 Task: Explore various features of Google Maps, including searching for locations, checking traffic, and finding restaurants with specific filters.
Action: Mouse moved to (509, 100)
Screenshot: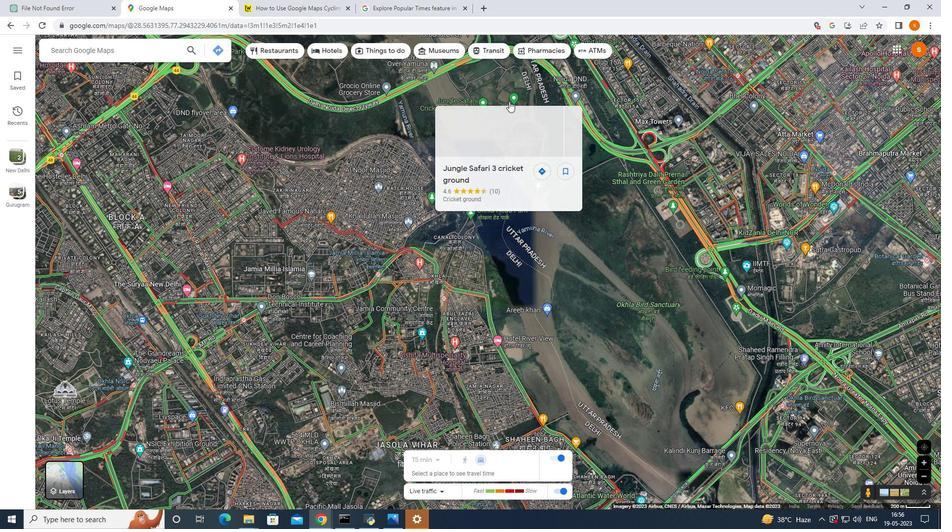 
Action: Mouse scrolled (509, 100) with delta (0, 0)
Screenshot: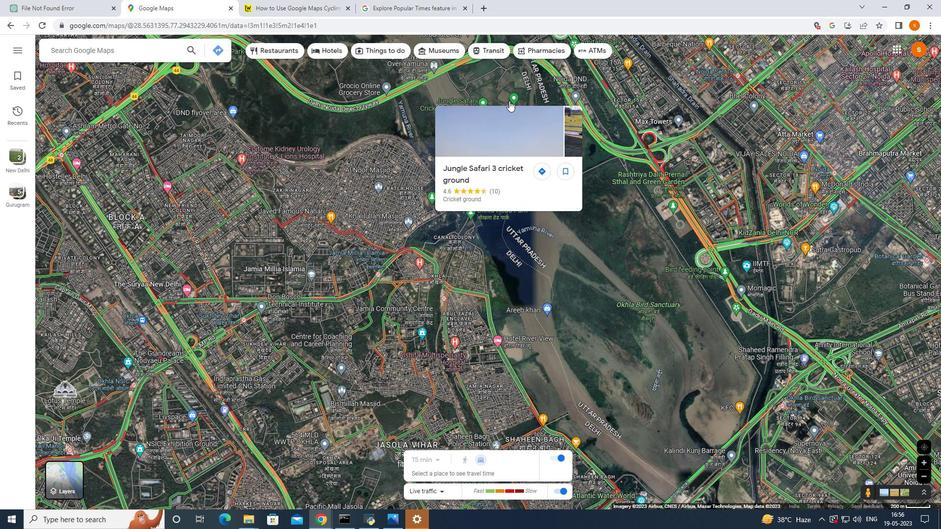 
Action: Mouse moved to (509, 101)
Screenshot: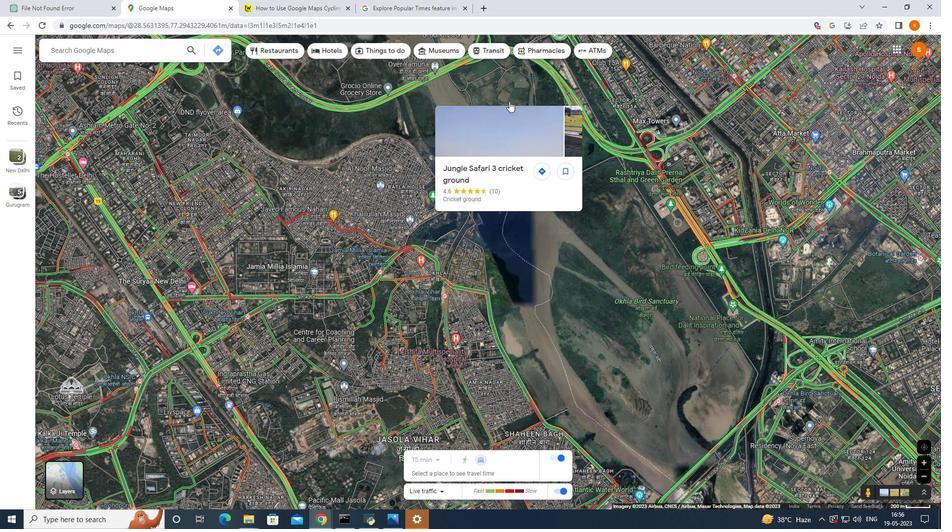 
Action: Mouse scrolled (509, 100) with delta (0, 0)
Screenshot: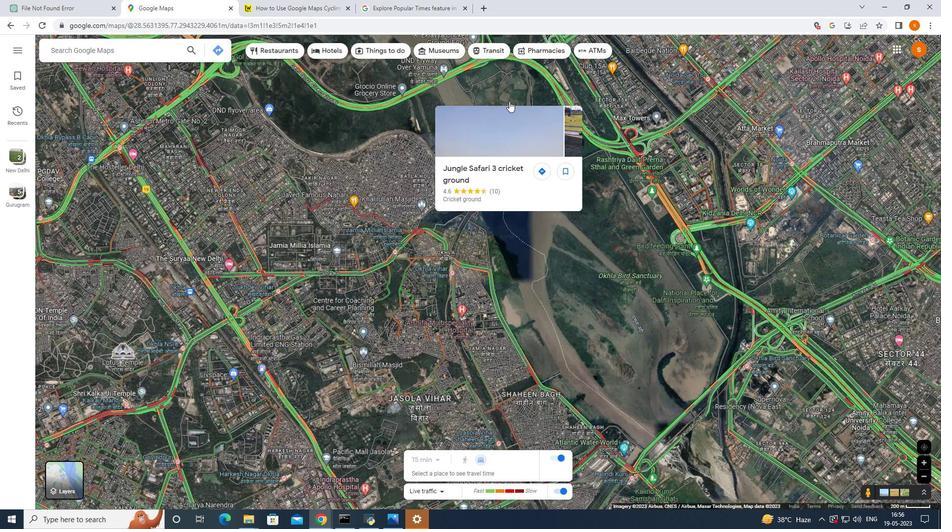 
Action: Mouse moved to (506, 116)
Screenshot: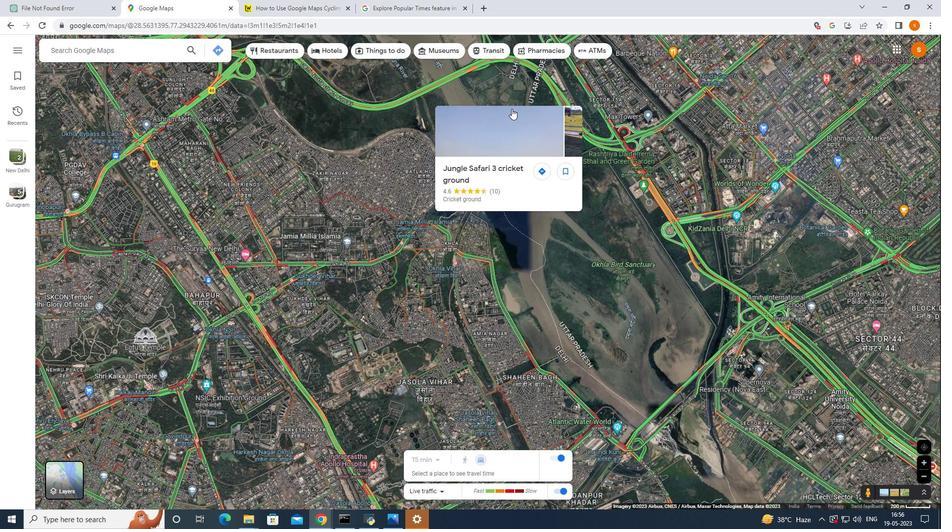
Action: Mouse scrolled (506, 116) with delta (0, 0)
Screenshot: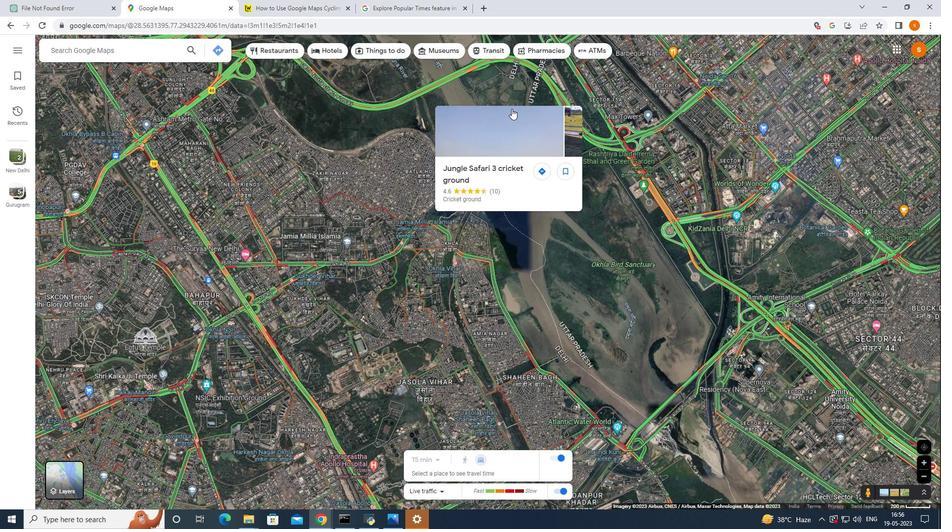 
Action: Mouse moved to (501, 120)
Screenshot: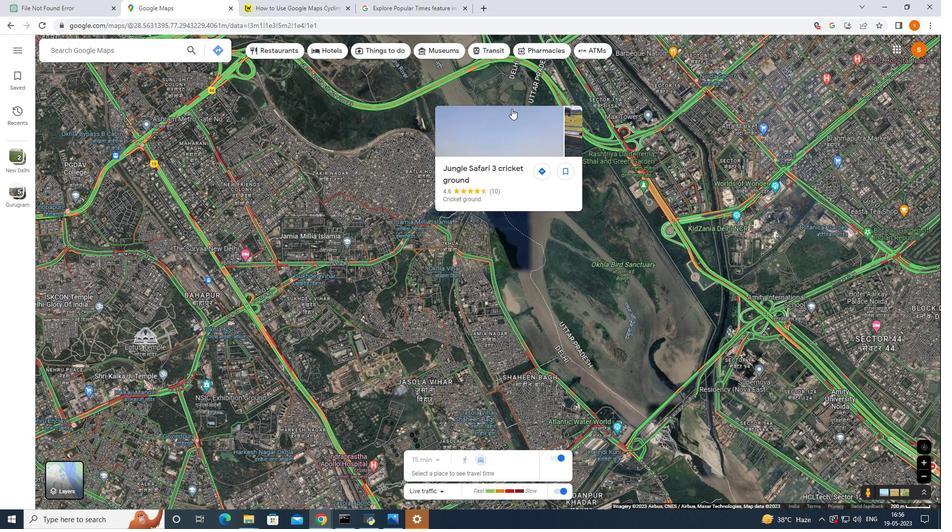 
Action: Mouse scrolled (501, 120) with delta (0, 0)
Screenshot: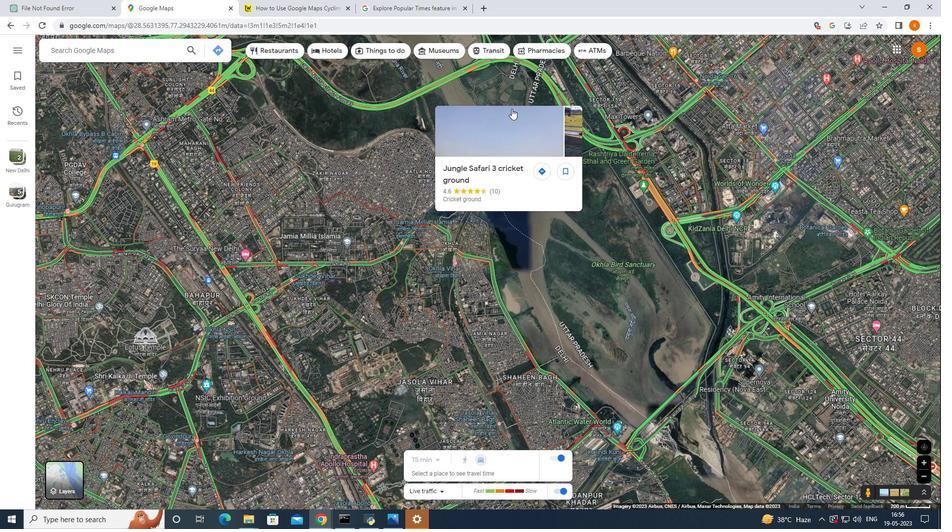 
Action: Mouse moved to (369, 166)
Screenshot: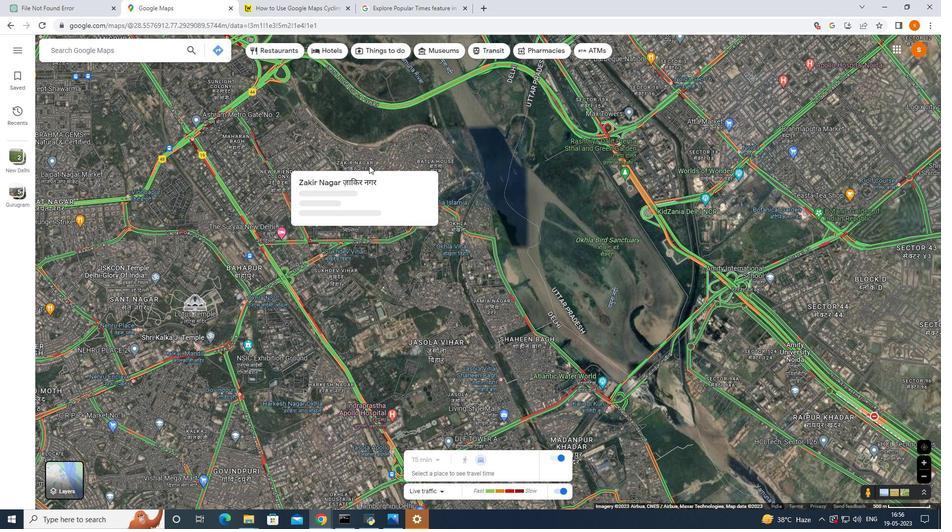 
Action: Mouse scrolled (369, 165) with delta (0, 0)
Screenshot: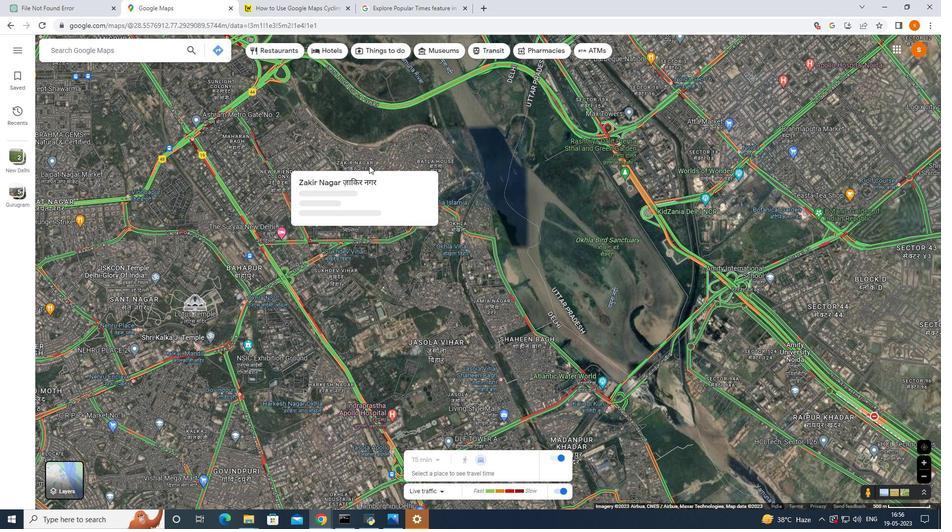
Action: Mouse moved to (370, 167)
Screenshot: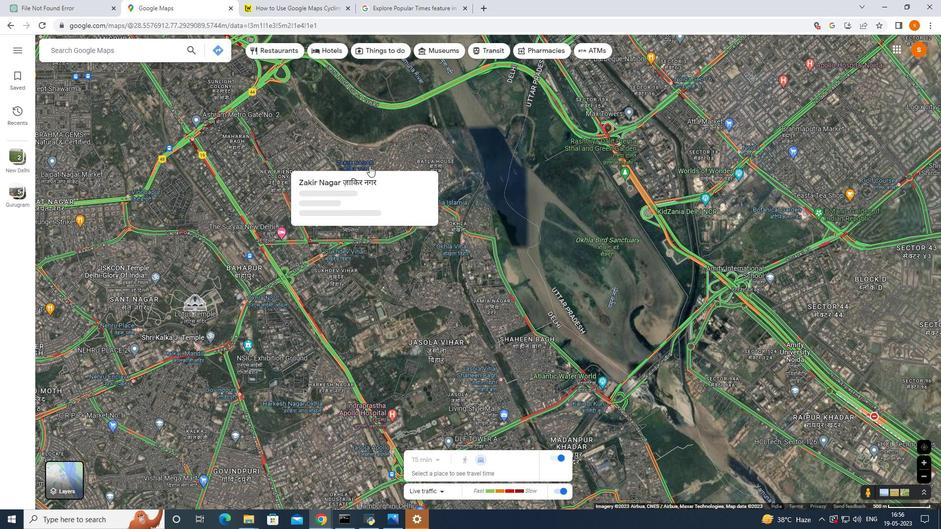 
Action: Mouse scrolled (370, 166) with delta (0, 0)
Screenshot: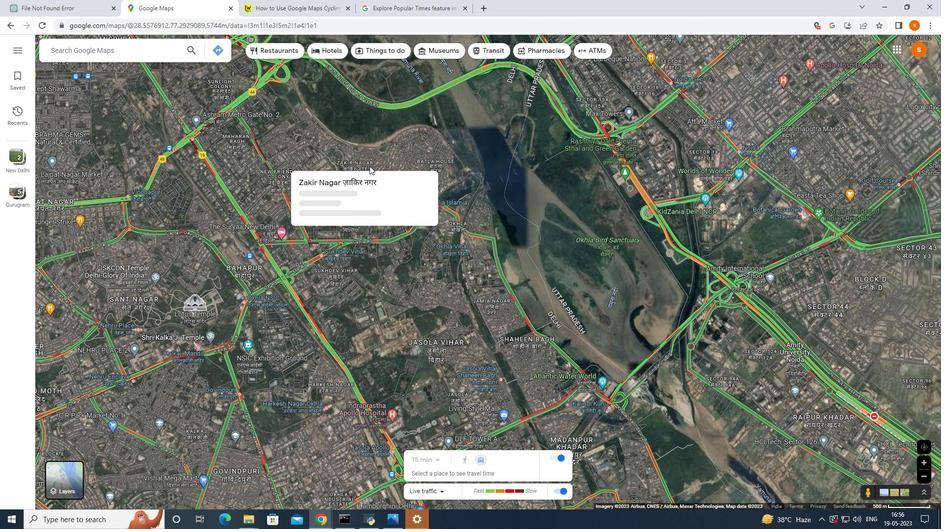 
Action: Mouse moved to (372, 170)
Screenshot: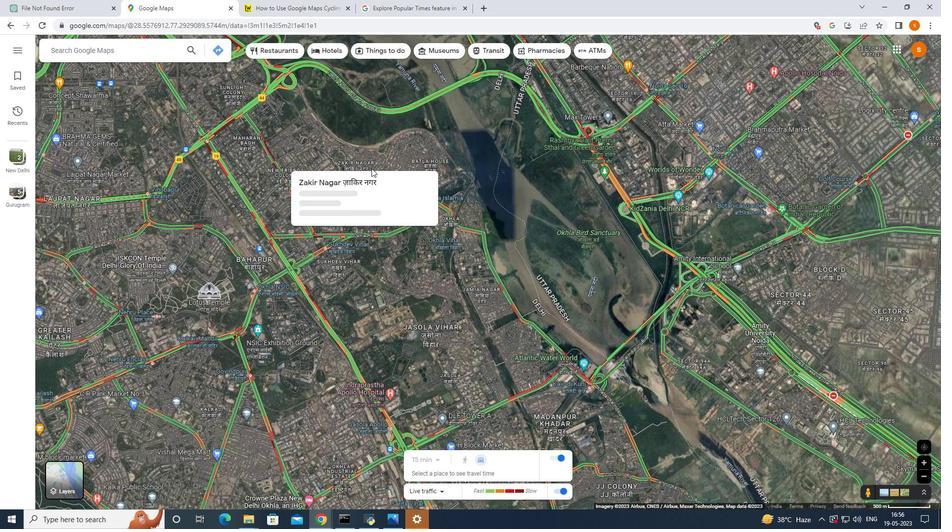 
Action: Mouse scrolled (372, 169) with delta (0, 0)
Screenshot: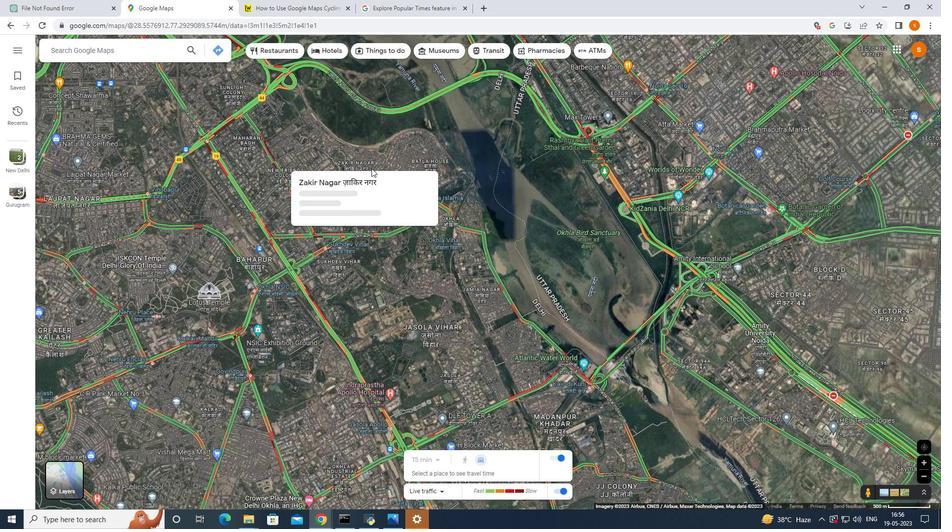 
Action: Mouse moved to (232, 155)
Screenshot: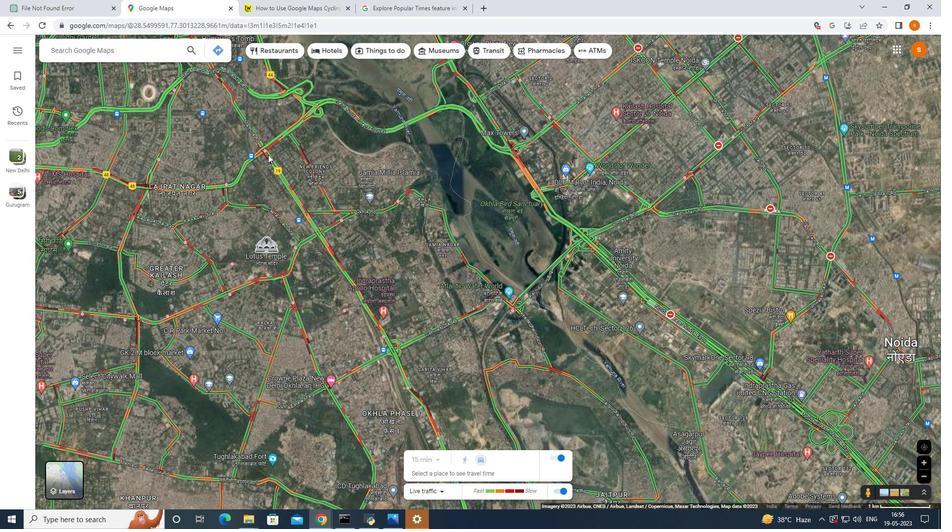 
Action: Mouse scrolled (232, 155) with delta (0, 0)
Screenshot: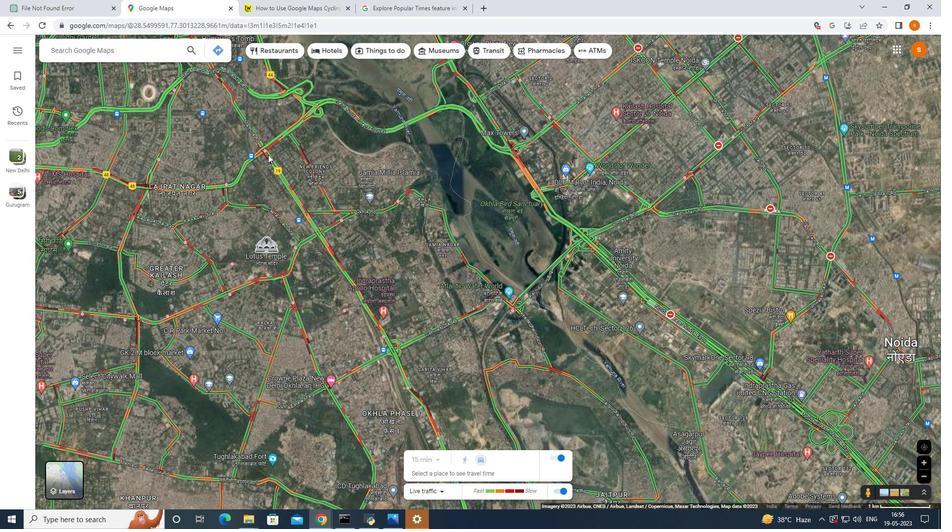 
Action: Mouse moved to (240, 199)
Screenshot: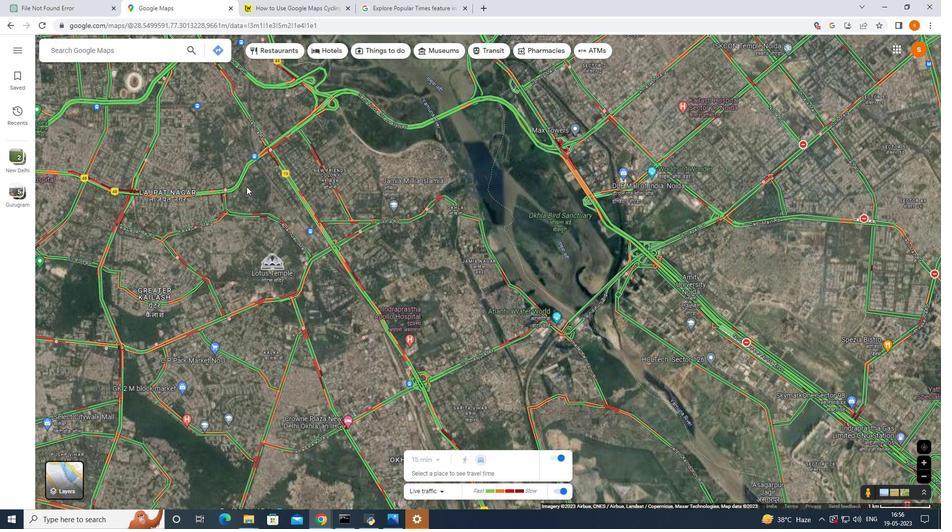 
Action: Mouse pressed left at (240, 199)
Screenshot: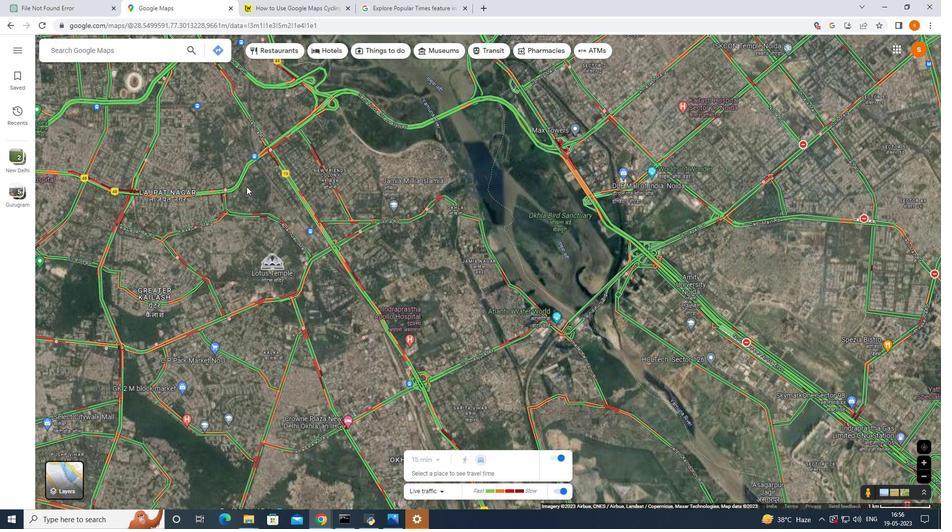 
Action: Mouse moved to (307, 211)
Screenshot: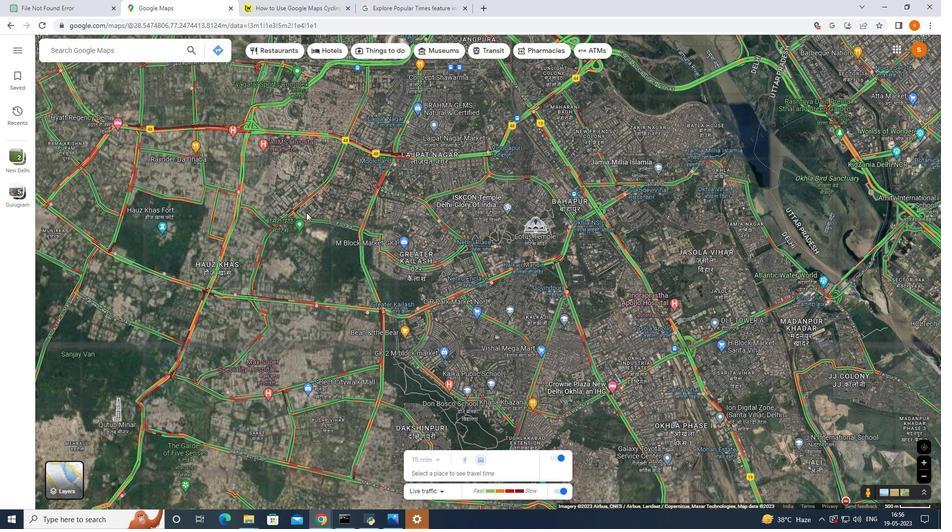 
Action: Mouse scrolled (307, 211) with delta (0, 0)
Screenshot: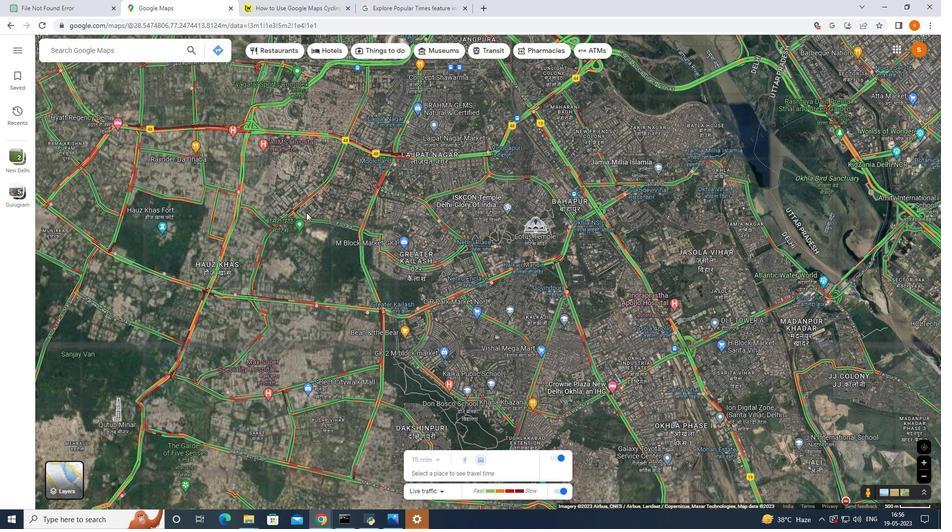 
Action: Mouse moved to (308, 212)
Screenshot: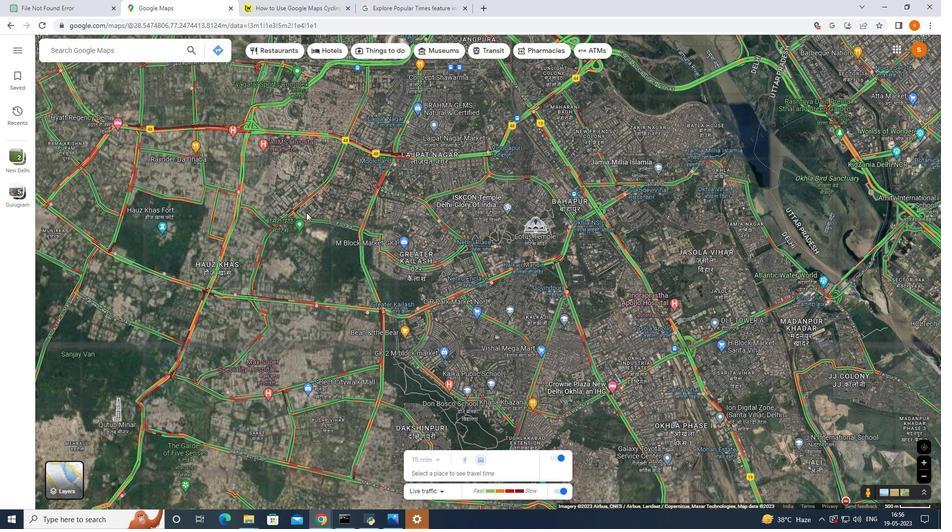 
Action: Mouse scrolled (308, 211) with delta (0, 0)
Screenshot: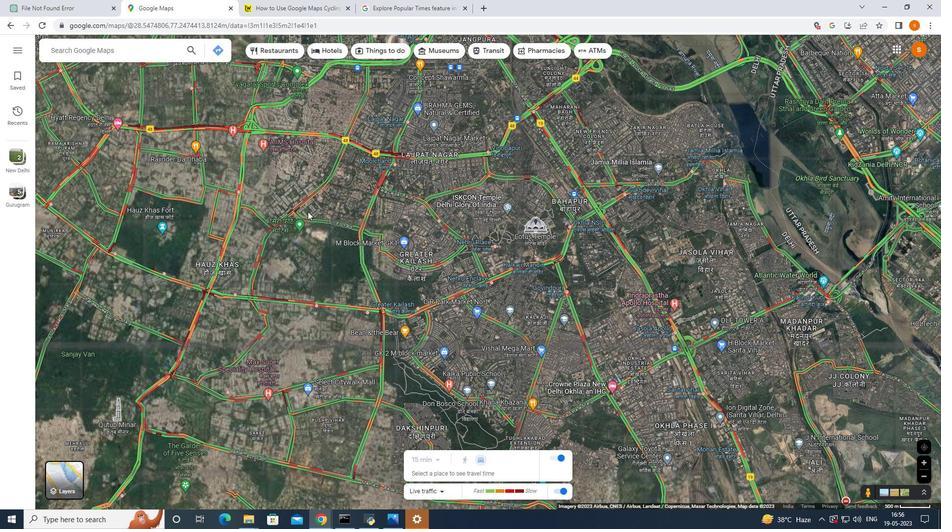 
Action: Mouse moved to (310, 215)
Screenshot: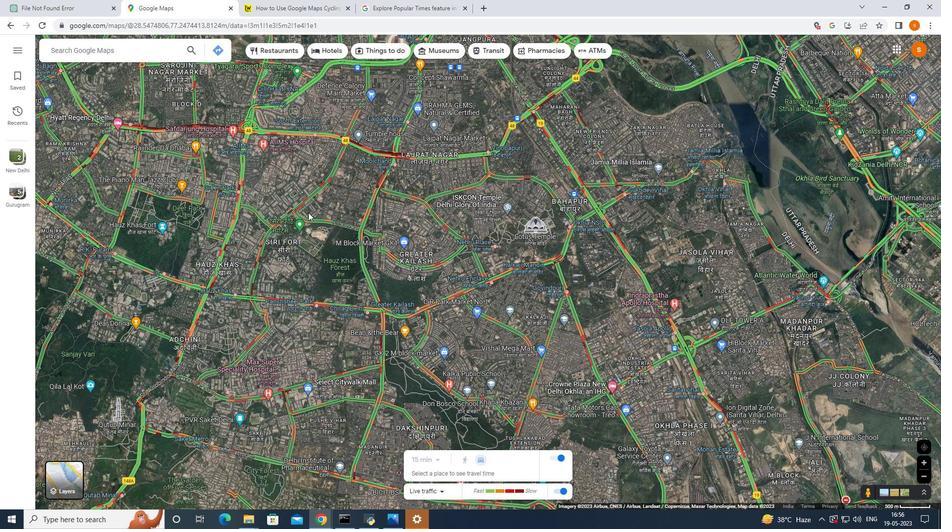 
Action: Mouse scrolled (310, 214) with delta (0, 0)
Screenshot: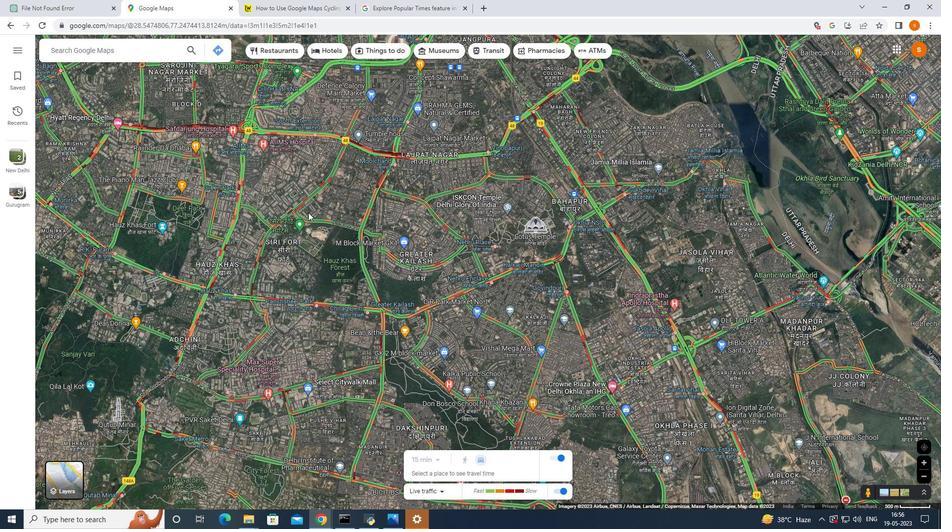 
Action: Mouse moved to (312, 218)
Screenshot: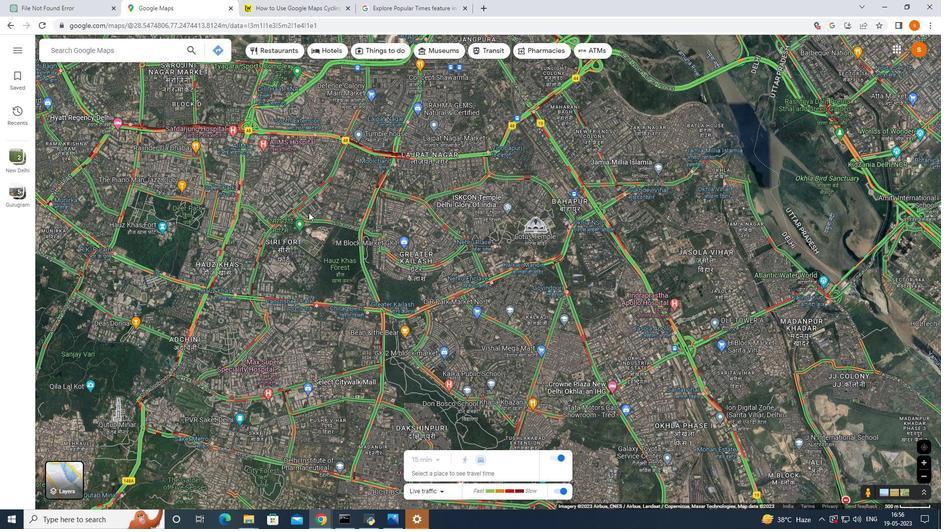 
Action: Mouse scrolled (312, 218) with delta (0, 0)
Screenshot: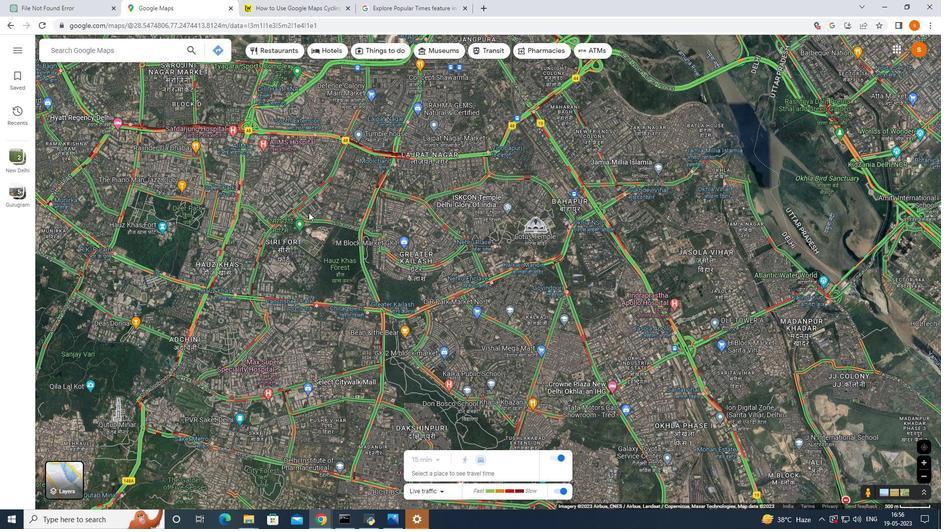 
Action: Mouse moved to (312, 219)
Screenshot: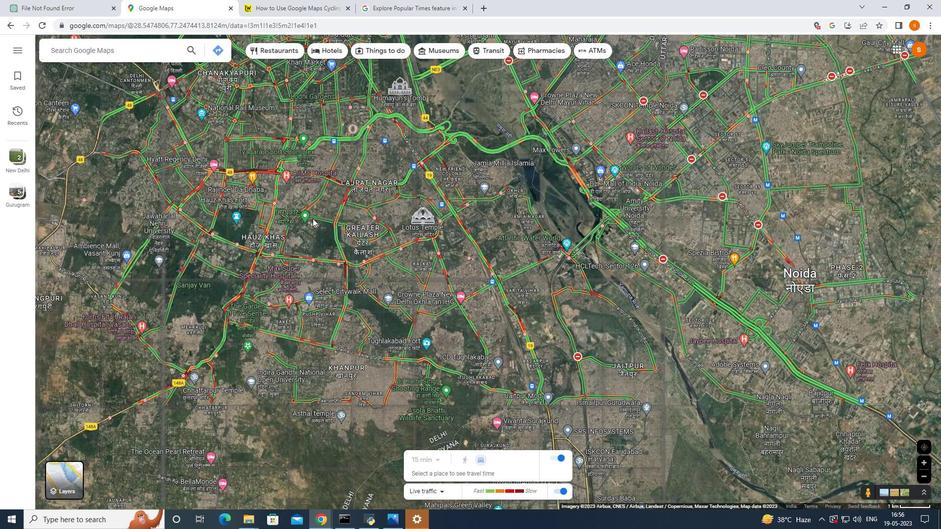 
Action: Mouse scrolled (312, 219) with delta (0, 0)
Screenshot: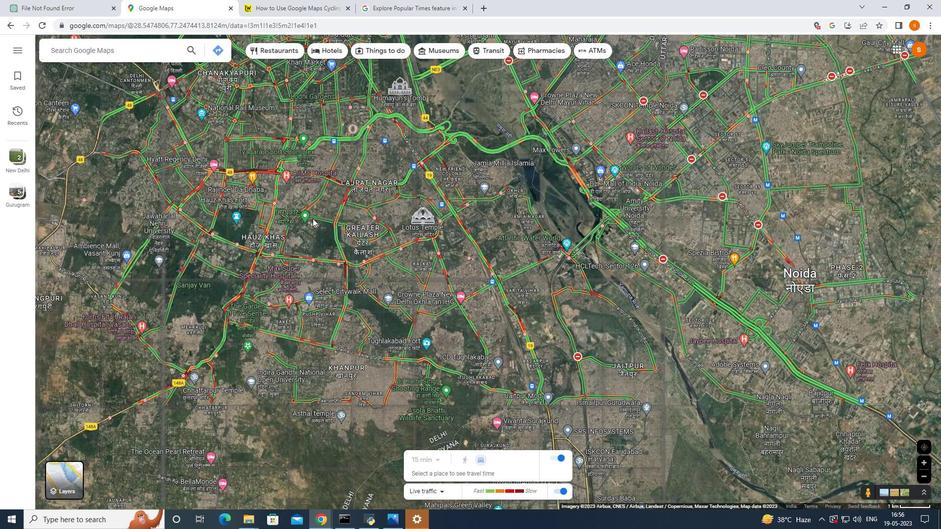 
Action: Mouse scrolled (312, 219) with delta (0, 0)
Screenshot: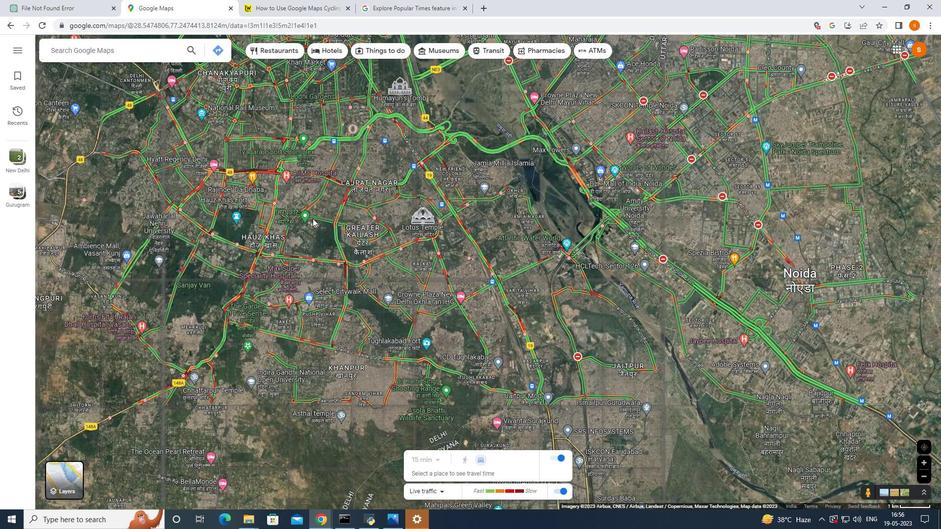 
Action: Mouse moved to (437, 488)
Screenshot: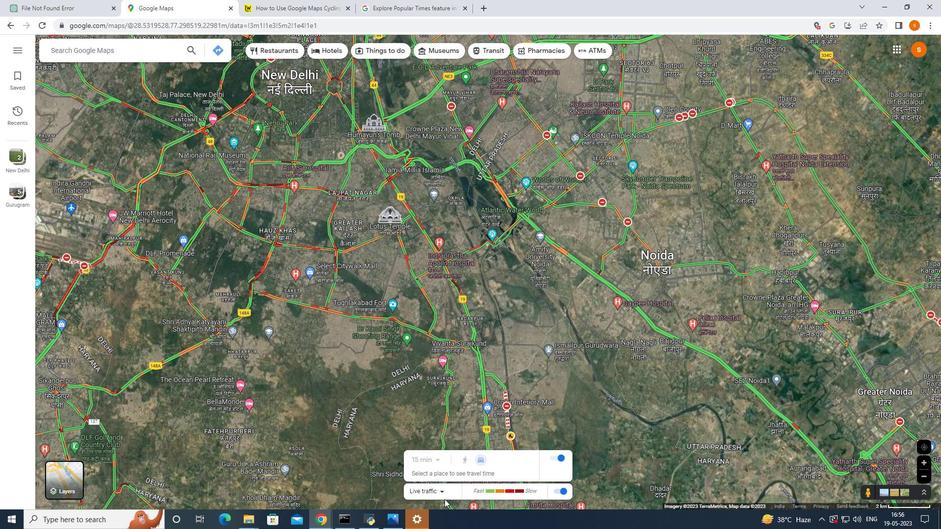 
Action: Mouse pressed left at (437, 488)
Screenshot: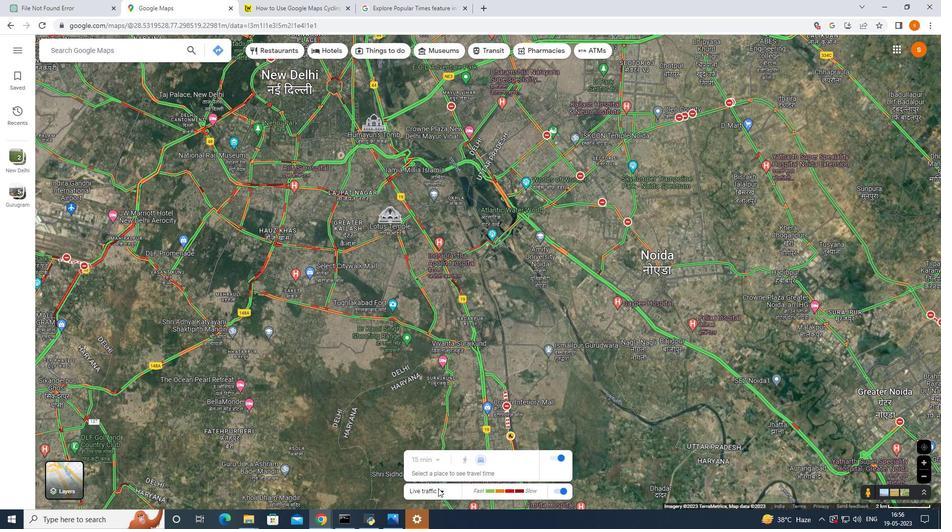 
Action: Mouse moved to (439, 486)
Screenshot: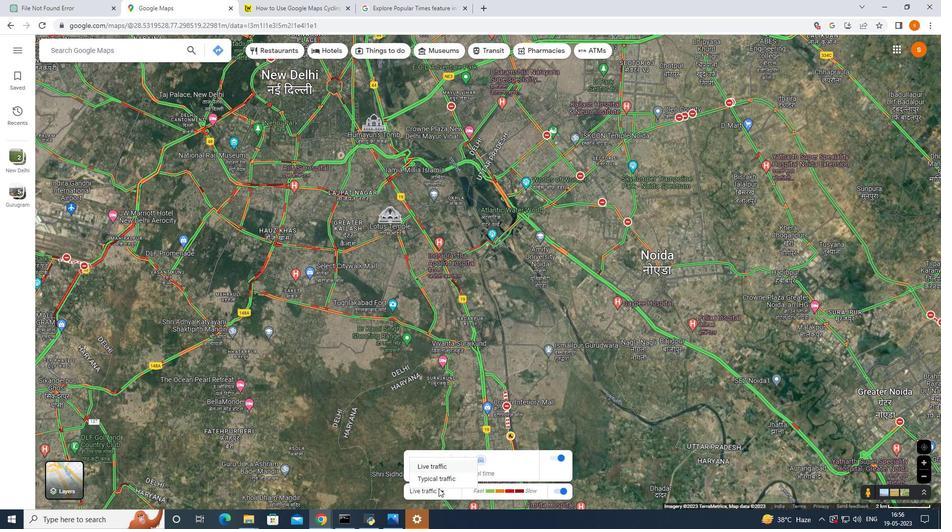 
Action: Mouse pressed left at (439, 486)
Screenshot: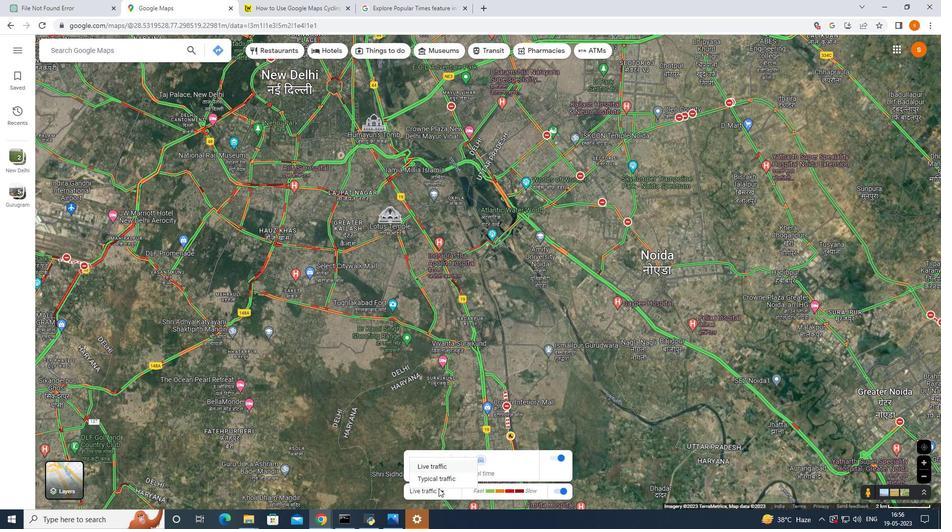 
Action: Mouse moved to (436, 465)
Screenshot: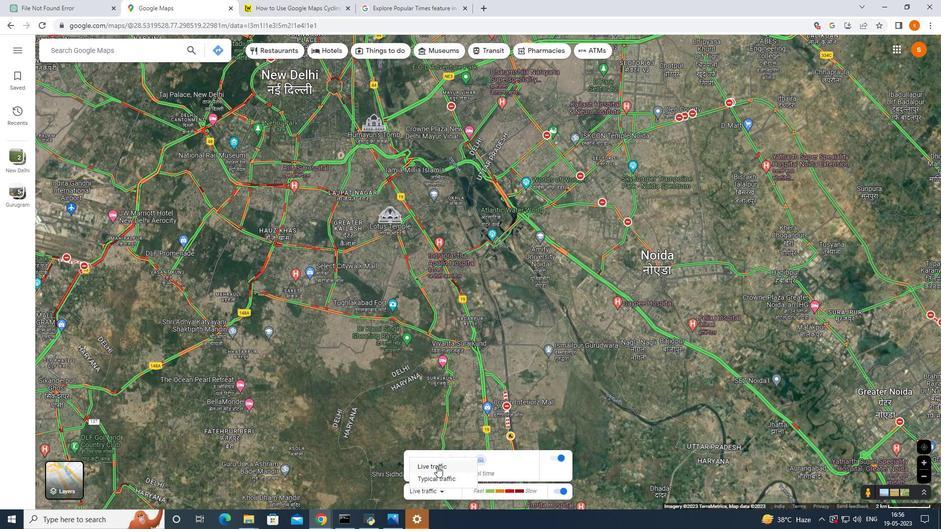 
Action: Mouse pressed left at (436, 465)
Screenshot: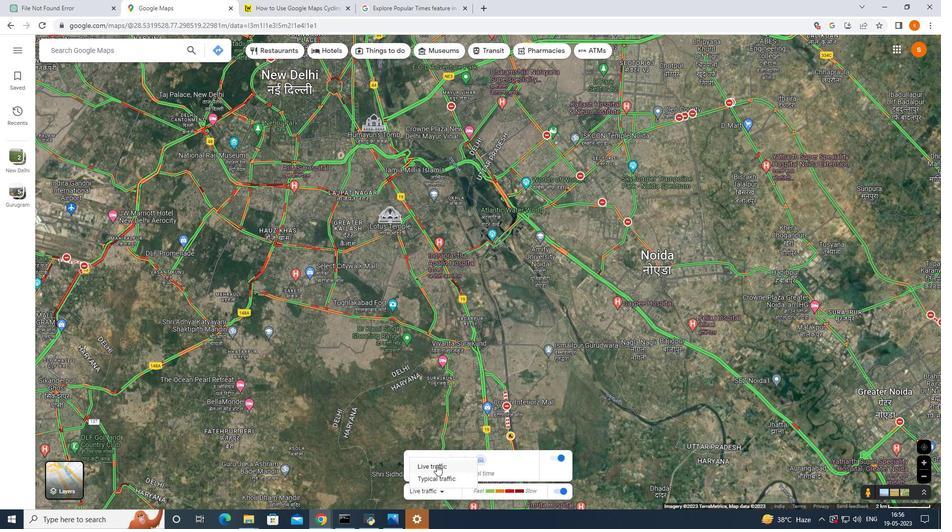 
Action: Mouse moved to (388, 339)
Screenshot: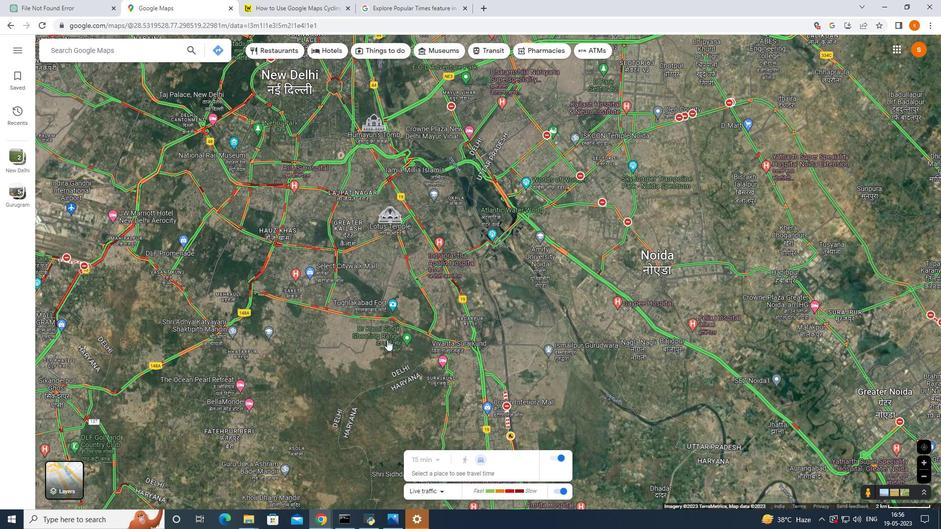 
Action: Mouse scrolled (388, 340) with delta (0, 0)
Screenshot: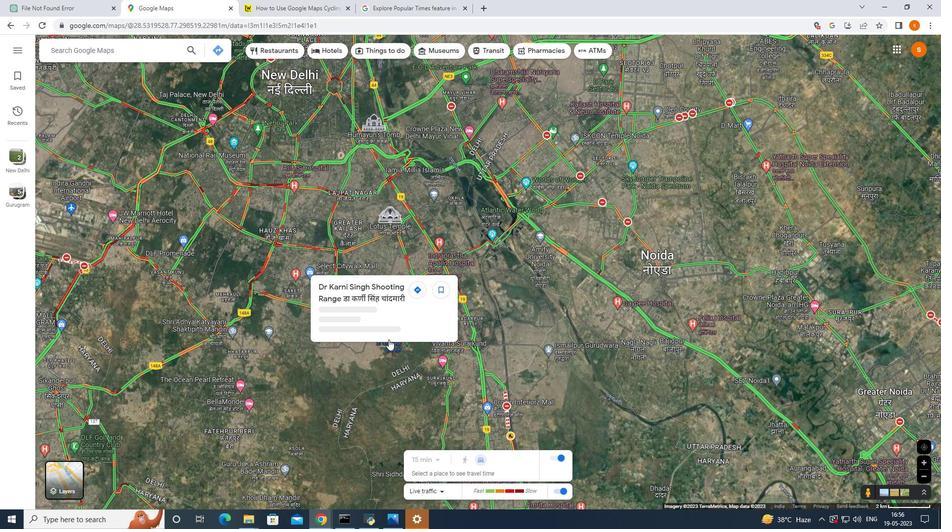 
Action: Mouse moved to (289, 286)
Screenshot: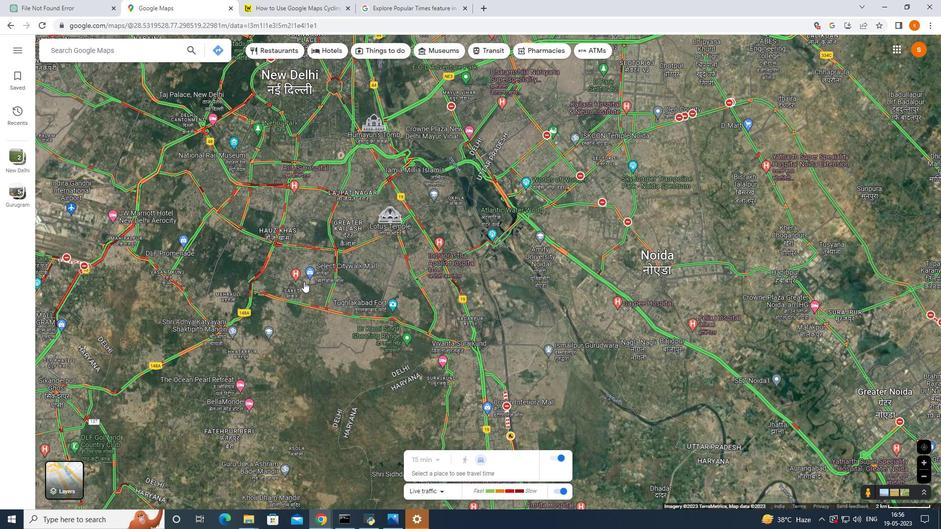 
Action: Mouse scrolled (289, 287) with delta (0, 0)
Screenshot: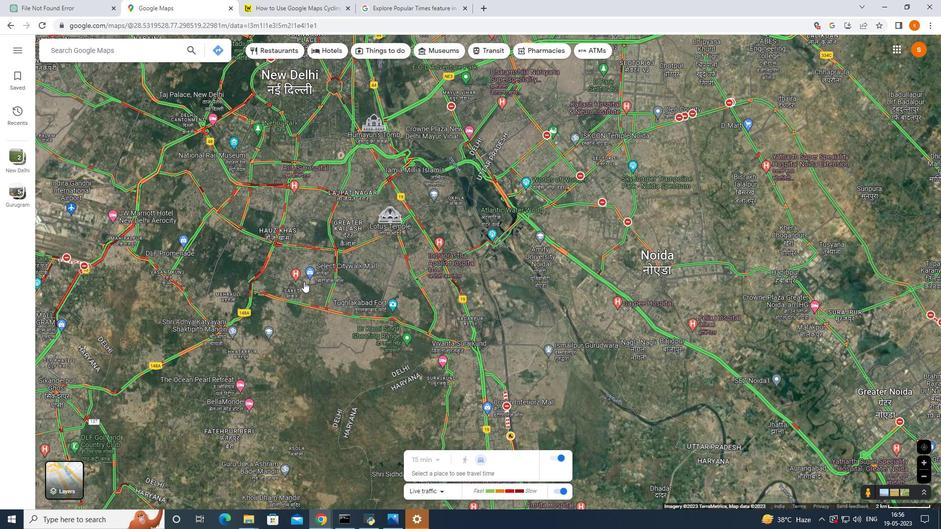 
Action: Mouse moved to (278, 283)
Screenshot: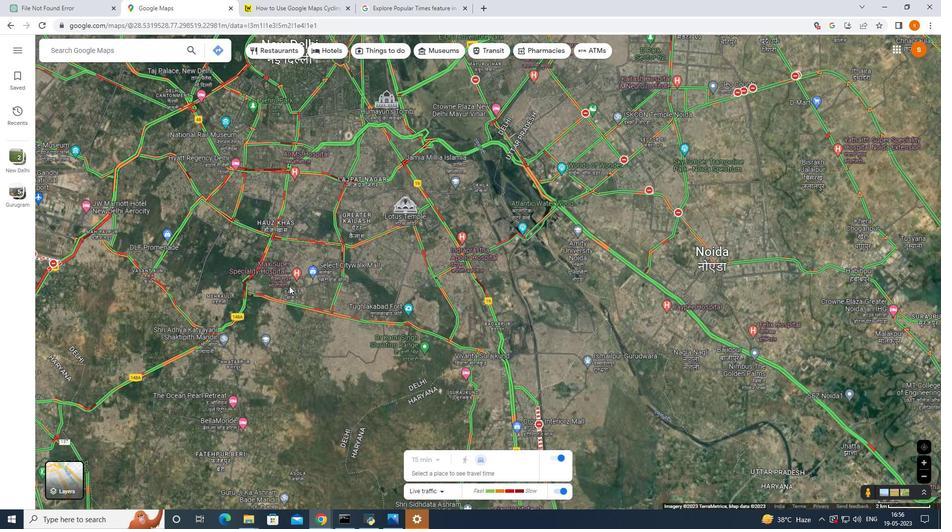 
Action: Mouse scrolled (282, 285) with delta (0, 0)
Screenshot: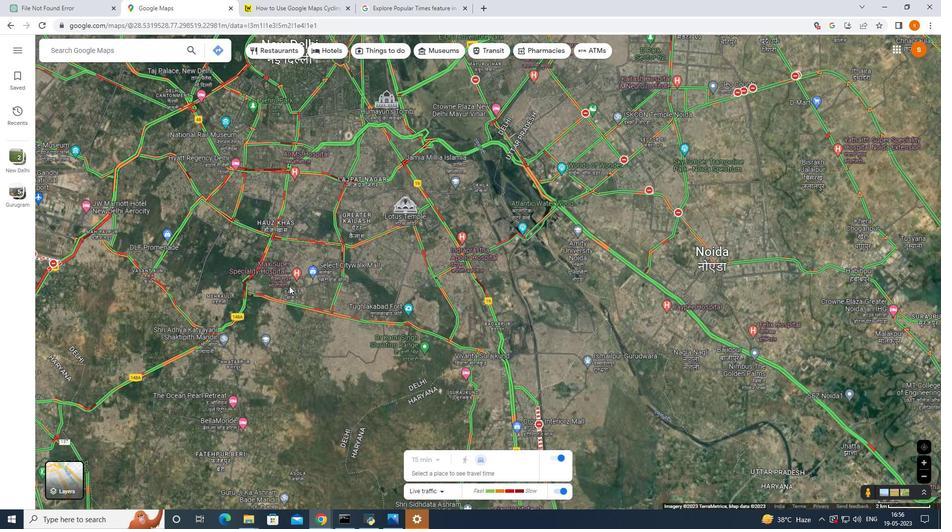 
Action: Mouse moved to (244, 270)
Screenshot: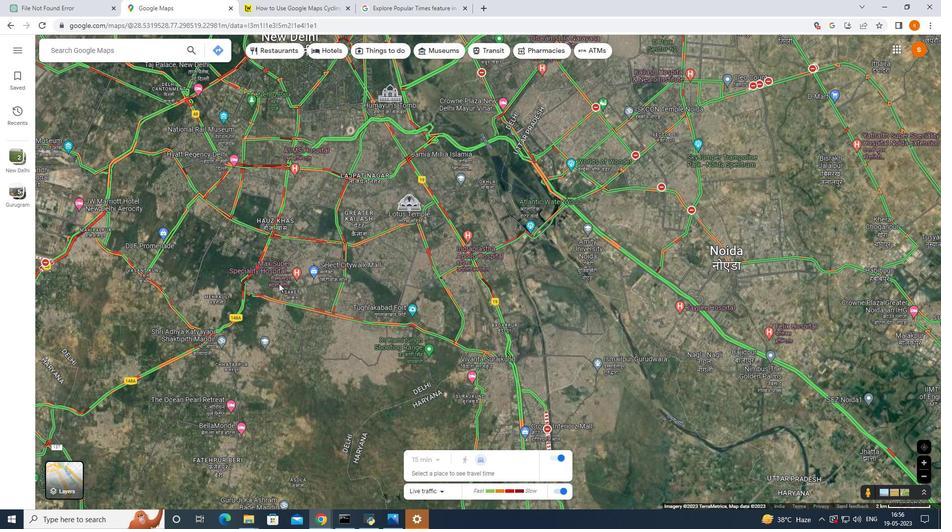 
Action: Mouse scrolled (244, 269) with delta (0, 0)
Screenshot: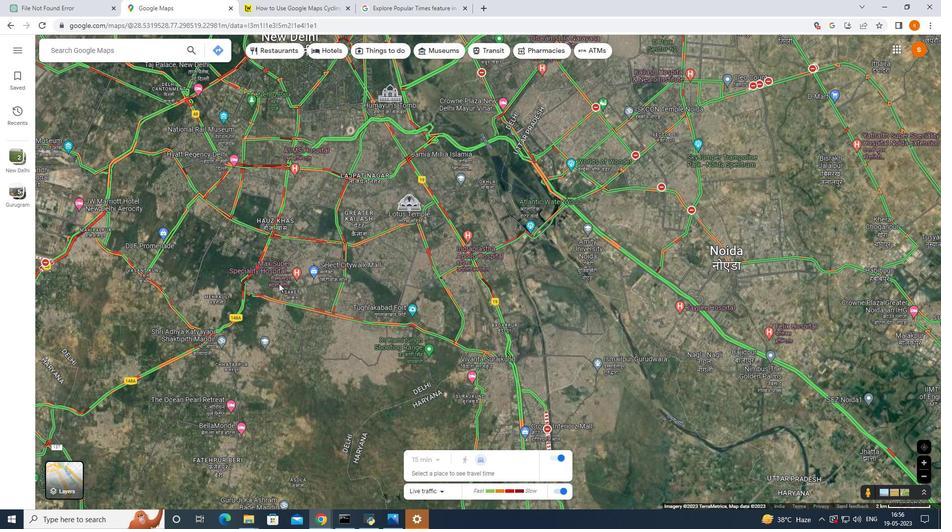 
Action: Mouse scrolled (244, 269) with delta (0, 0)
Screenshot: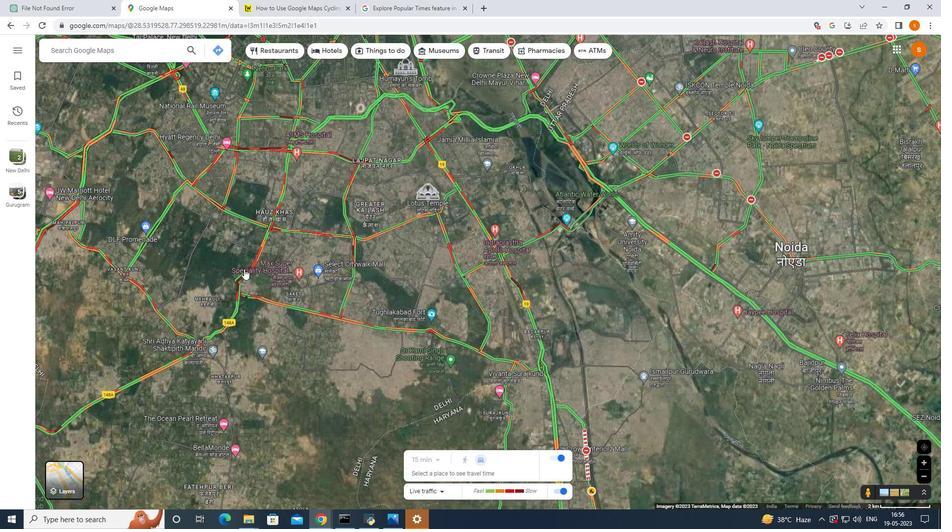 
Action: Mouse scrolled (244, 269) with delta (0, 0)
Screenshot: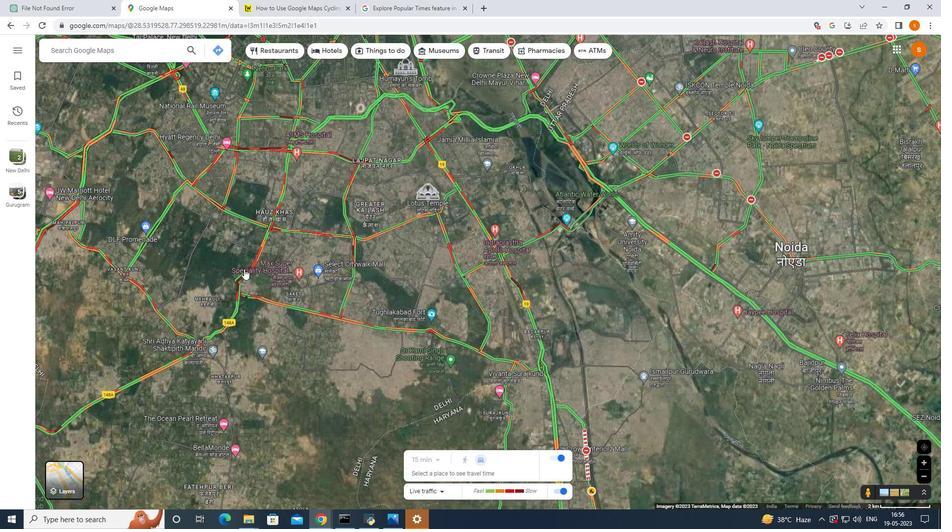 
Action: Mouse moved to (244, 270)
Screenshot: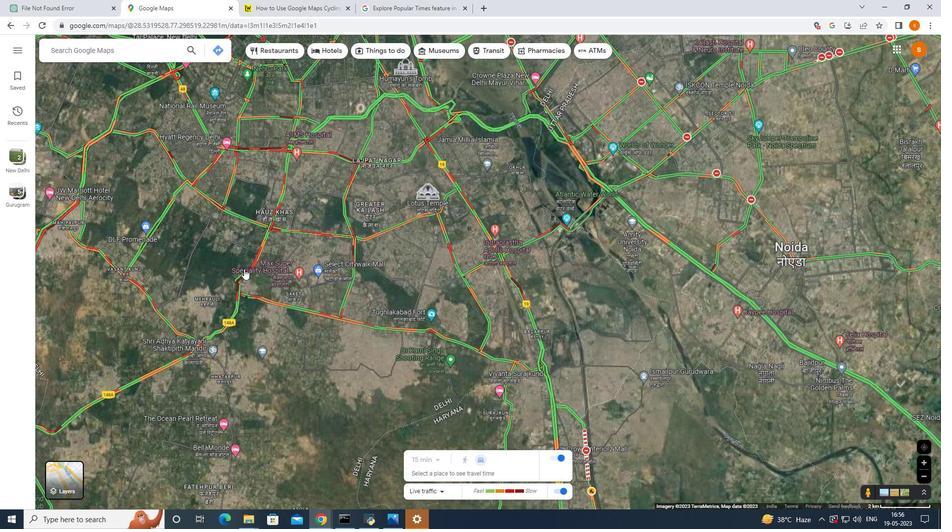 
Action: Mouse scrolled (244, 269) with delta (0, 0)
Screenshot: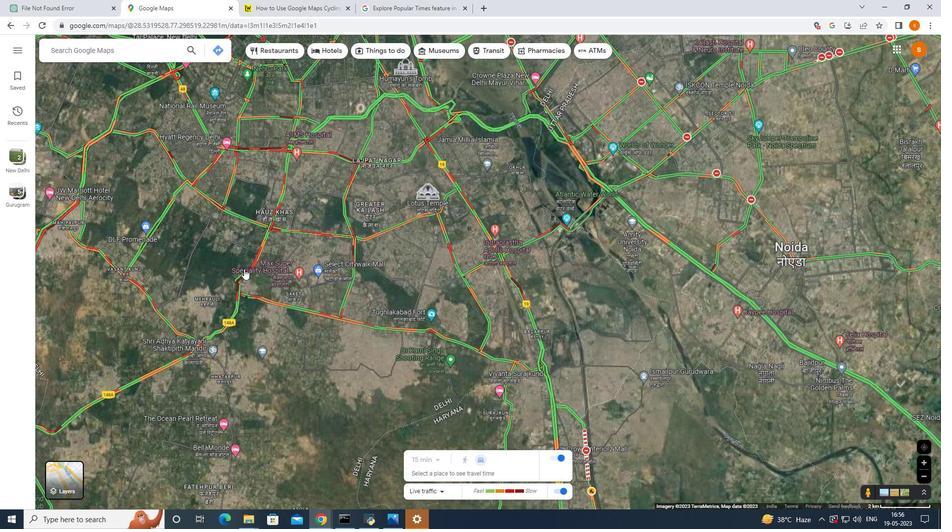 
Action: Mouse moved to (111, 55)
Screenshot: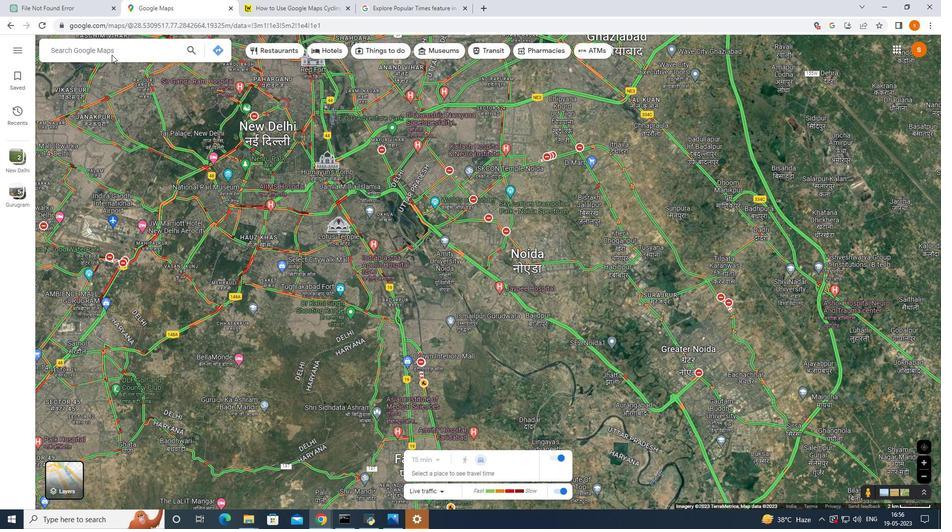 
Action: Mouse pressed left at (111, 55)
Screenshot: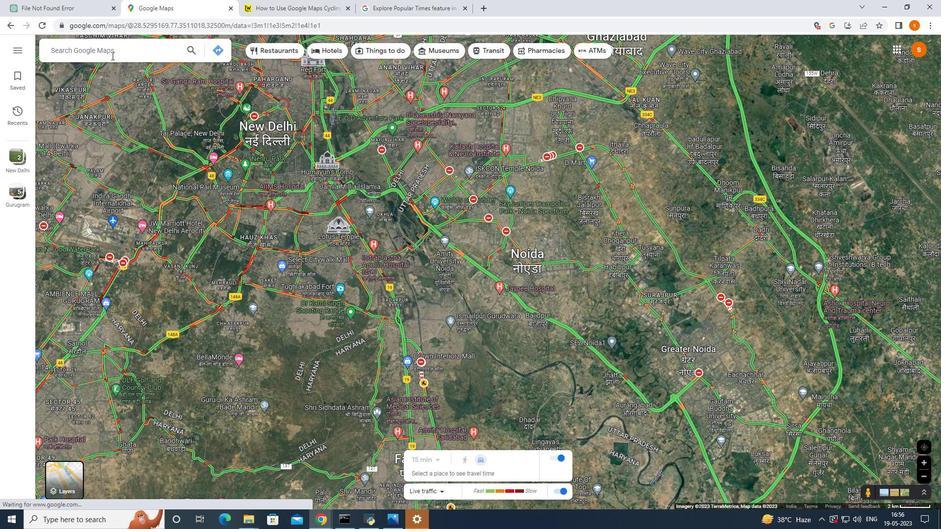 
Action: Mouse moved to (157, 206)
Screenshot: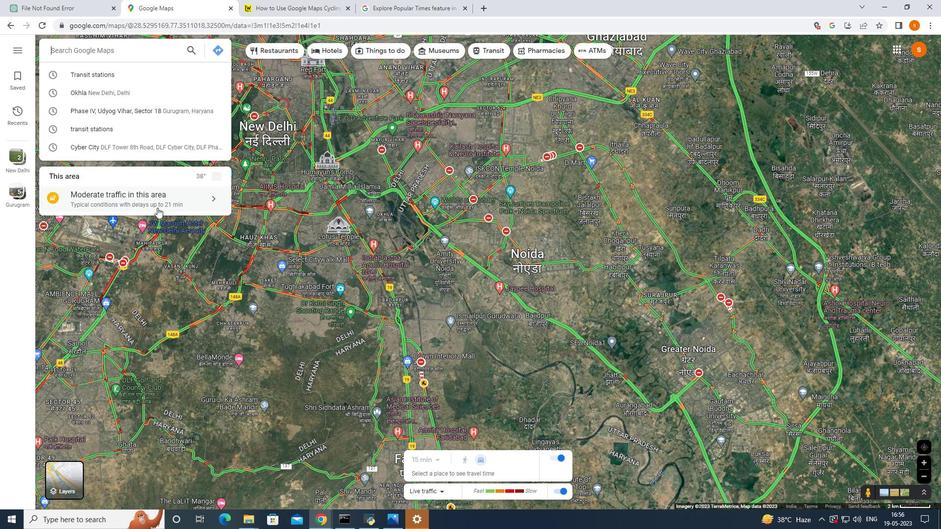 
Action: Mouse pressed left at (157, 206)
Screenshot: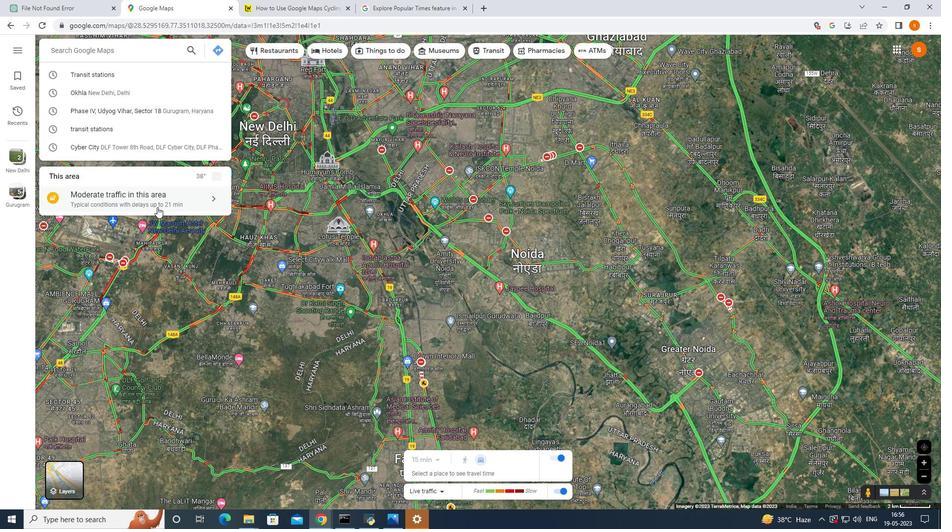 
Action: Mouse moved to (133, 350)
Screenshot: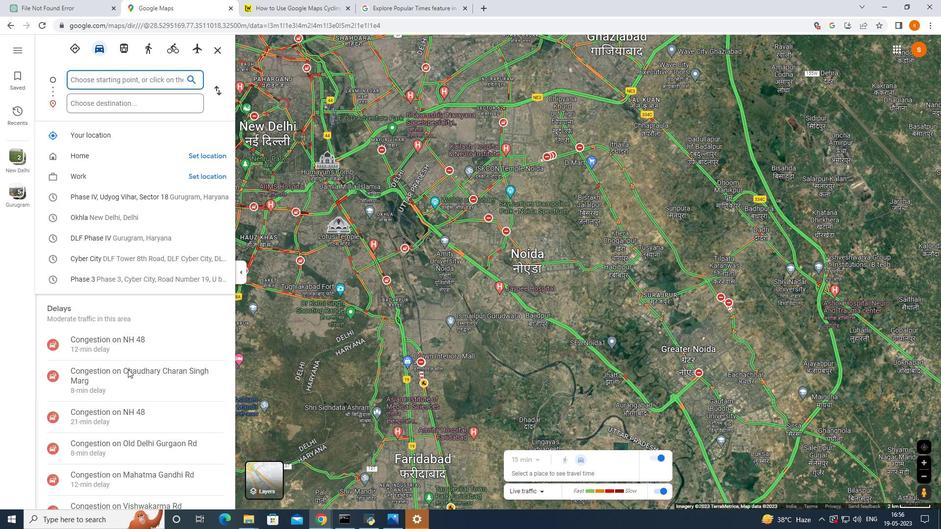 
Action: Mouse scrolled (133, 350) with delta (0, 0)
Screenshot: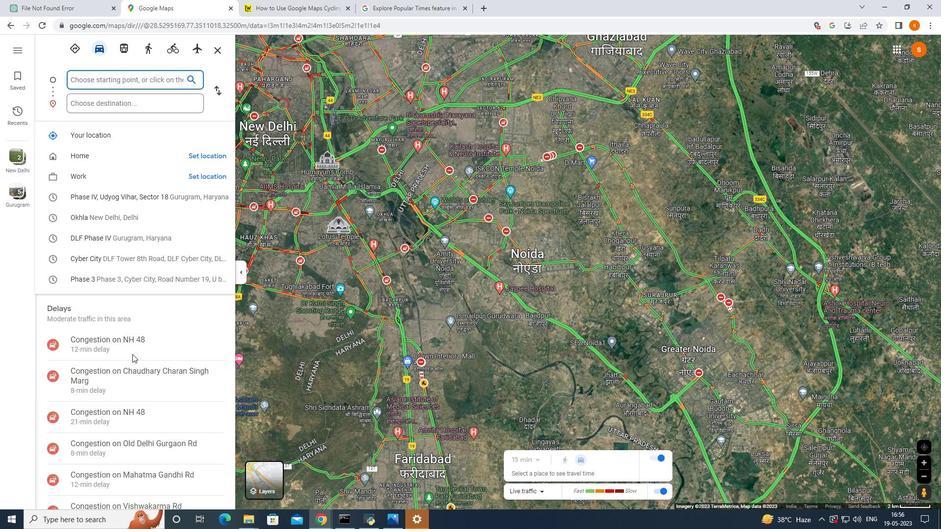 
Action: Mouse scrolled (133, 350) with delta (0, 0)
Screenshot: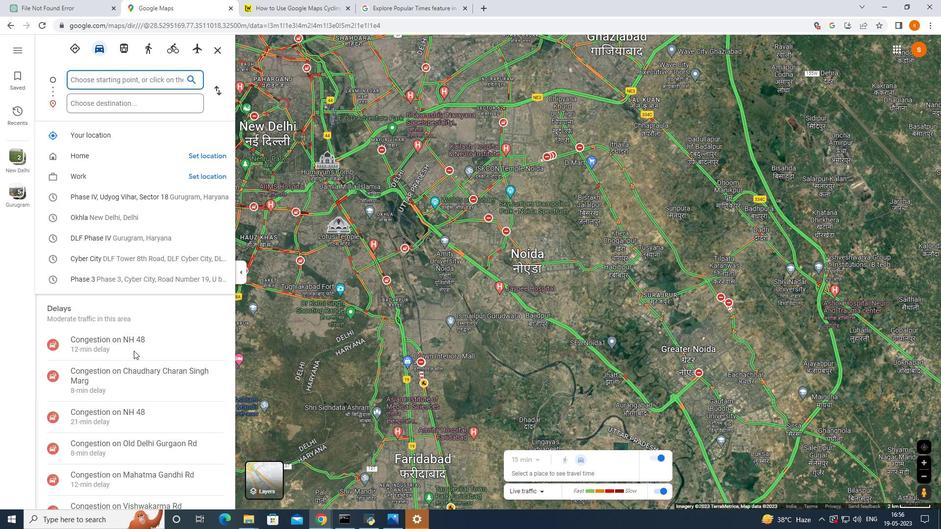 
Action: Mouse moved to (133, 350)
Screenshot: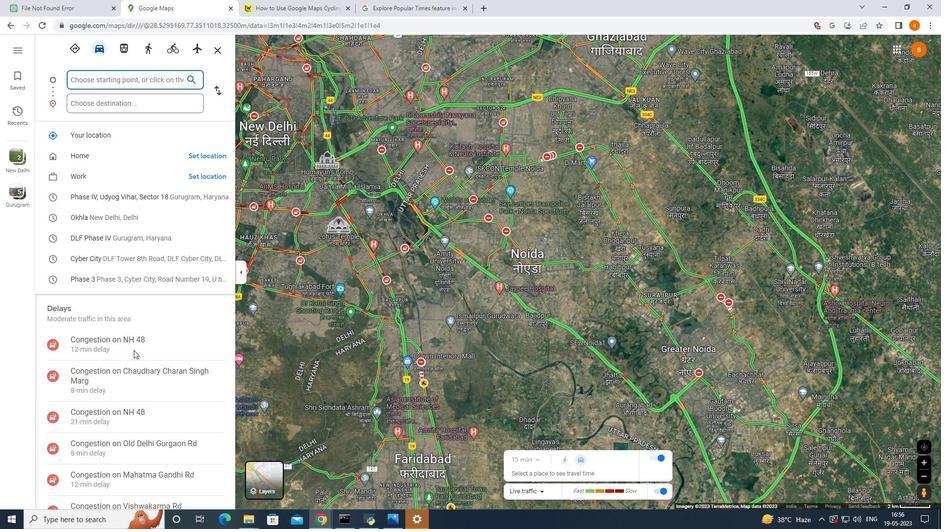 
Action: Mouse scrolled (133, 350) with delta (0, 0)
Screenshot: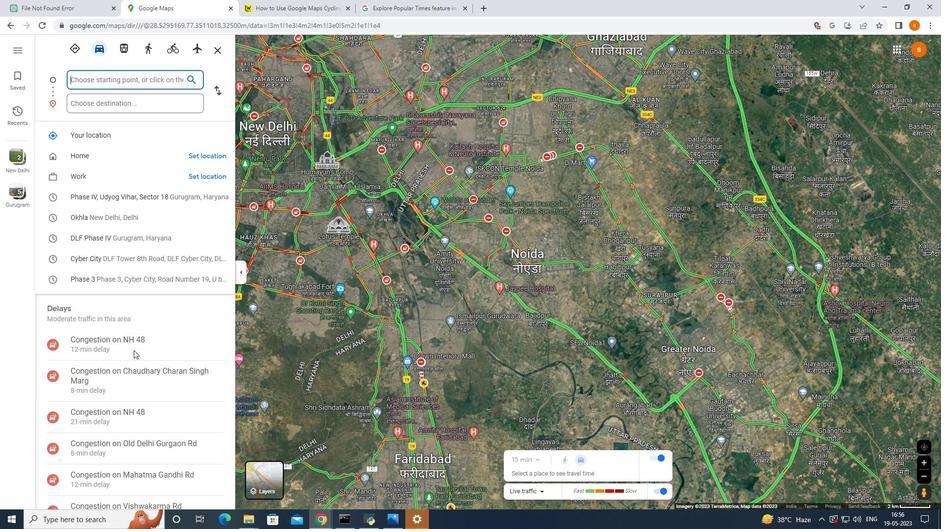 
Action: Mouse moved to (133, 351)
Screenshot: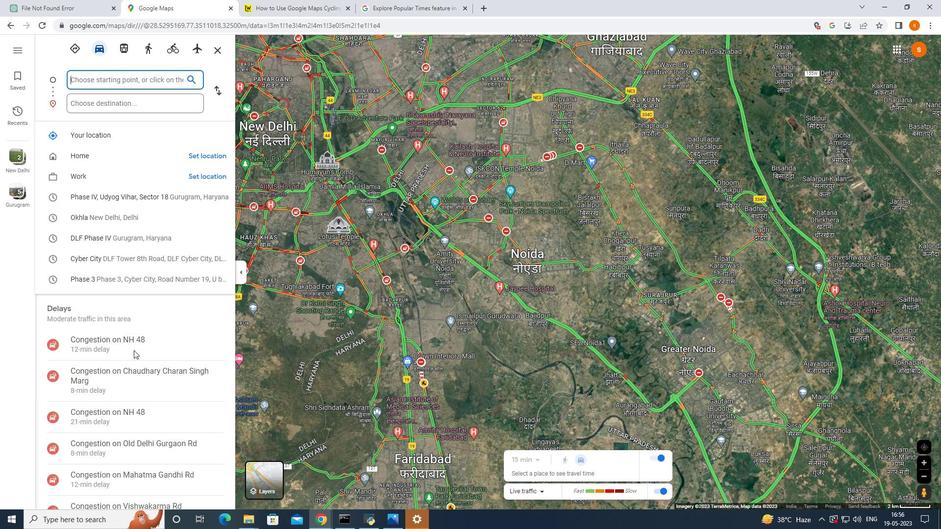 
Action: Mouse scrolled (133, 350) with delta (0, 0)
Screenshot: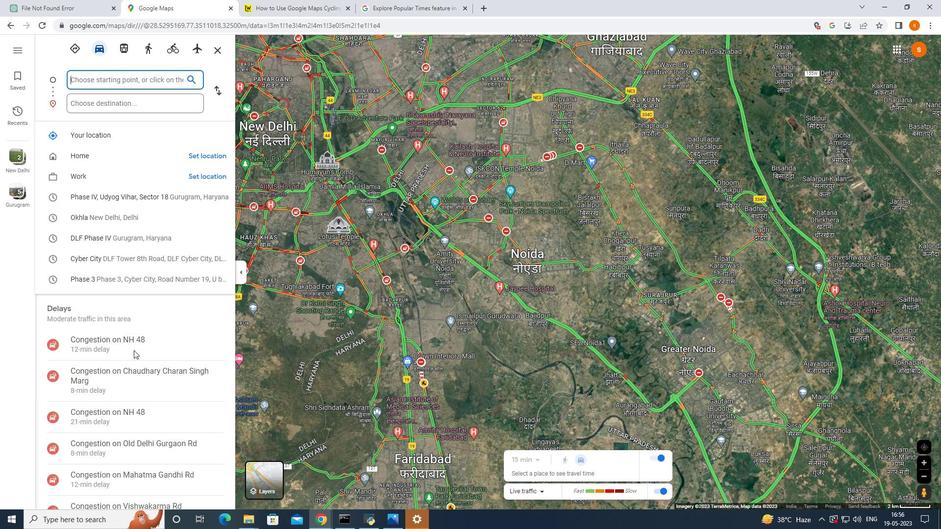 
Action: Mouse moved to (133, 351)
Screenshot: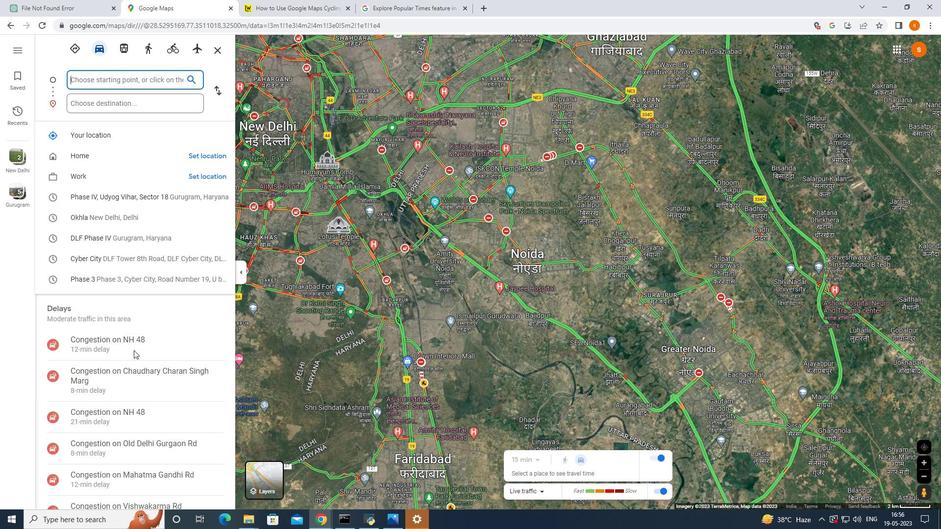 
Action: Mouse scrolled (133, 350) with delta (0, 0)
Screenshot: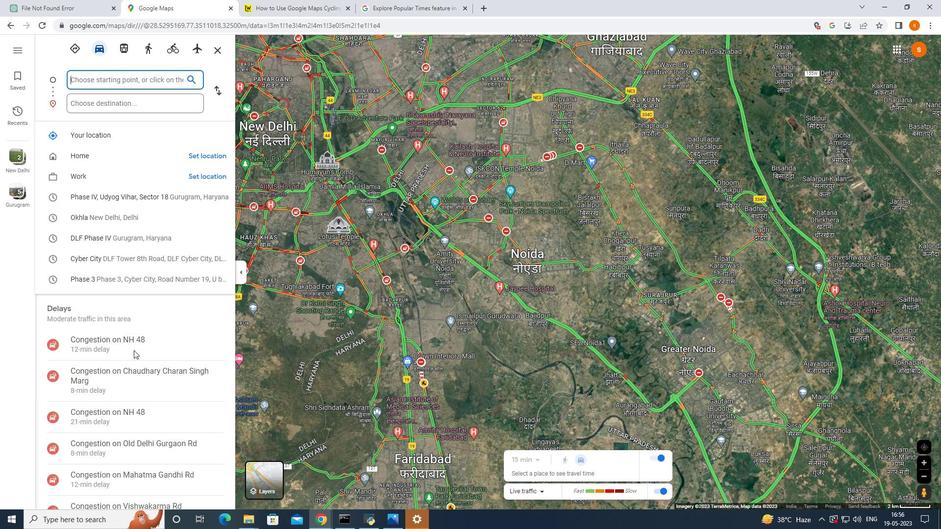 
Action: Mouse moved to (530, 336)
Screenshot: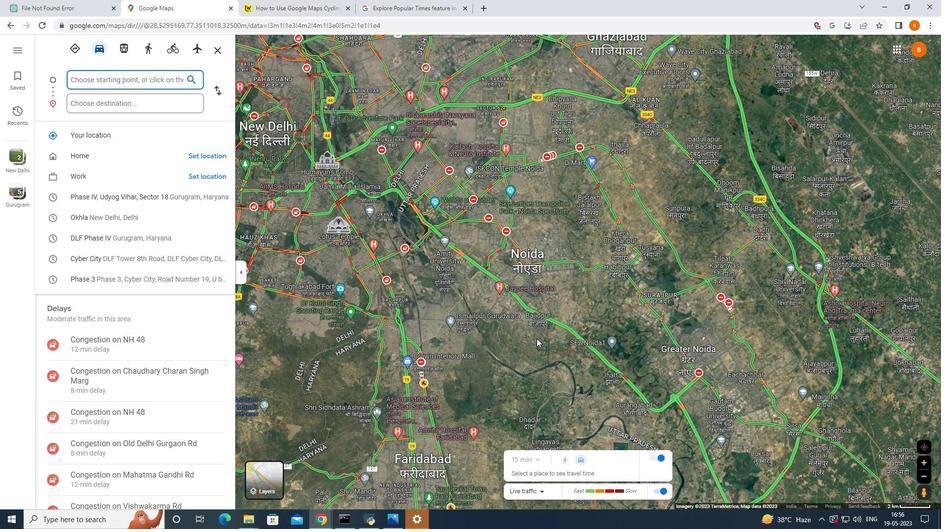 
Action: Mouse scrolled (530, 336) with delta (0, 0)
Screenshot: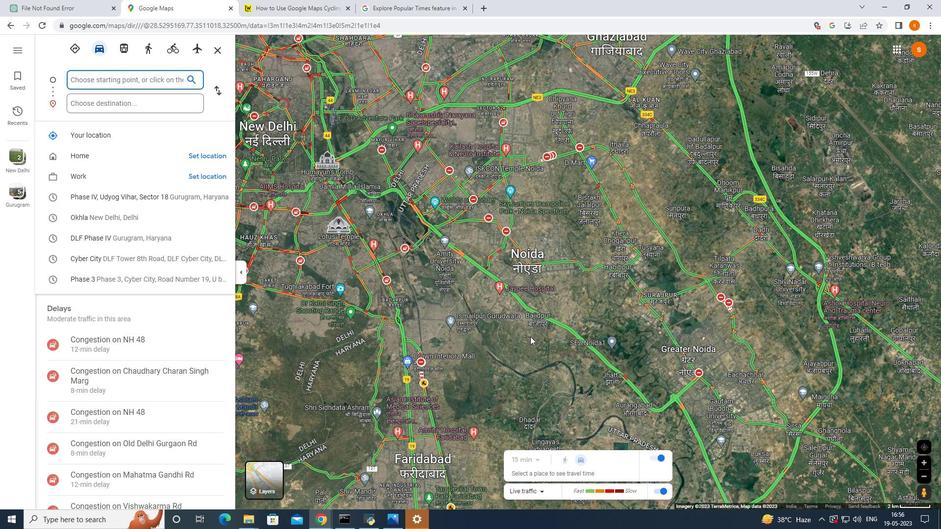 
Action: Mouse scrolled (530, 336) with delta (0, 0)
Screenshot: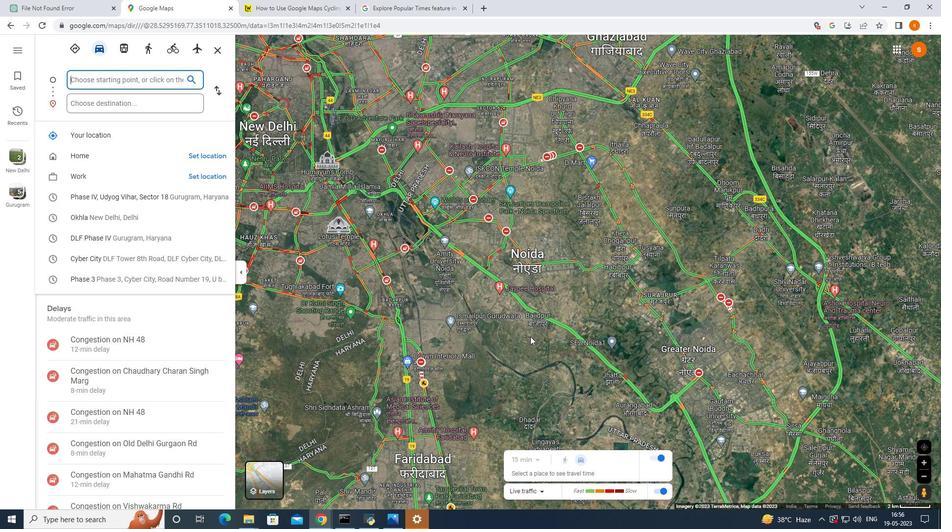 
Action: Mouse moved to (423, 268)
Screenshot: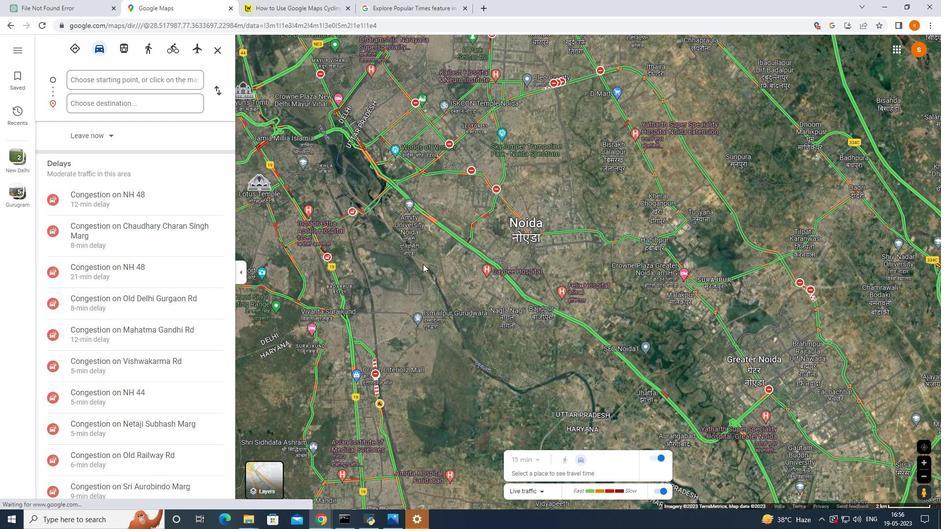 
Action: Mouse scrolled (423, 267) with delta (0, 0)
Screenshot: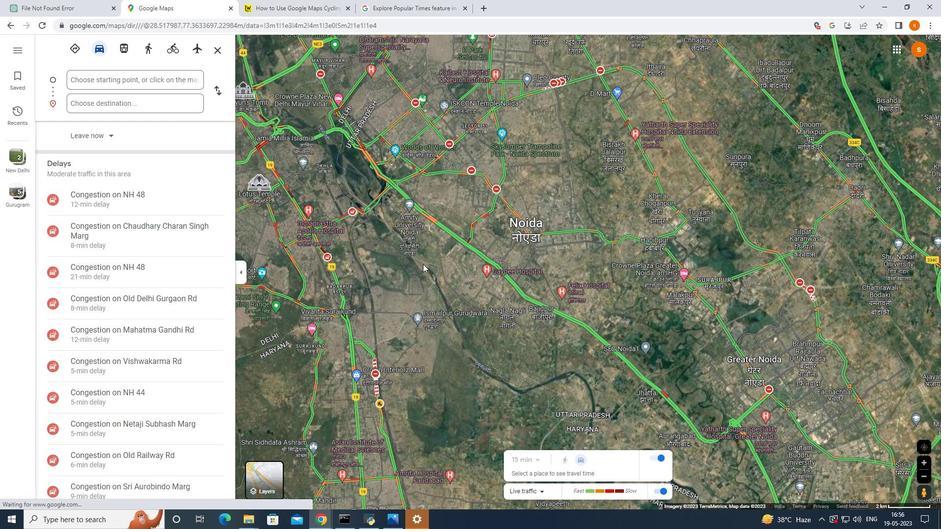 
Action: Mouse moved to (423, 268)
Screenshot: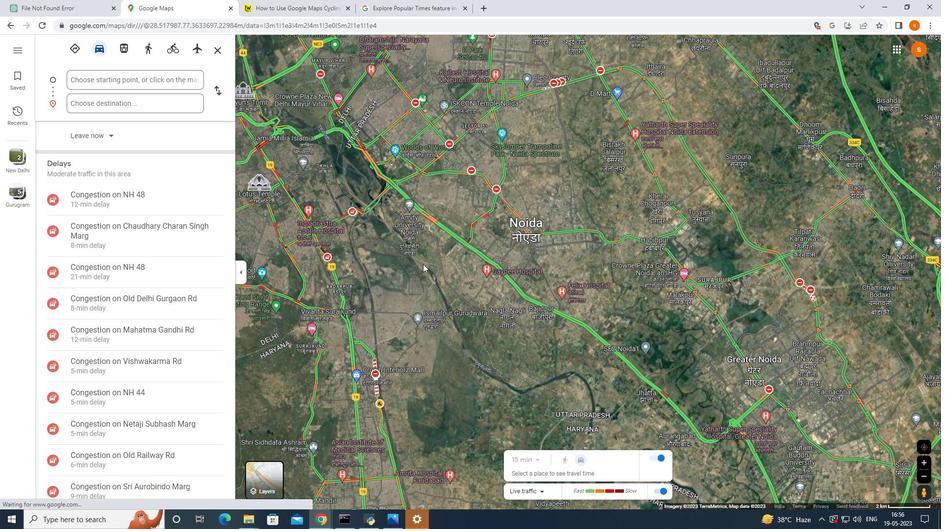 
Action: Mouse scrolled (423, 267) with delta (0, 0)
Screenshot: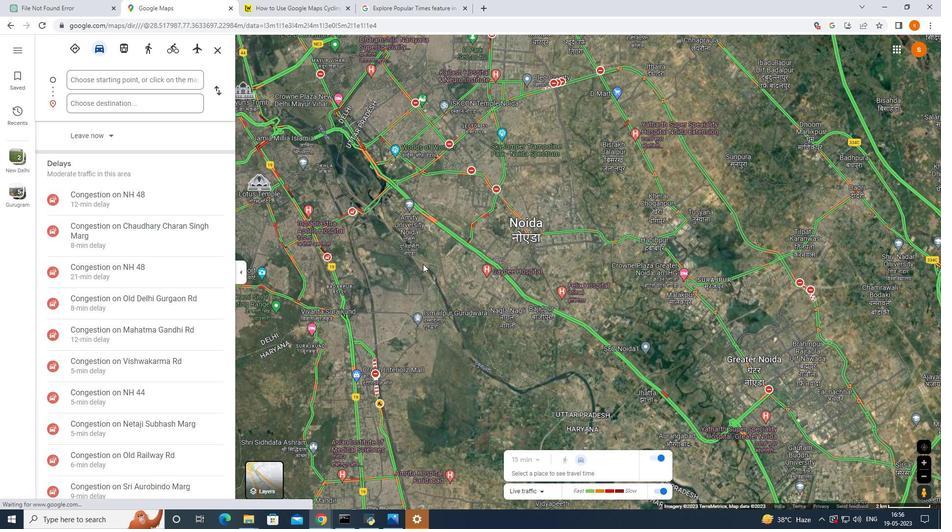 
Action: Mouse moved to (423, 268)
Screenshot: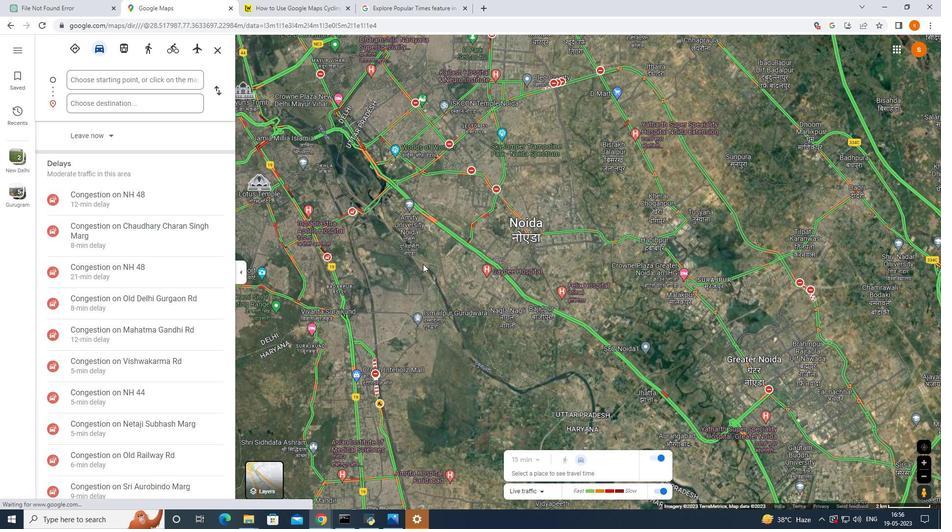 
Action: Mouse scrolled (423, 267) with delta (0, 0)
Screenshot: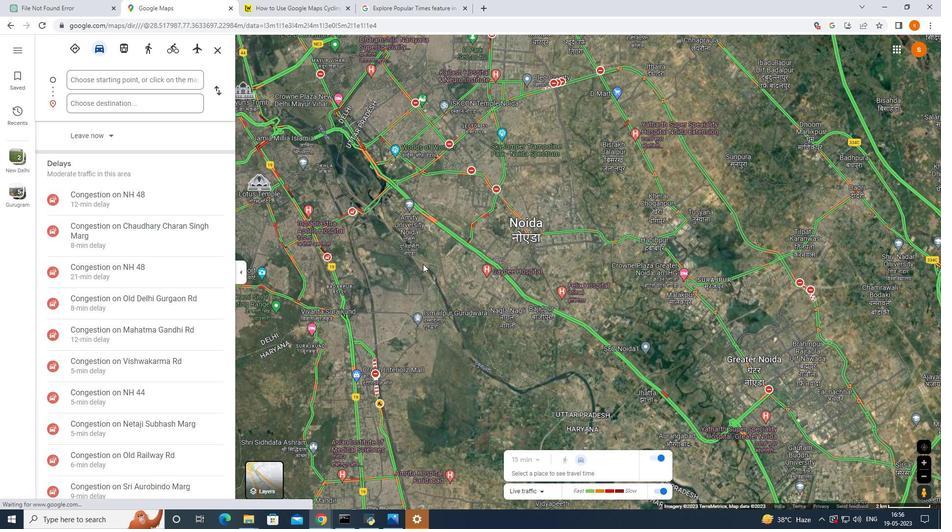 
Action: Mouse moved to (423, 270)
Screenshot: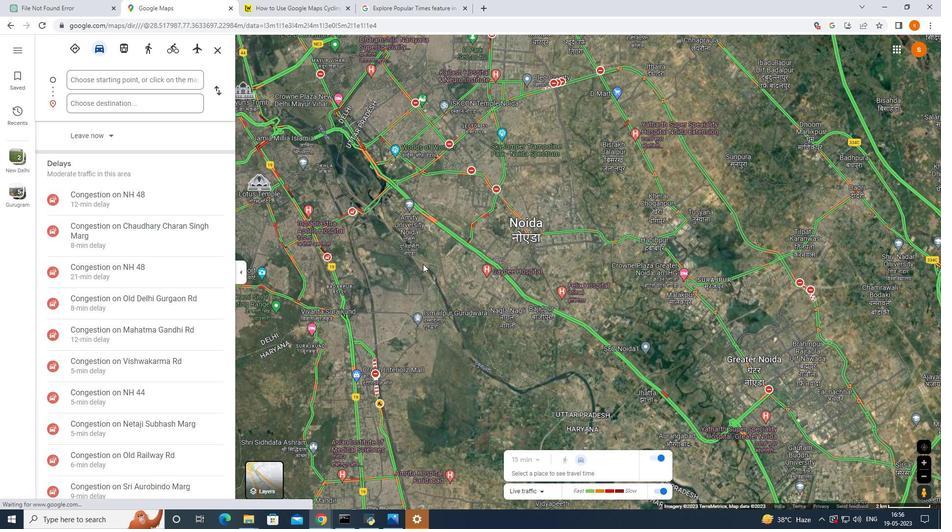 
Action: Mouse scrolled (423, 268) with delta (0, 0)
Screenshot: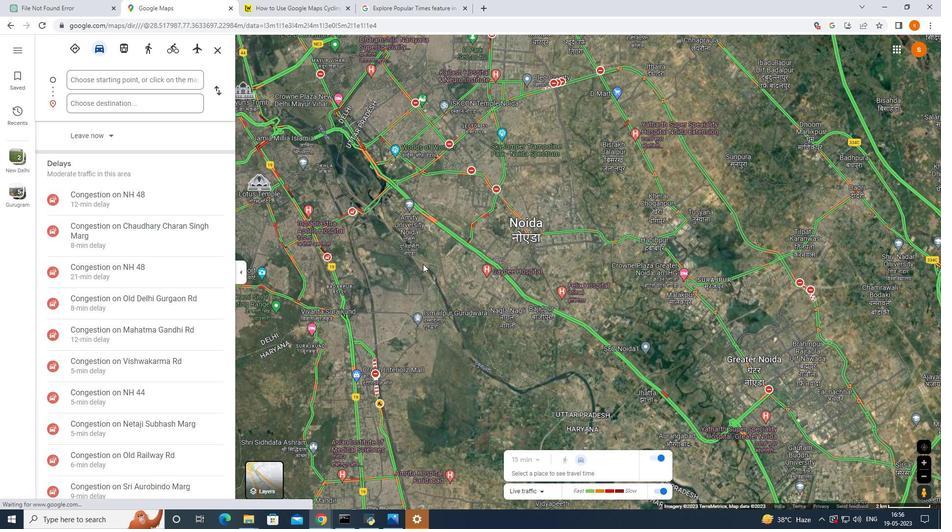
Action: Mouse moved to (418, 271)
Screenshot: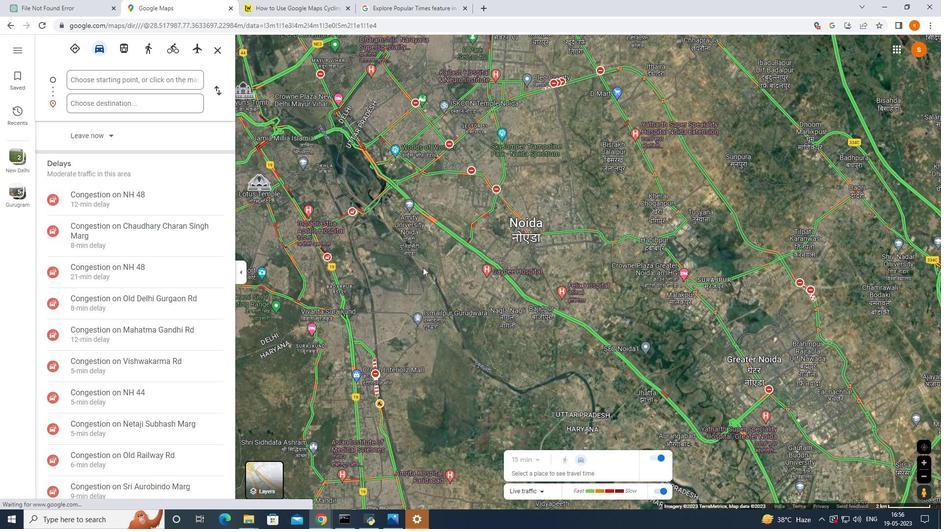 
Action: Mouse scrolled (423, 269) with delta (0, 0)
Screenshot: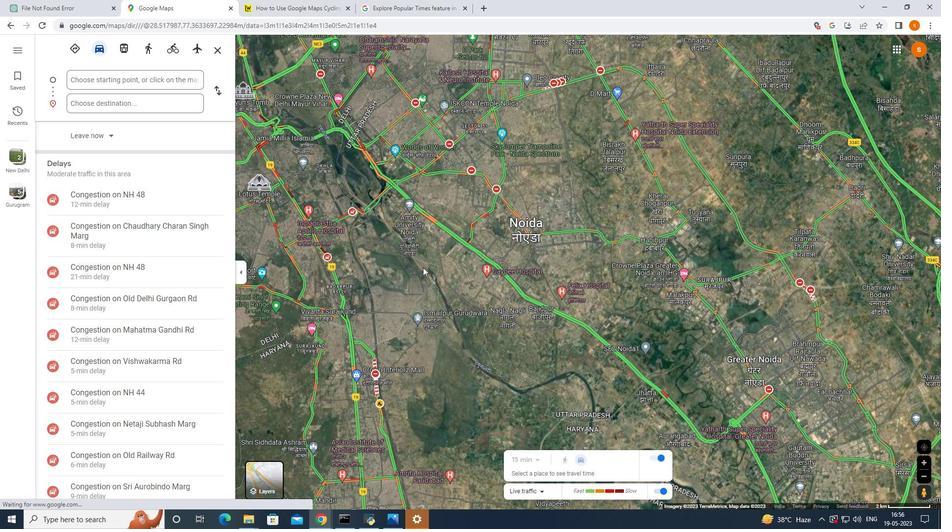 
Action: Mouse moved to (217, 46)
Screenshot: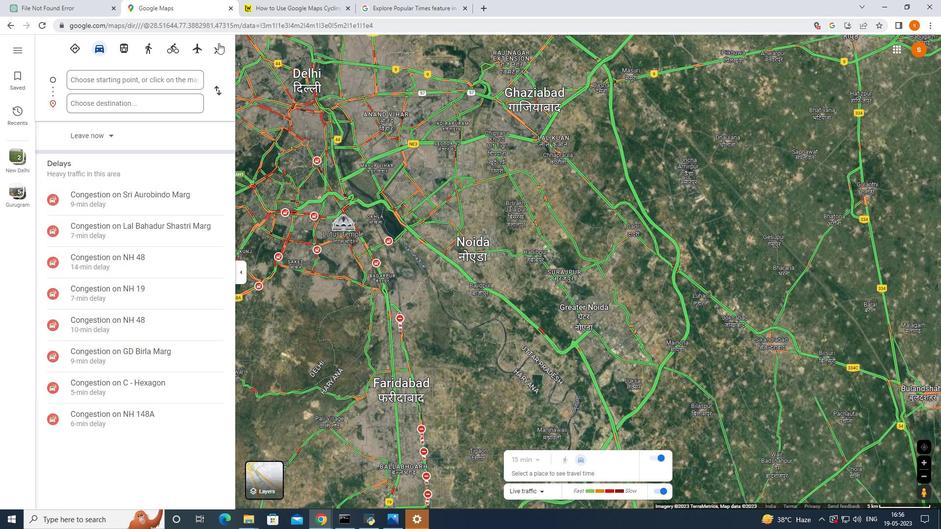 
Action: Mouse pressed left at (217, 46)
Screenshot: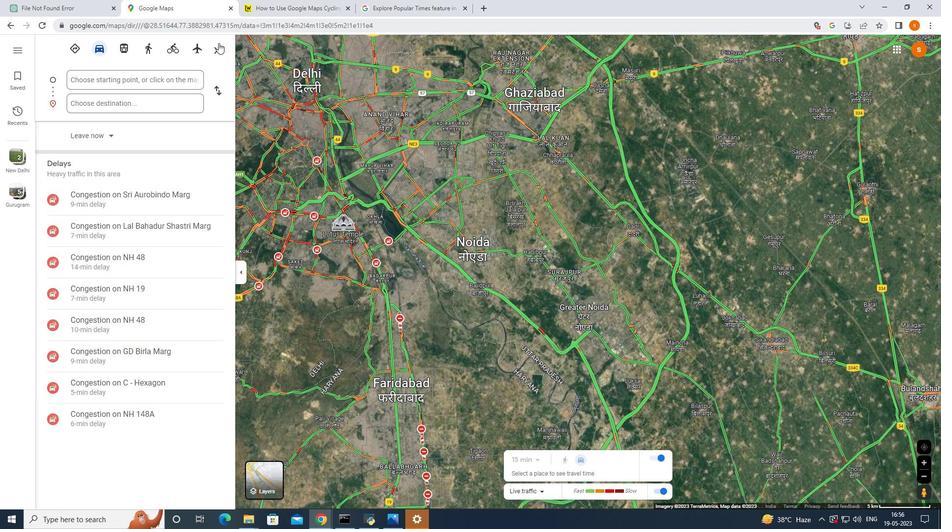 
Action: Mouse moved to (18, 46)
Screenshot: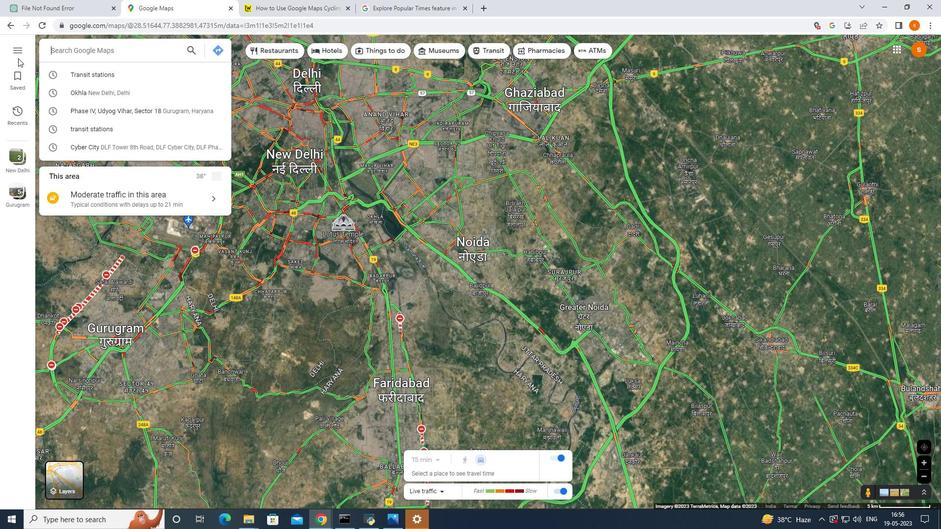 
Action: Mouse pressed left at (18, 46)
Screenshot: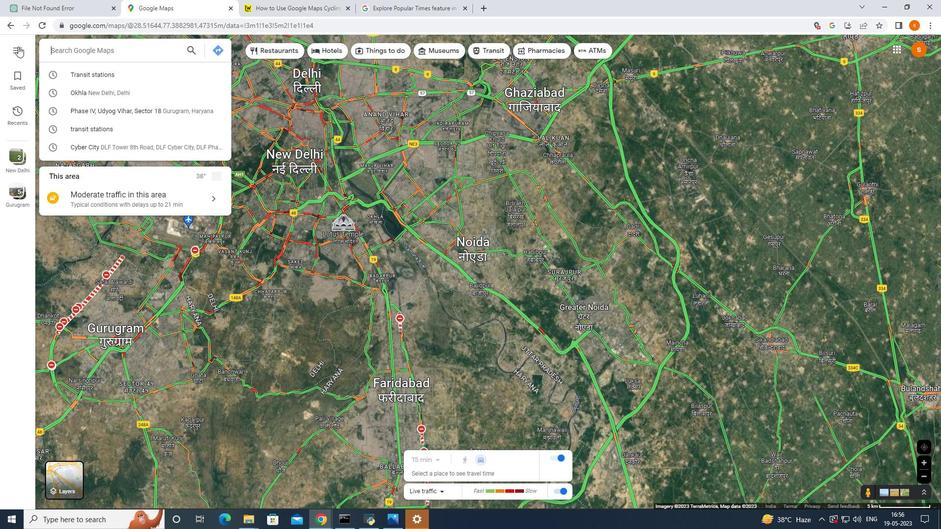 
Action: Mouse moved to (243, 305)
Screenshot: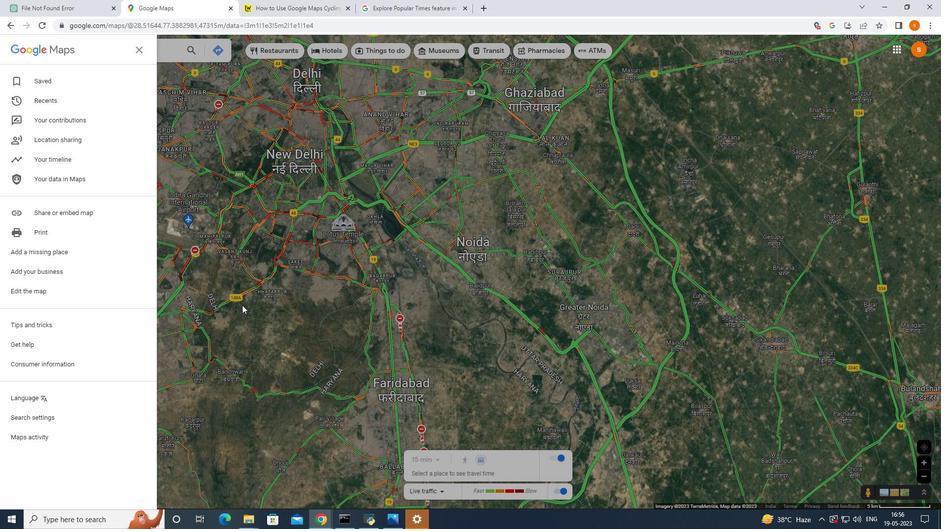 
Action: Mouse pressed left at (243, 305)
Screenshot: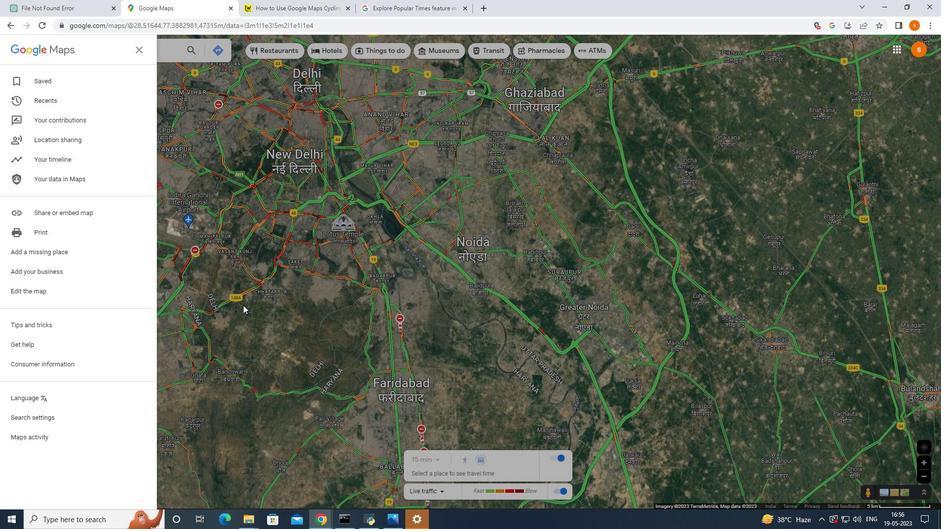 
Action: Mouse moved to (86, 51)
Screenshot: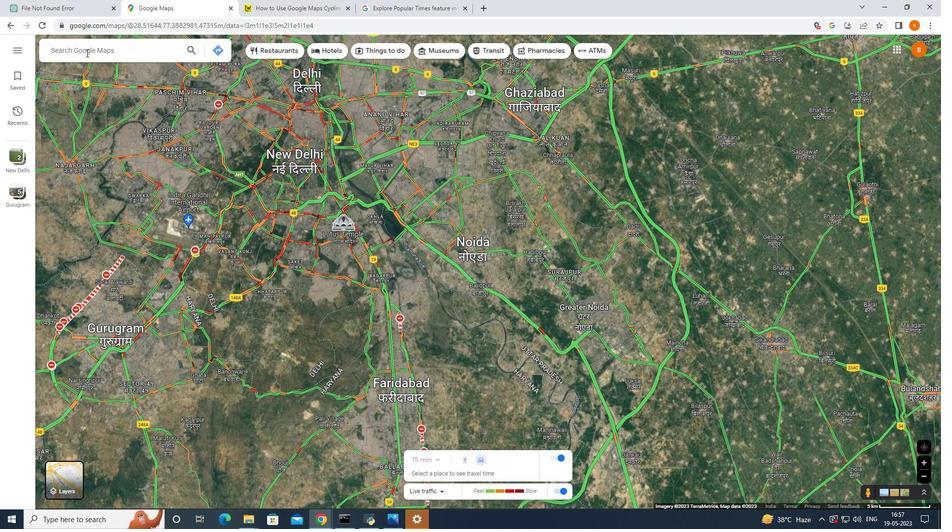 
Action: Mouse pressed left at (86, 51)
Screenshot: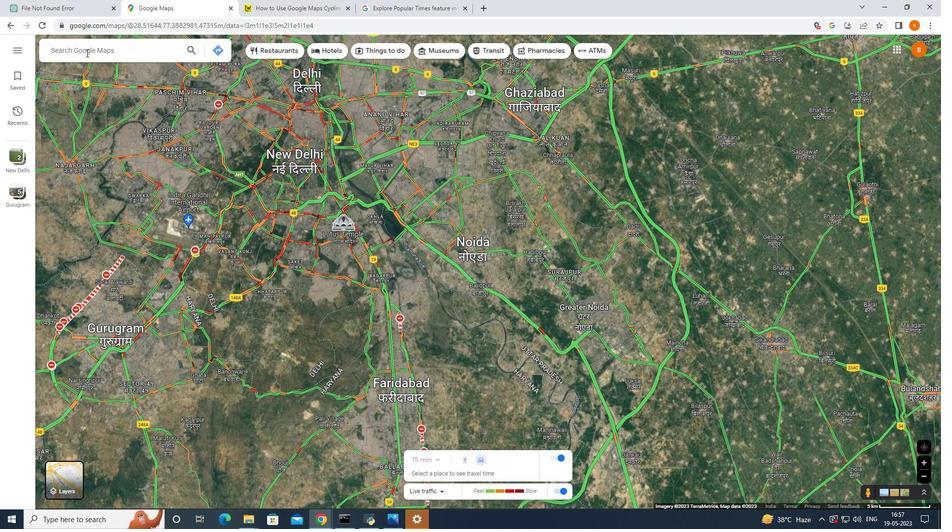 
Action: Mouse moved to (20, 48)
Screenshot: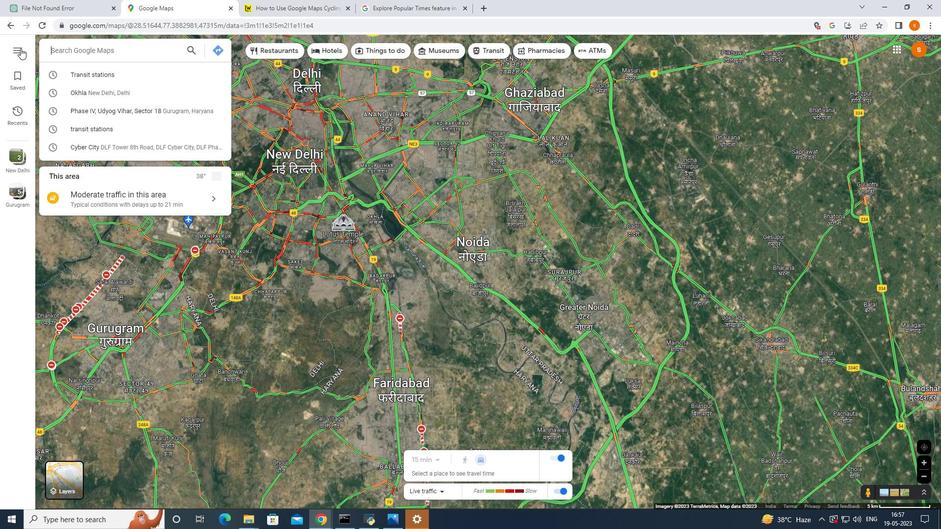 
Action: Mouse pressed left at (20, 48)
Screenshot: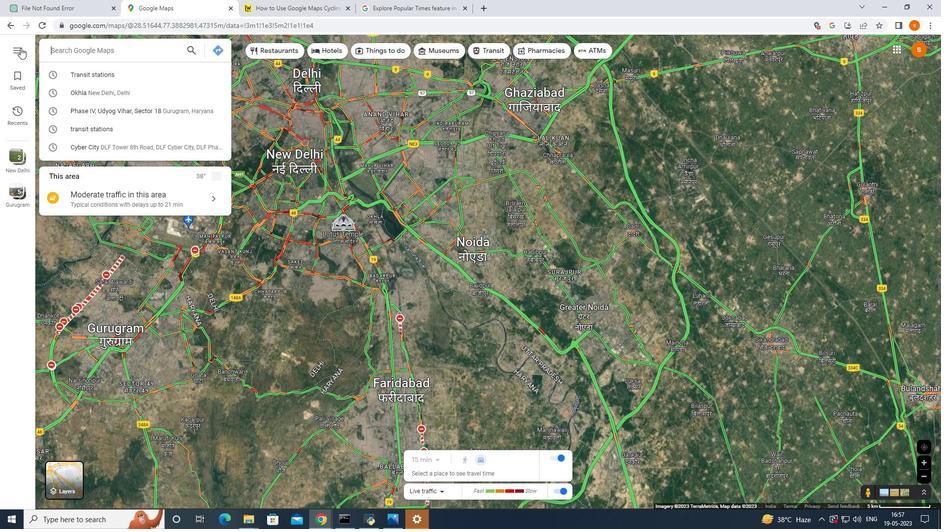 
Action: Mouse moved to (67, 231)
Screenshot: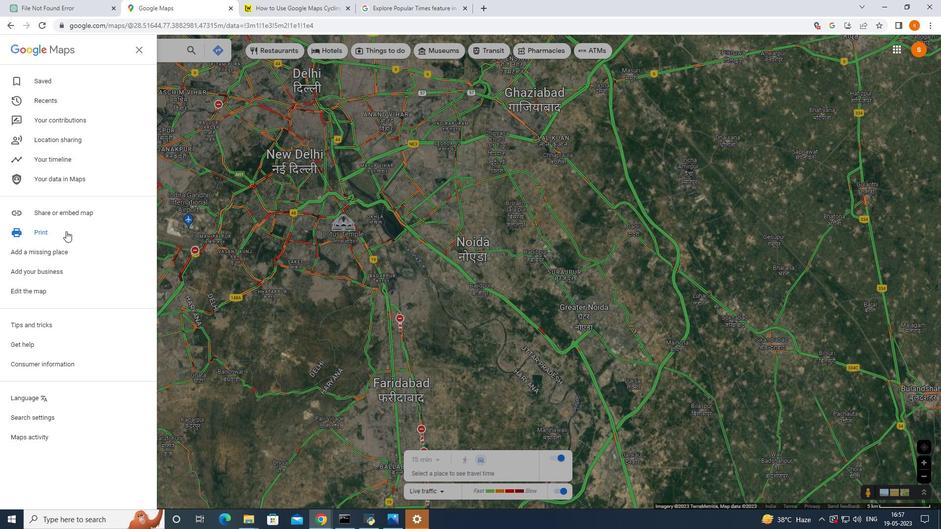 
Action: Mouse scrolled (67, 232) with delta (0, 0)
Screenshot: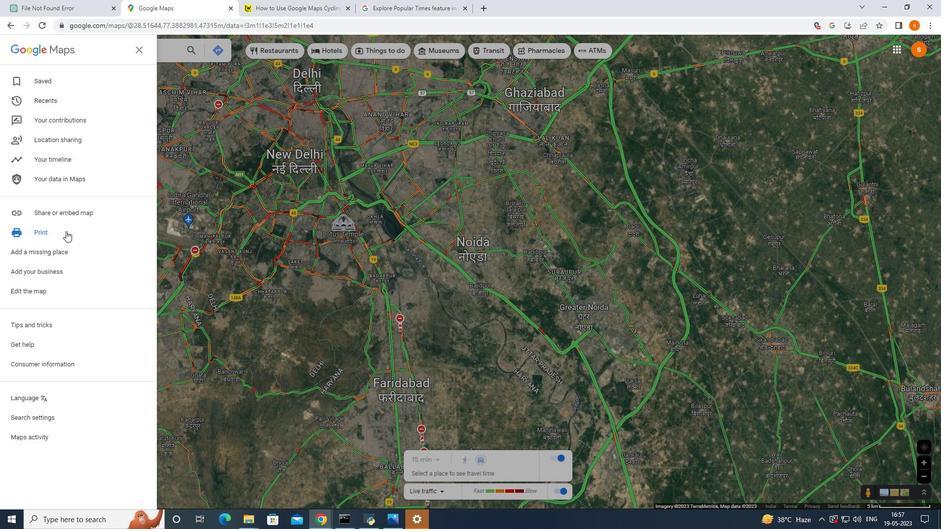 
Action: Mouse moved to (69, 183)
Screenshot: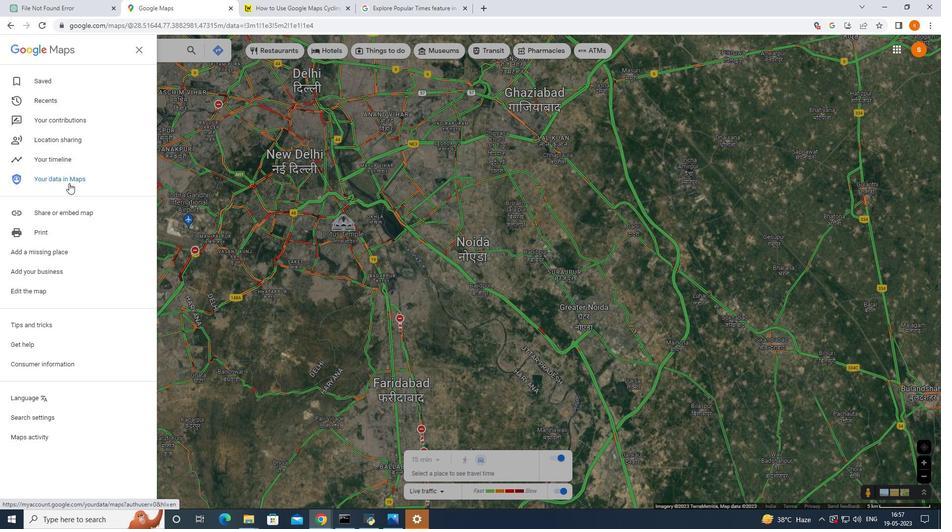 
Action: Mouse pressed left at (69, 183)
Screenshot: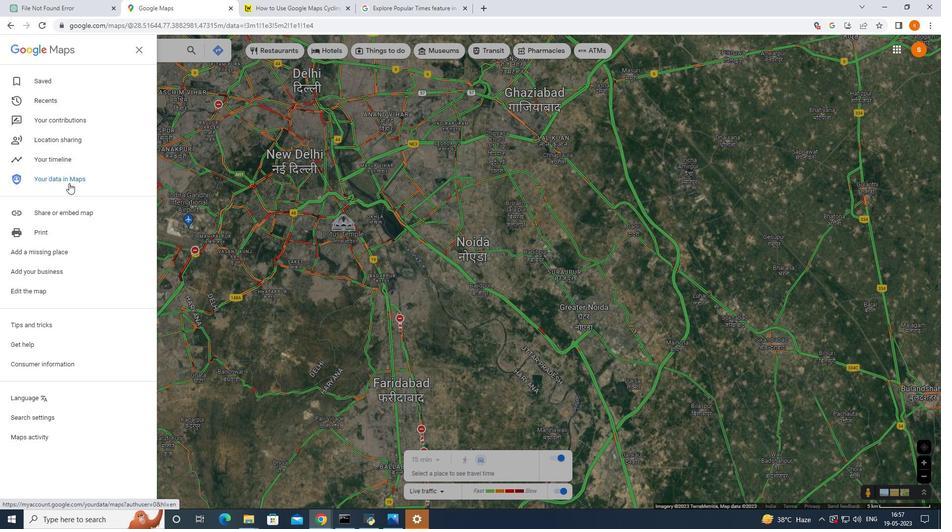 
Action: Mouse moved to (344, 6)
Screenshot: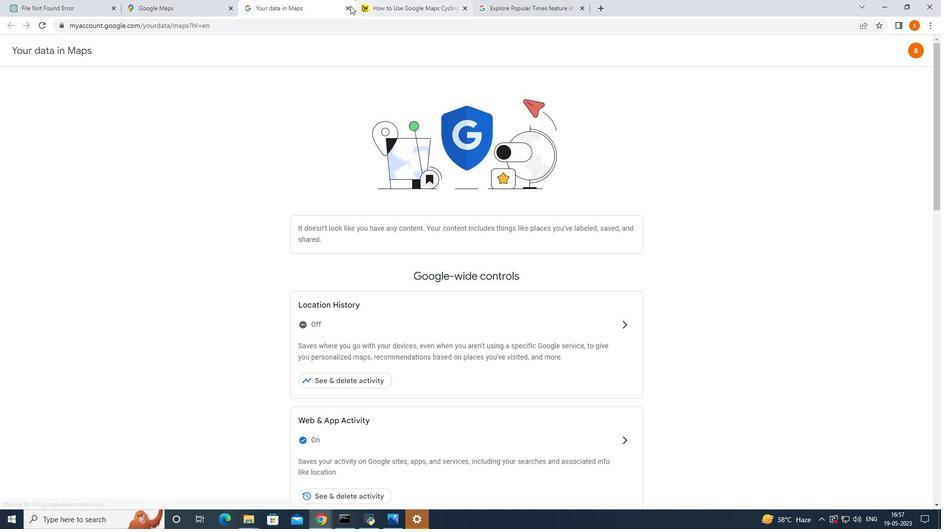 
Action: Mouse pressed left at (344, 6)
Screenshot: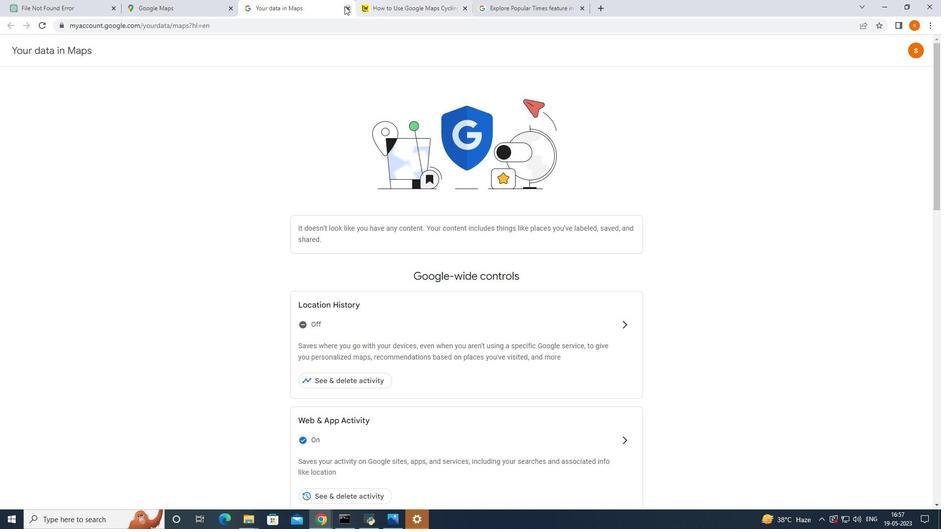 
Action: Mouse moved to (72, 125)
Screenshot: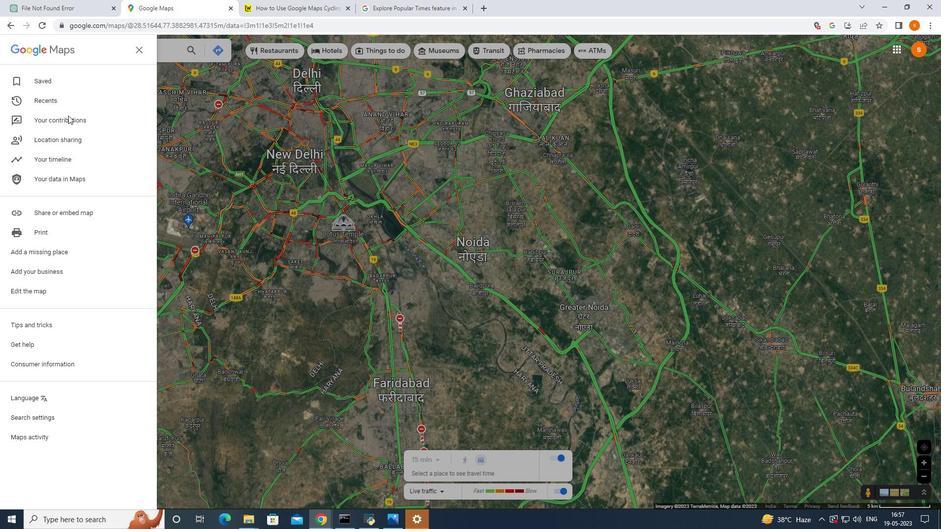 
Action: Mouse pressed left at (72, 125)
Screenshot: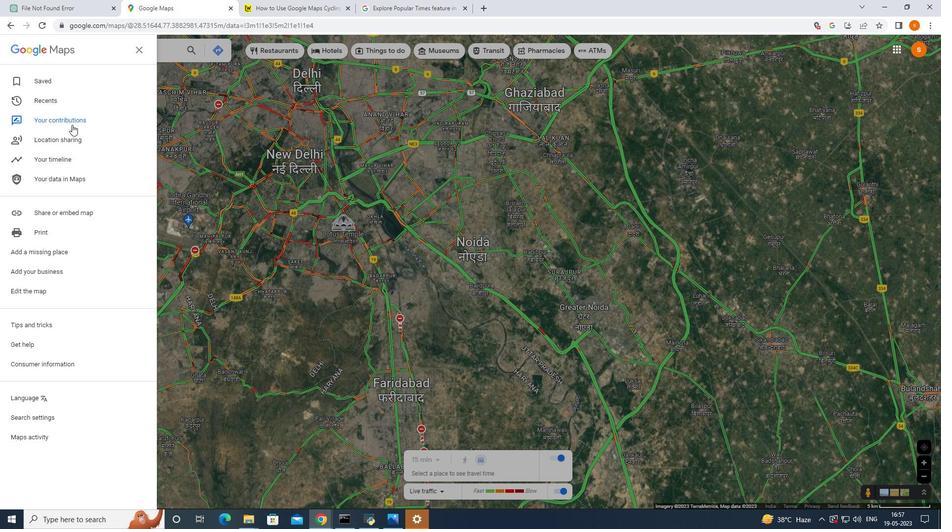 
Action: Mouse moved to (215, 46)
Screenshot: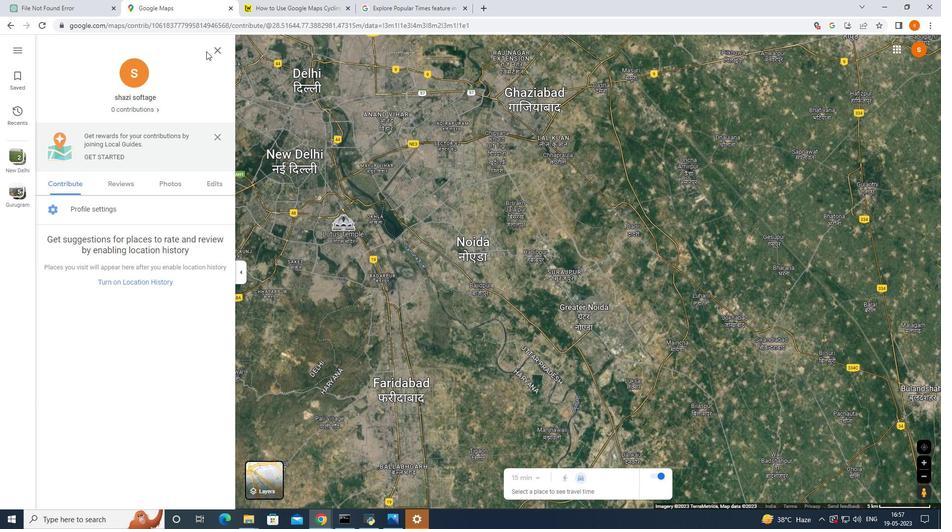 
Action: Mouse pressed left at (215, 46)
Screenshot: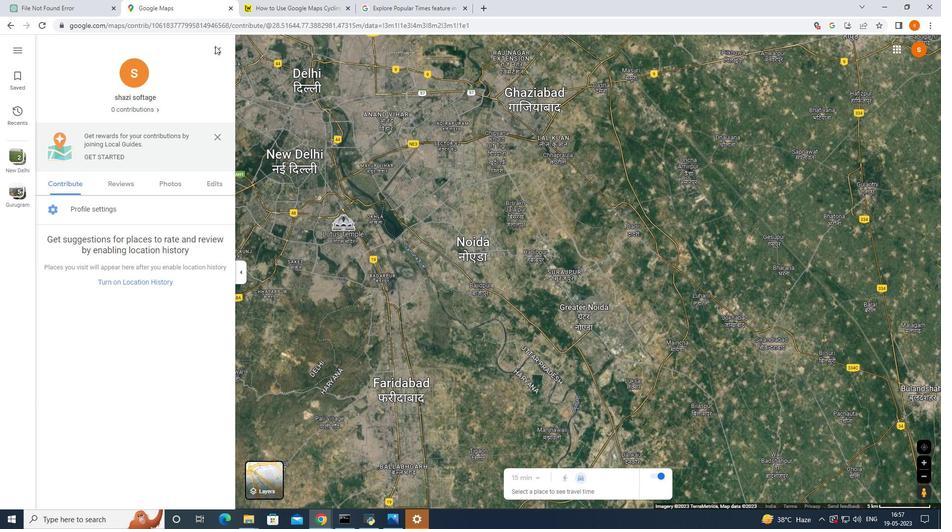 
Action: Mouse moved to (217, 51)
Screenshot: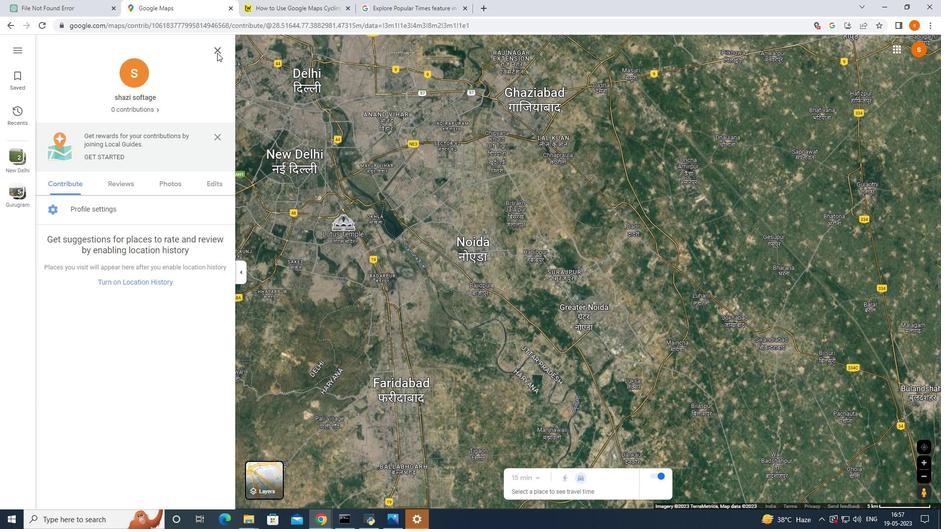 
Action: Mouse pressed left at (217, 51)
Screenshot: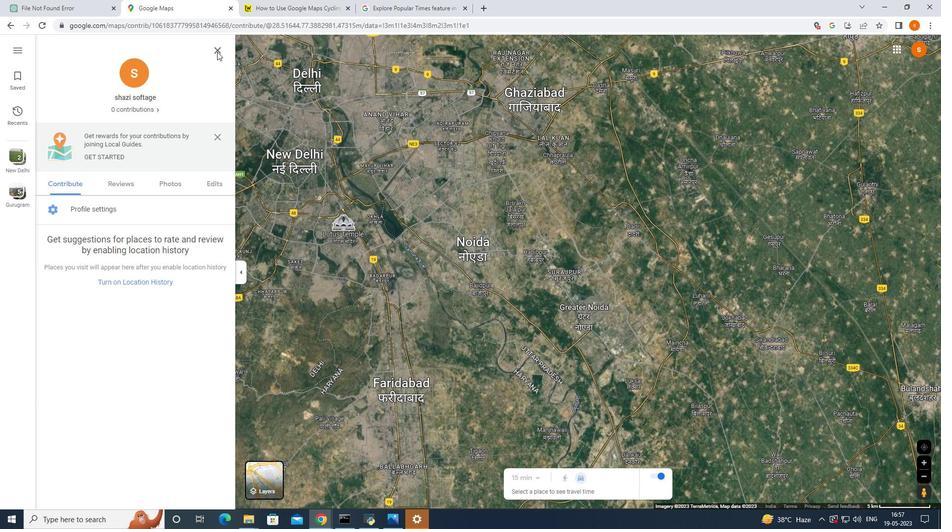 
Action: Mouse moved to (307, 167)
Screenshot: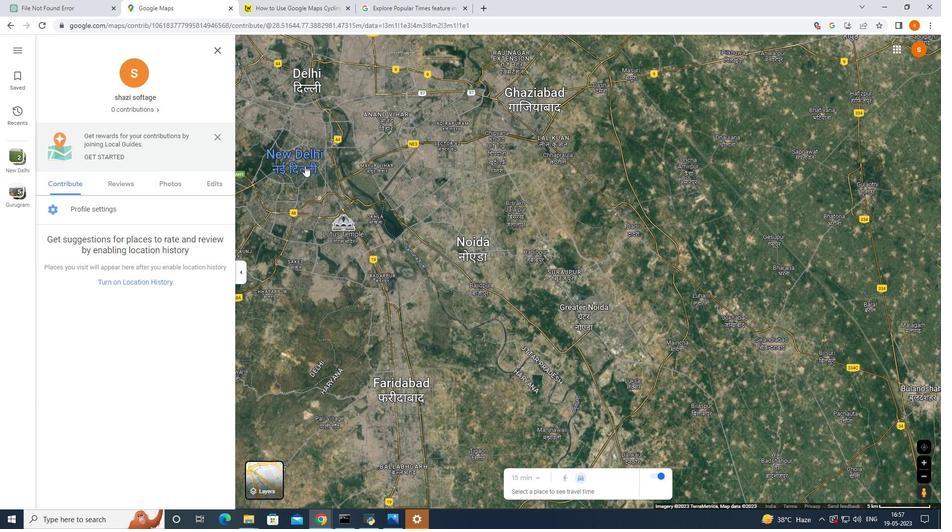 
Action: Mouse pressed left at (307, 167)
Screenshot: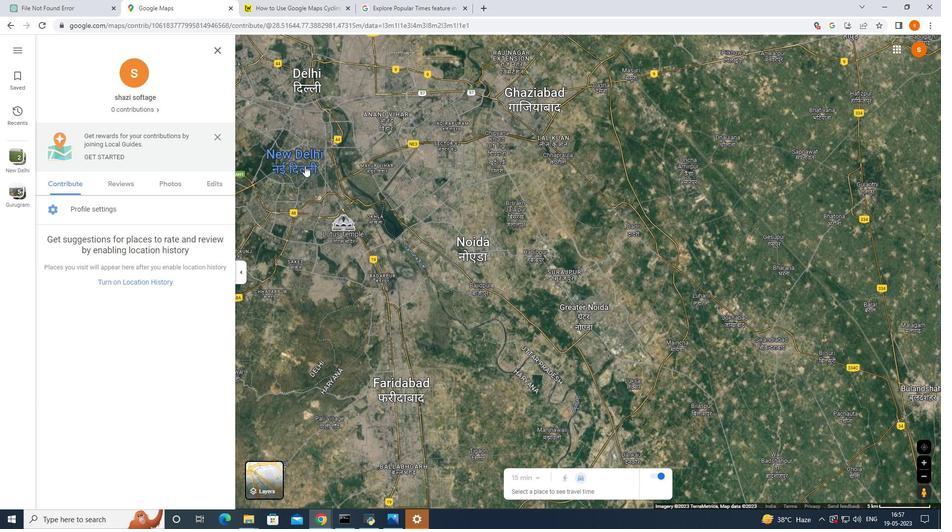 
Action: Mouse moved to (216, 51)
Screenshot: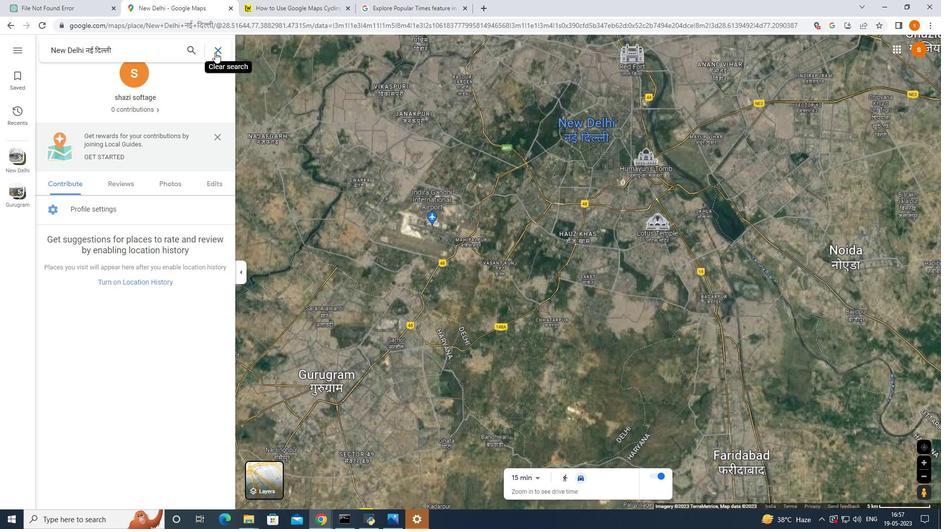 
Action: Mouse pressed left at (216, 51)
Screenshot: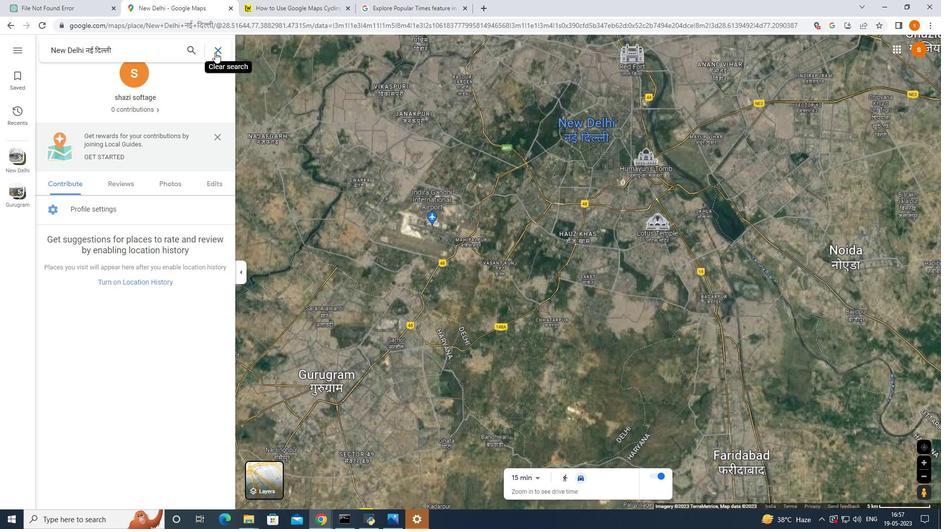 
Action: Mouse moved to (12, 50)
Screenshot: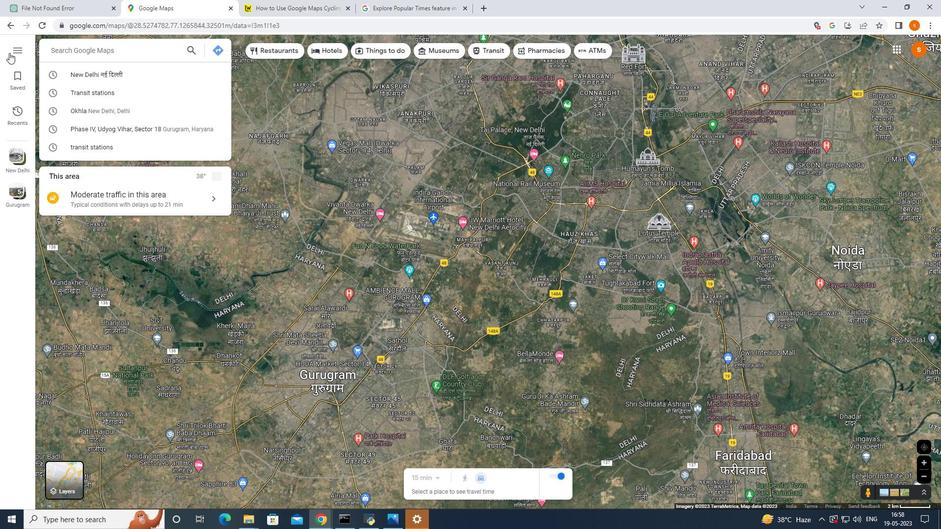 
Action: Mouse pressed left at (12, 50)
Screenshot: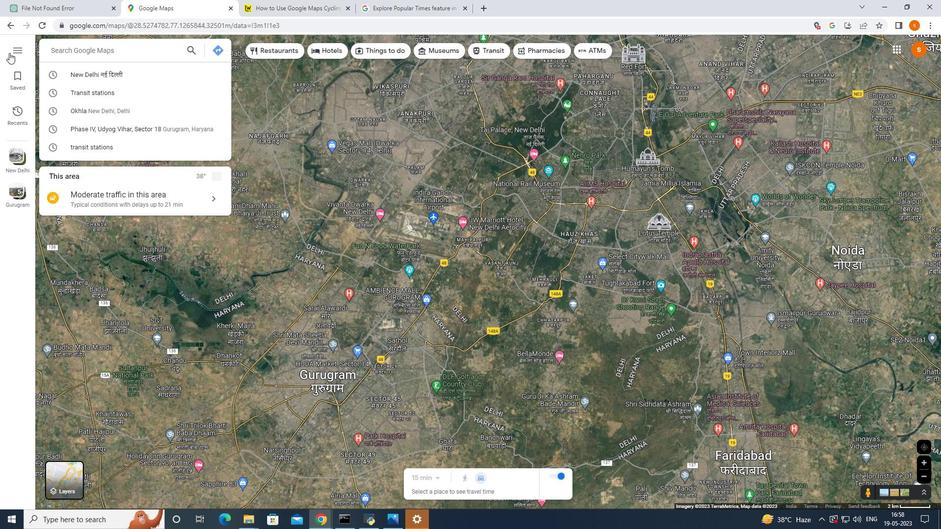 
Action: Mouse moved to (258, 259)
Screenshot: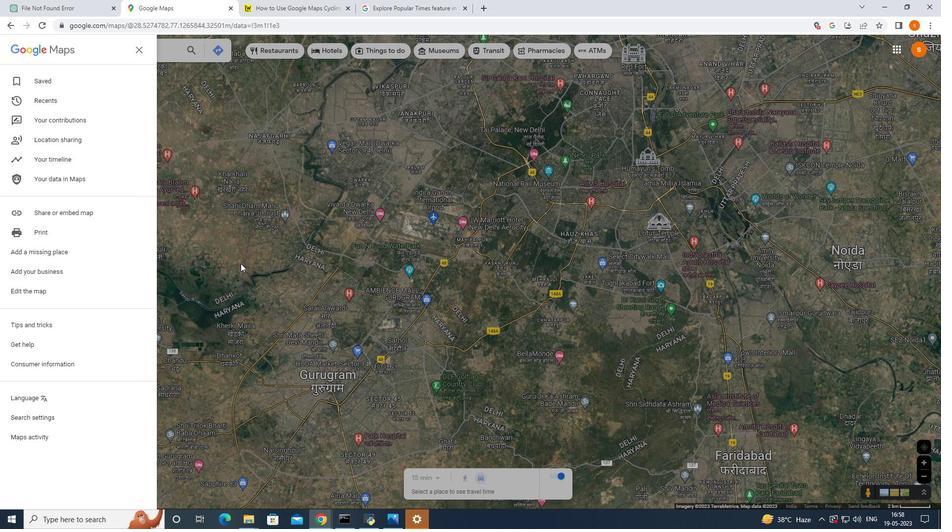 
Action: Mouse pressed left at (258, 259)
Screenshot: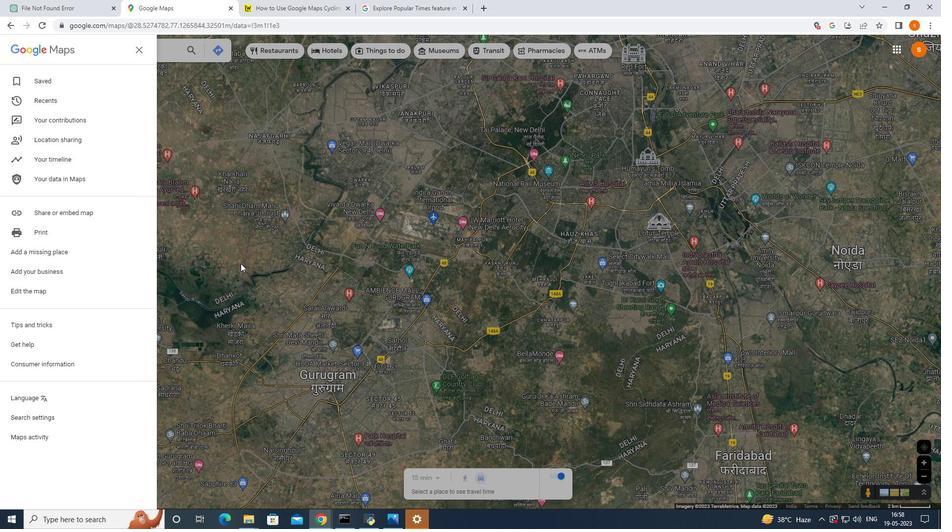 
Action: Mouse moved to (457, 351)
Screenshot: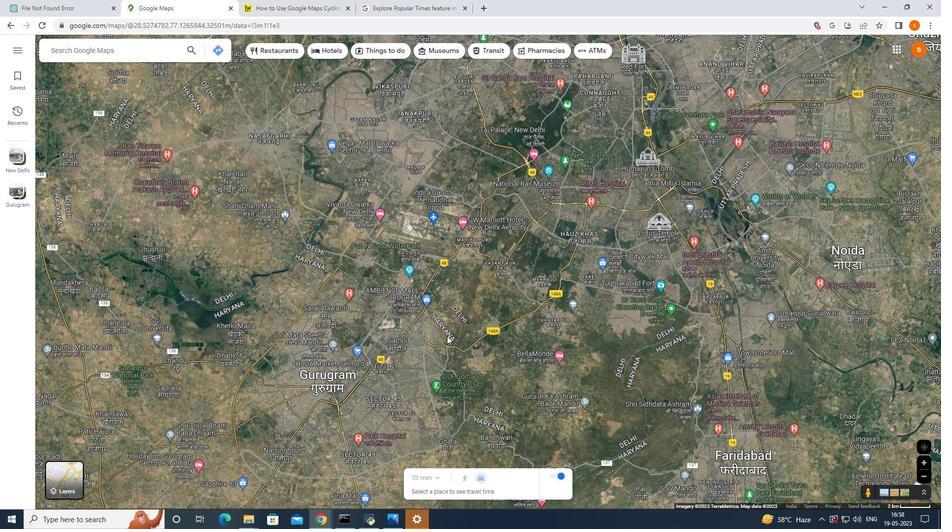 
Action: Mouse scrolled (457, 352) with delta (0, 0)
Screenshot: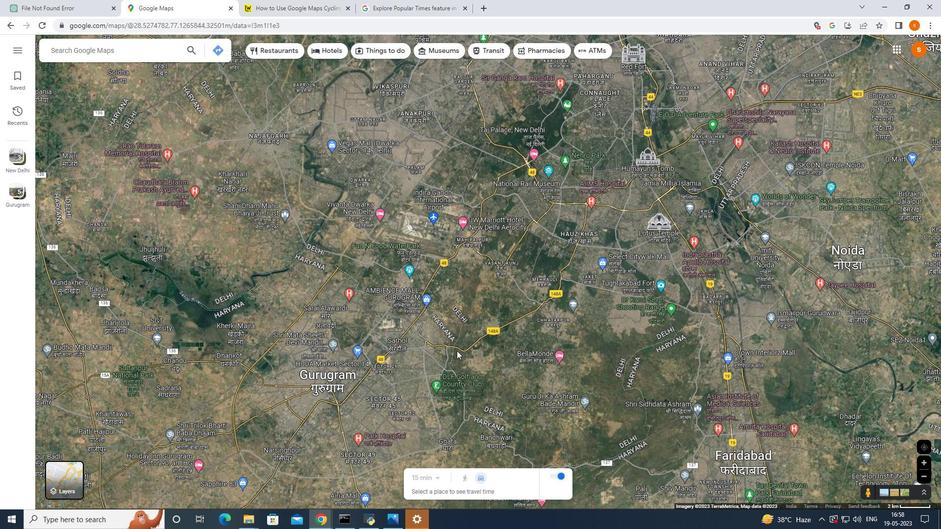 
Action: Mouse moved to (457, 351)
Screenshot: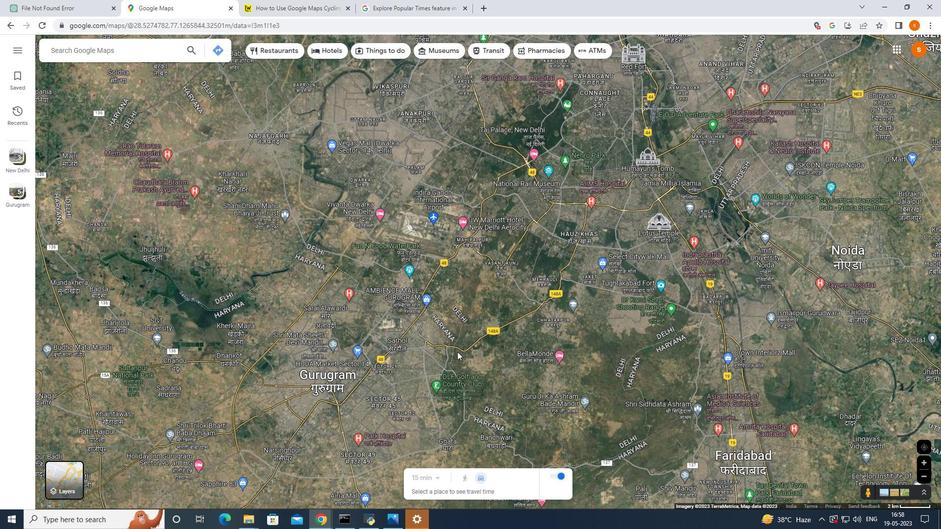 
Action: Mouse scrolled (457, 352) with delta (0, 0)
Screenshot: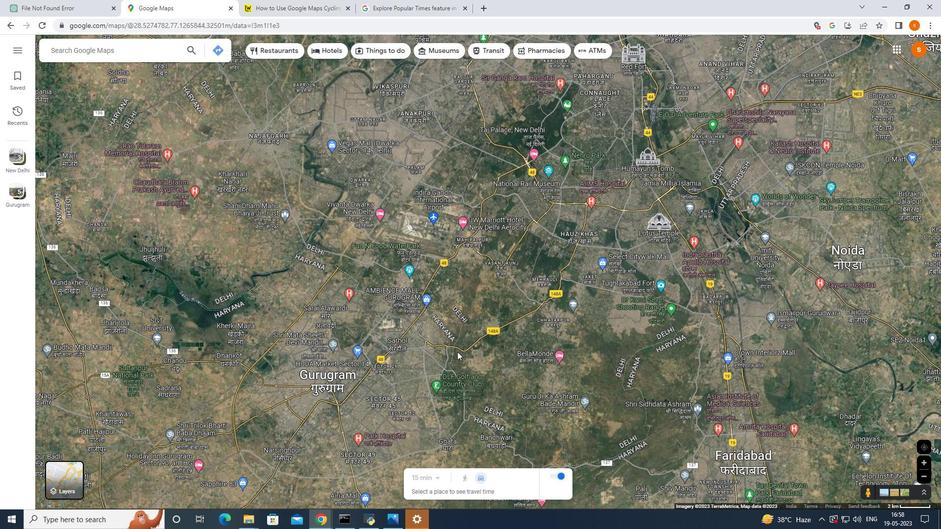 
Action: Mouse scrolled (457, 352) with delta (0, 0)
Screenshot: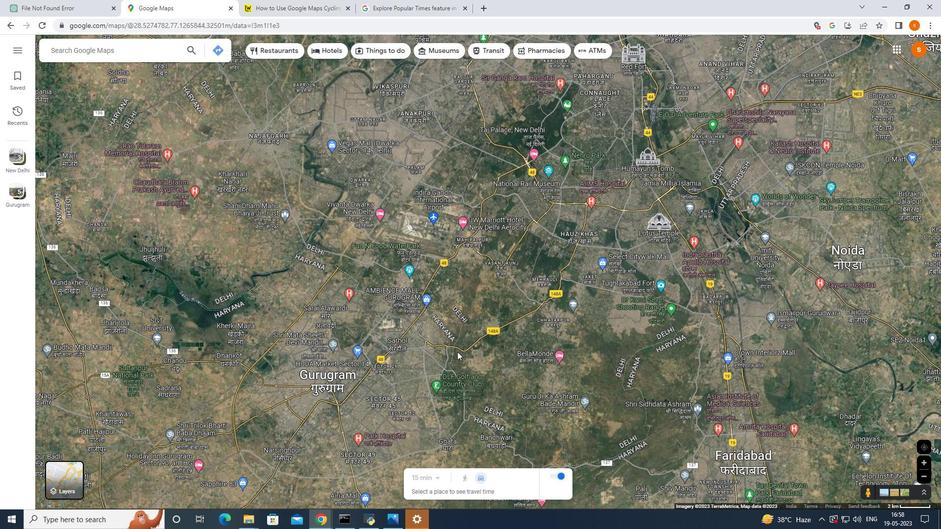 
Action: Mouse moved to (457, 351)
Screenshot: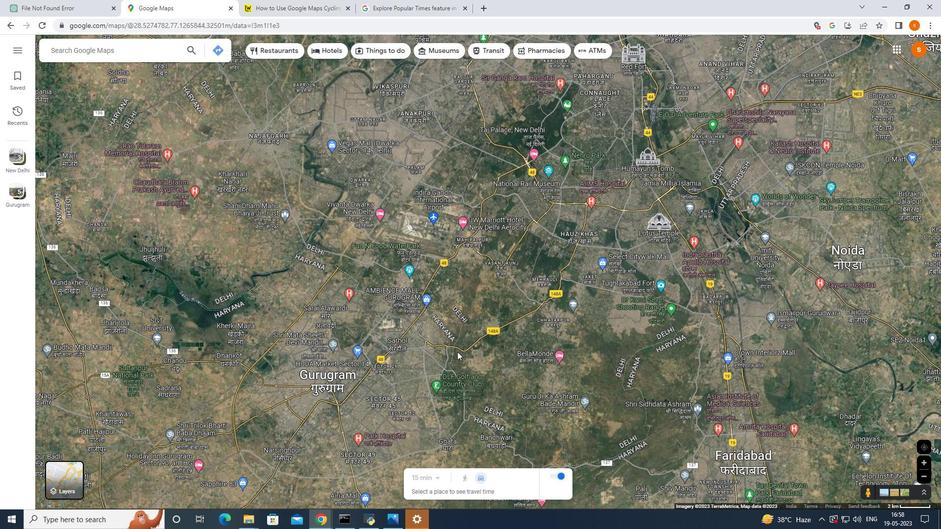 
Action: Mouse scrolled (457, 352) with delta (0, 0)
Screenshot: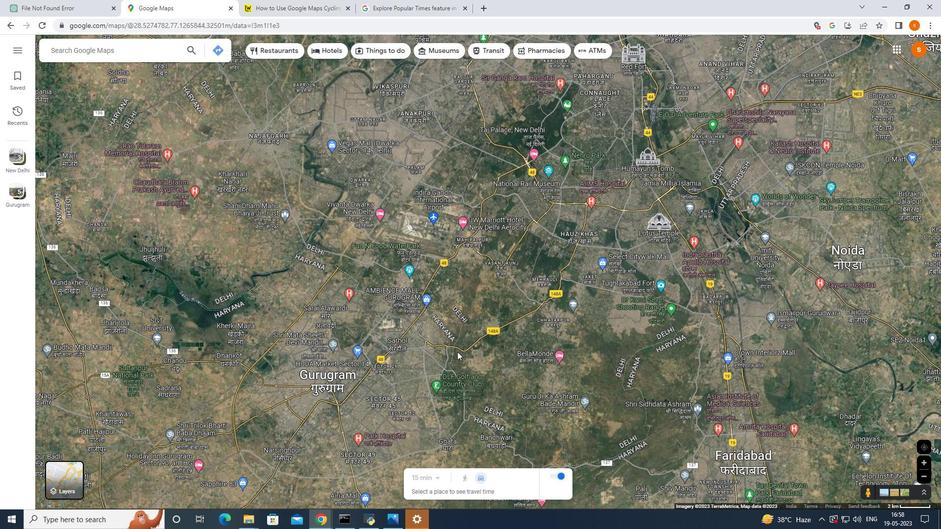 
Action: Mouse scrolled (457, 352) with delta (0, 0)
Screenshot: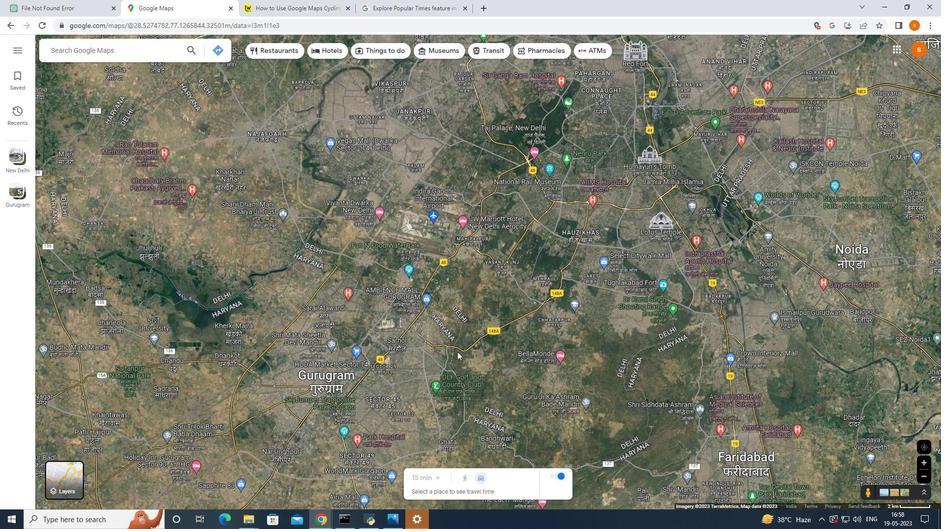 
Action: Mouse scrolled (457, 352) with delta (0, 0)
Screenshot: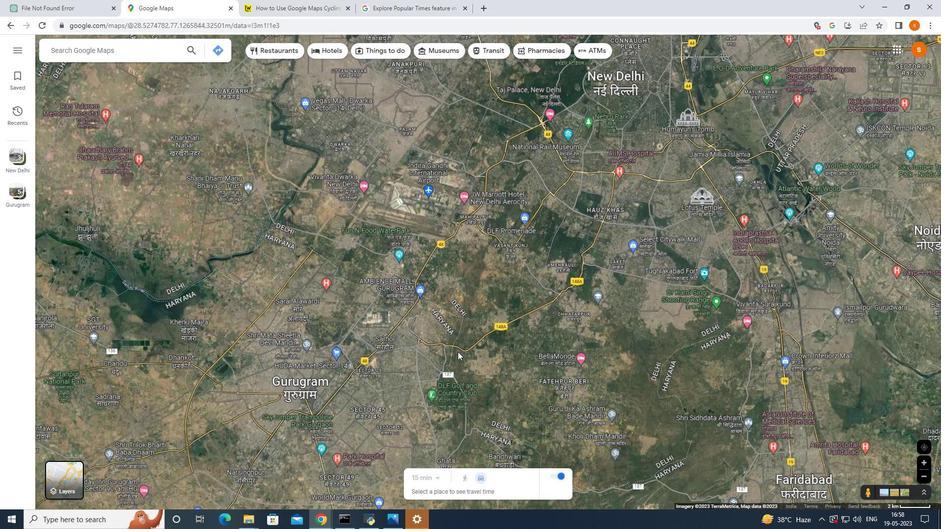 
Action: Mouse moved to (457, 352)
Screenshot: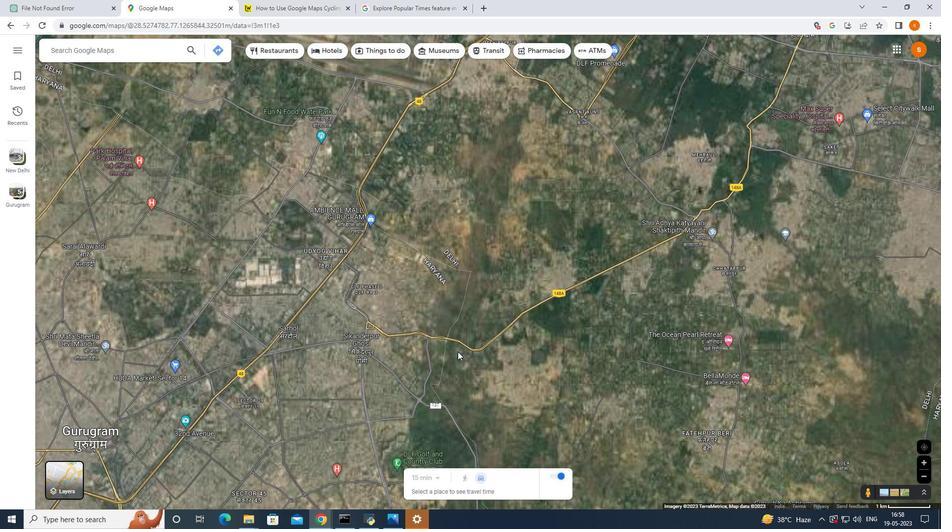
Action: Mouse scrolled (457, 351) with delta (0, 0)
Screenshot: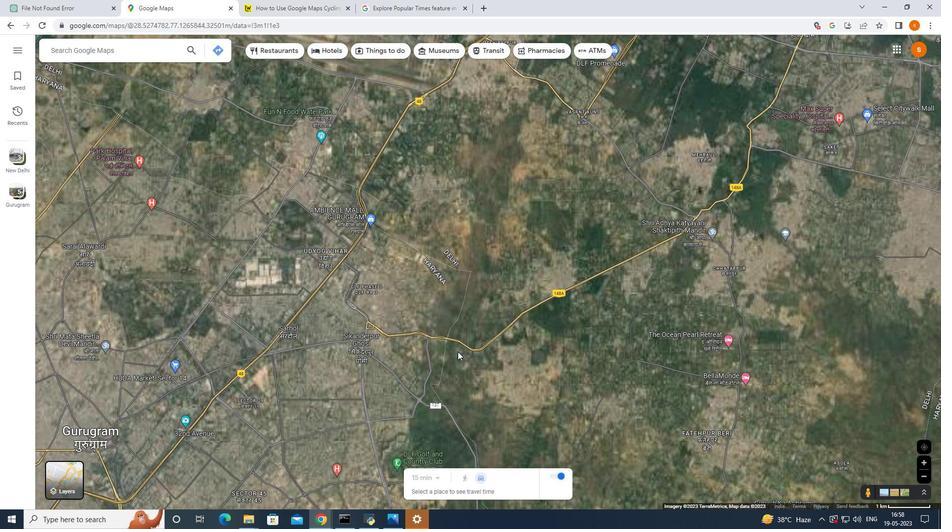 
Action: Mouse moved to (457, 353)
Screenshot: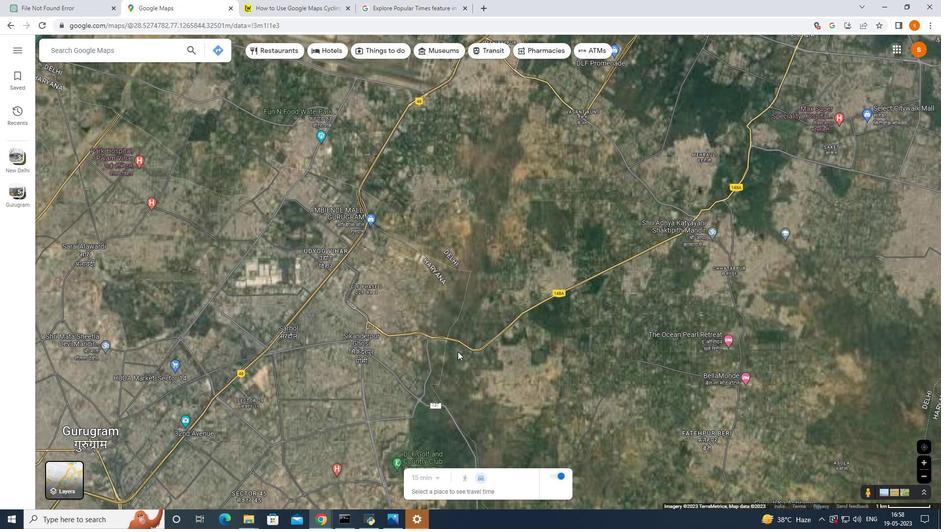 
Action: Mouse scrolled (457, 353) with delta (0, 0)
Screenshot: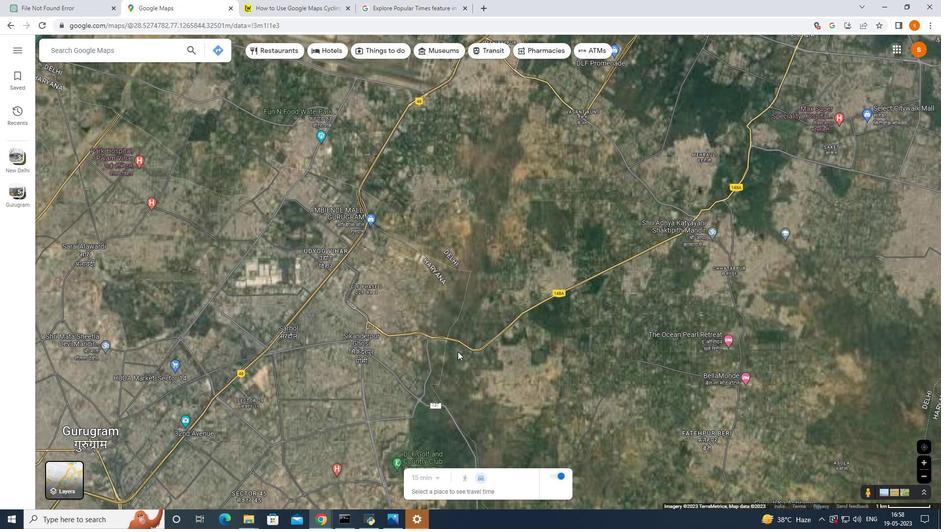 
Action: Mouse moved to (457, 354)
Screenshot: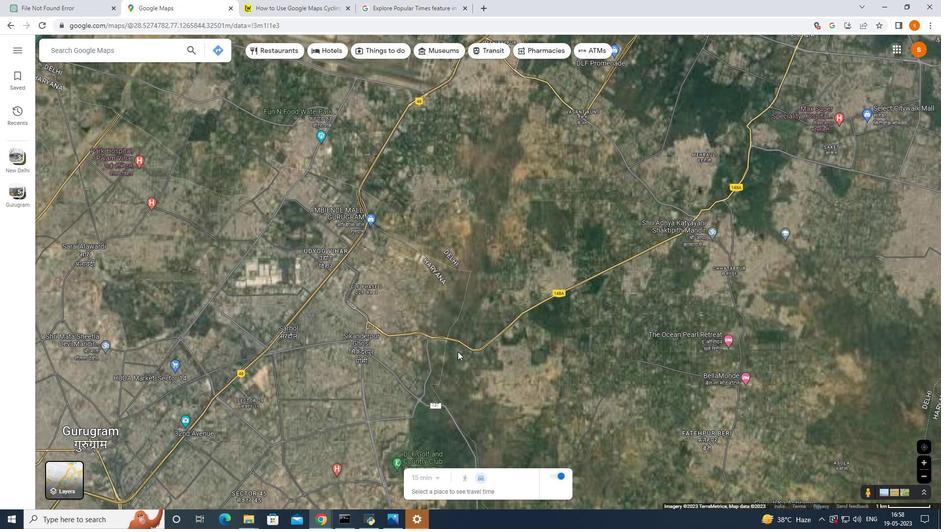 
Action: Mouse scrolled (457, 354) with delta (0, 0)
Screenshot: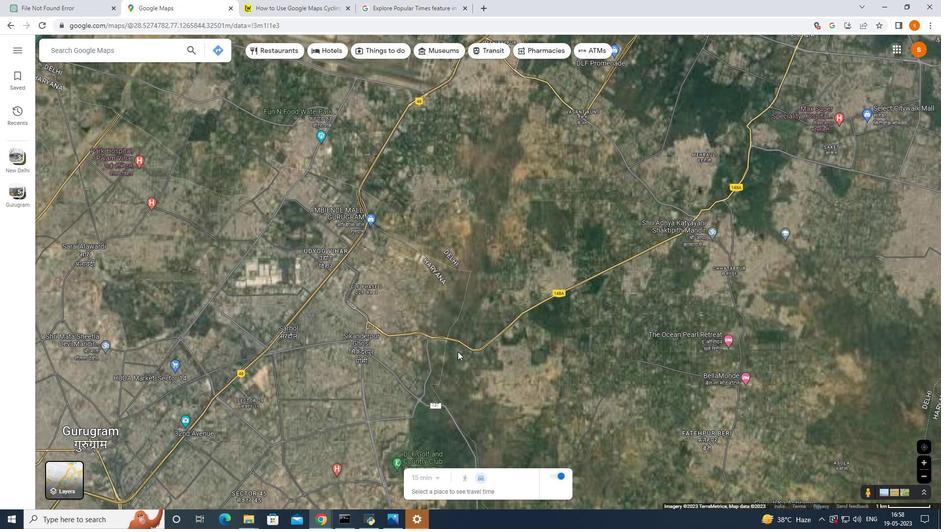 
Action: Mouse moved to (457, 354)
Screenshot: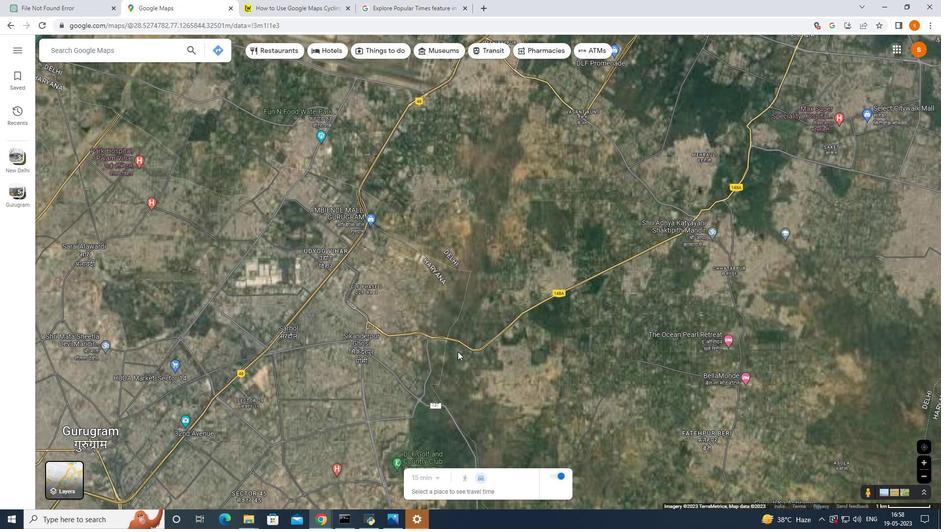 
Action: Mouse scrolled (457, 354) with delta (0, 0)
Screenshot: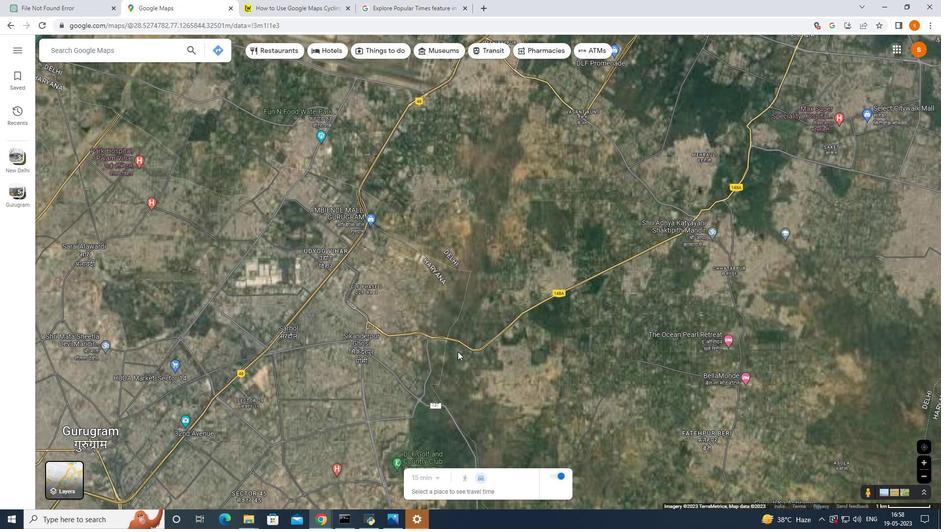 
Action: Mouse scrolled (457, 354) with delta (0, 0)
Screenshot: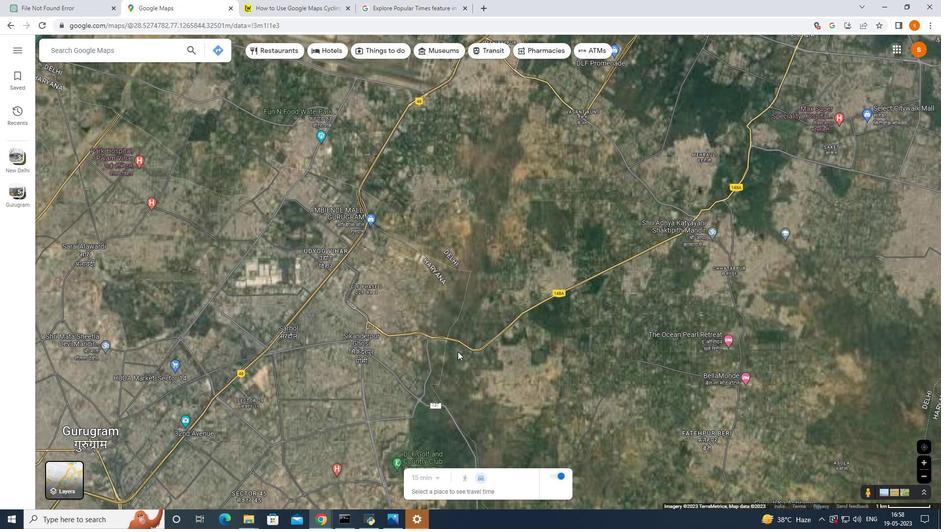 
Action: Mouse scrolled (457, 354) with delta (0, 0)
Screenshot: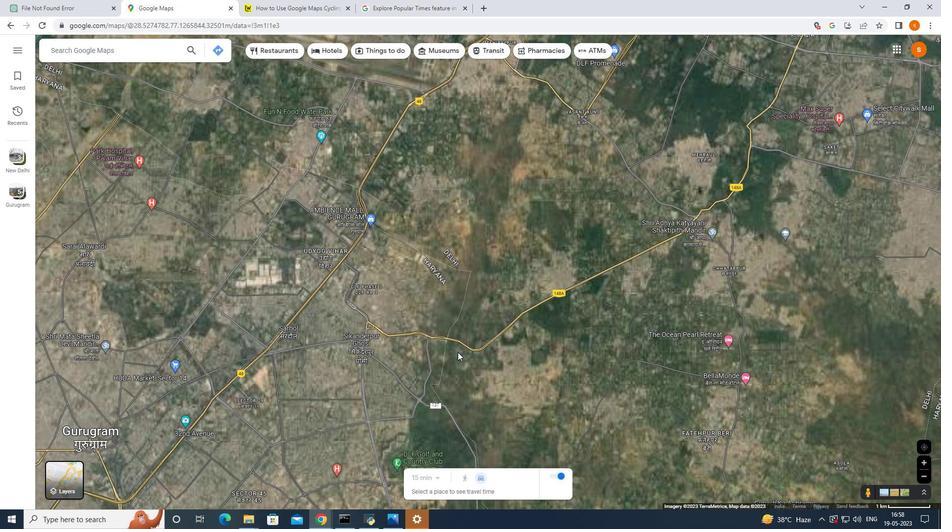 
Action: Mouse moved to (922, 490)
Screenshot: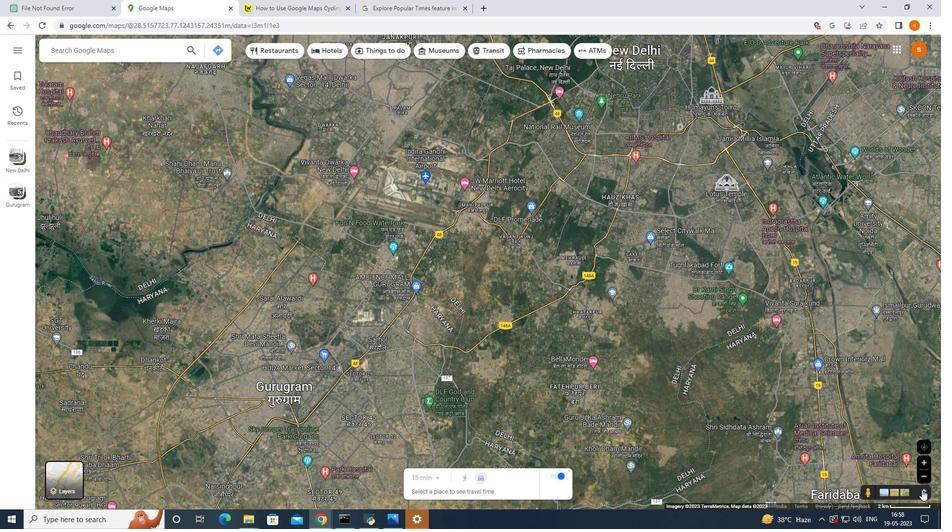 
Action: Mouse pressed left at (922, 490)
Screenshot: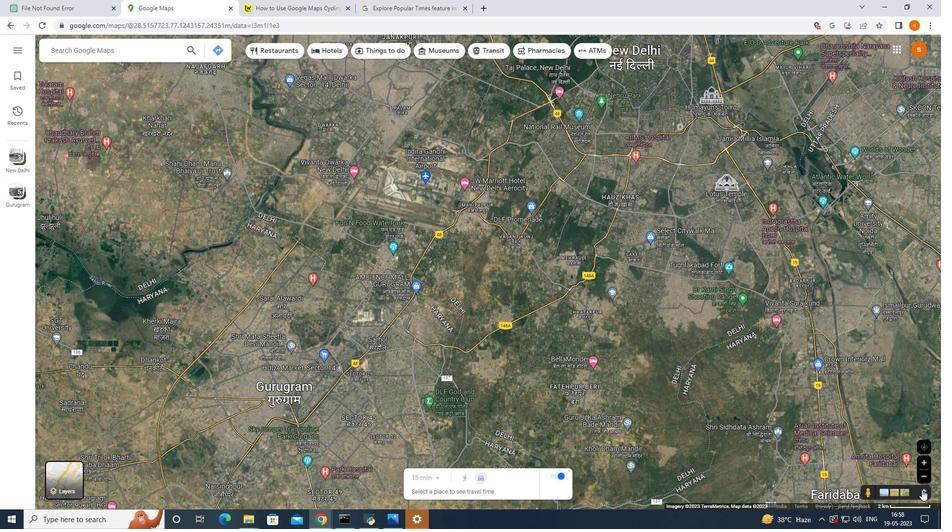 
Action: Mouse moved to (925, 382)
Screenshot: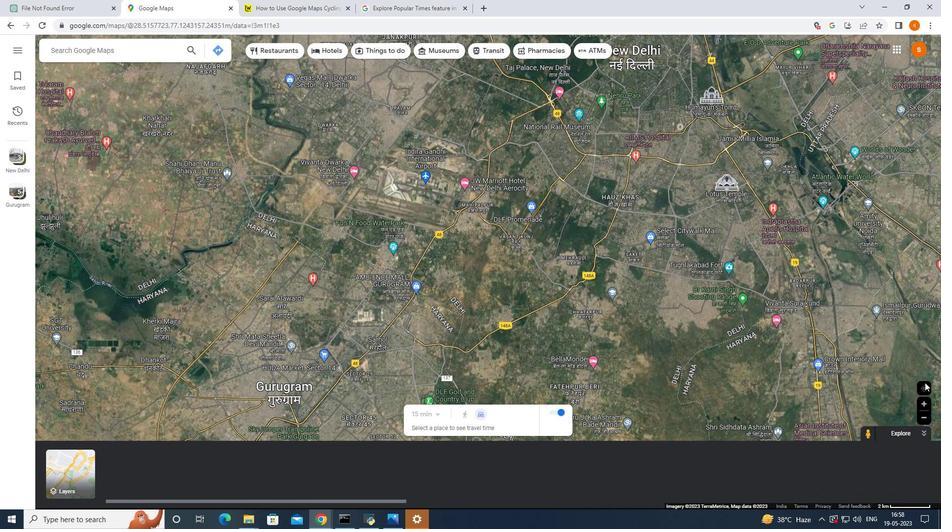 
Action: Mouse pressed left at (925, 382)
Screenshot: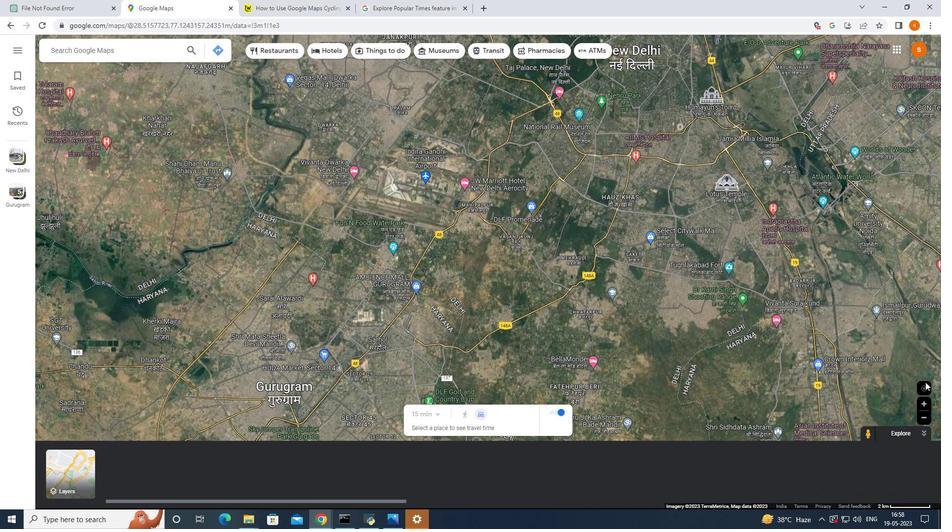 
Action: Mouse moved to (925, 383)
Screenshot: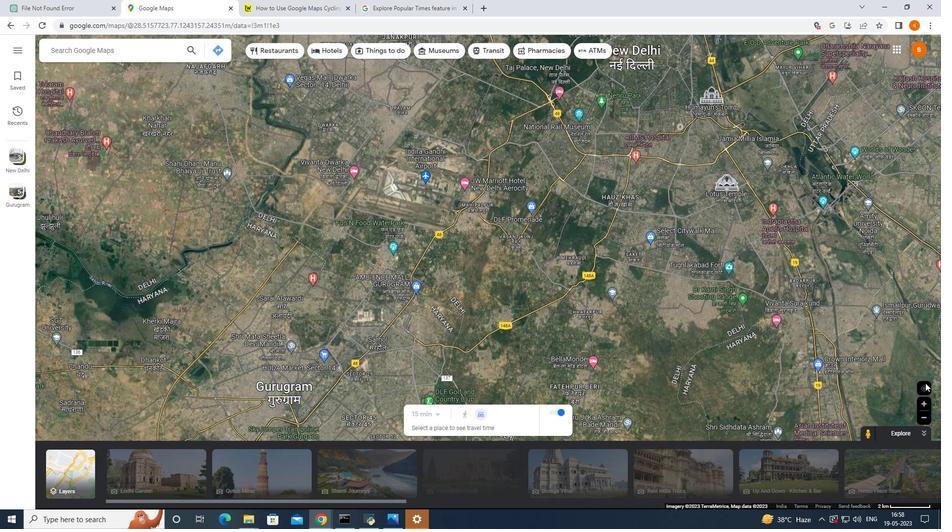 
Action: Mouse pressed left at (925, 383)
Screenshot: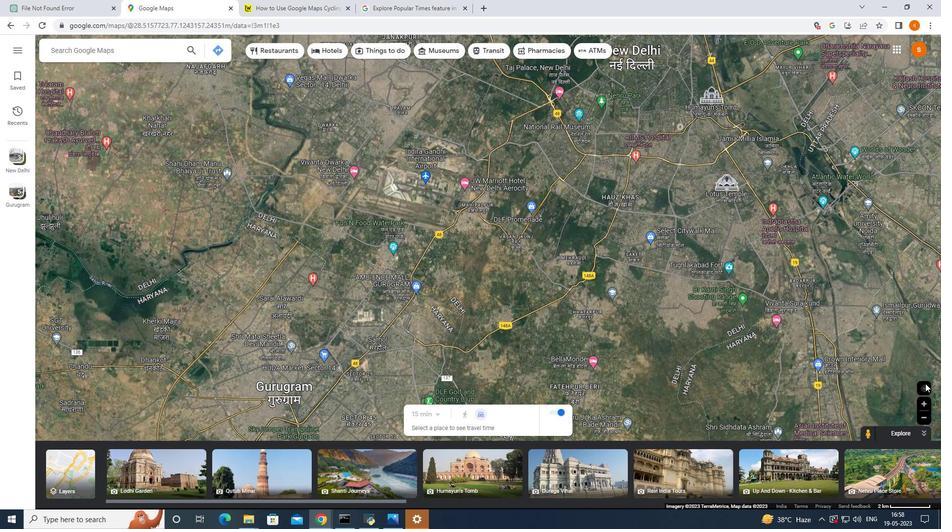 
Action: Mouse moved to (889, 387)
Screenshot: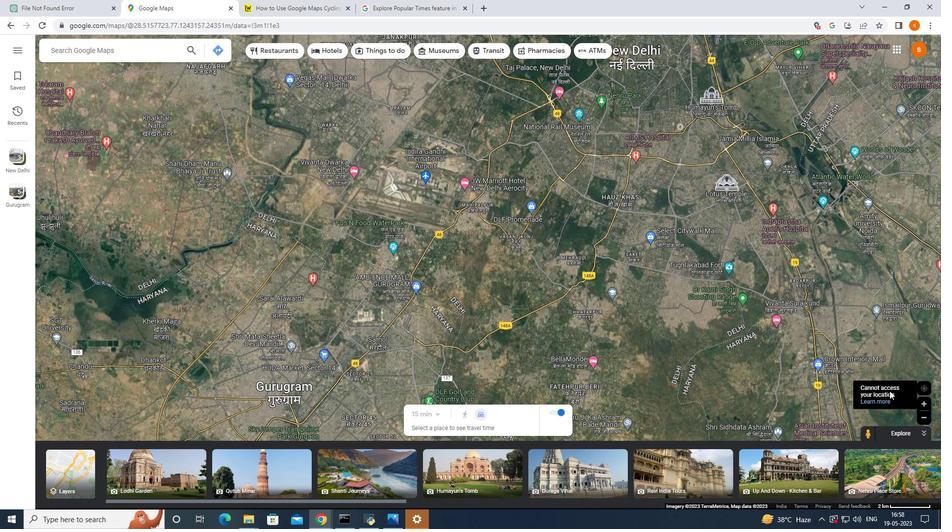 
Action: Mouse pressed left at (889, 387)
Screenshot: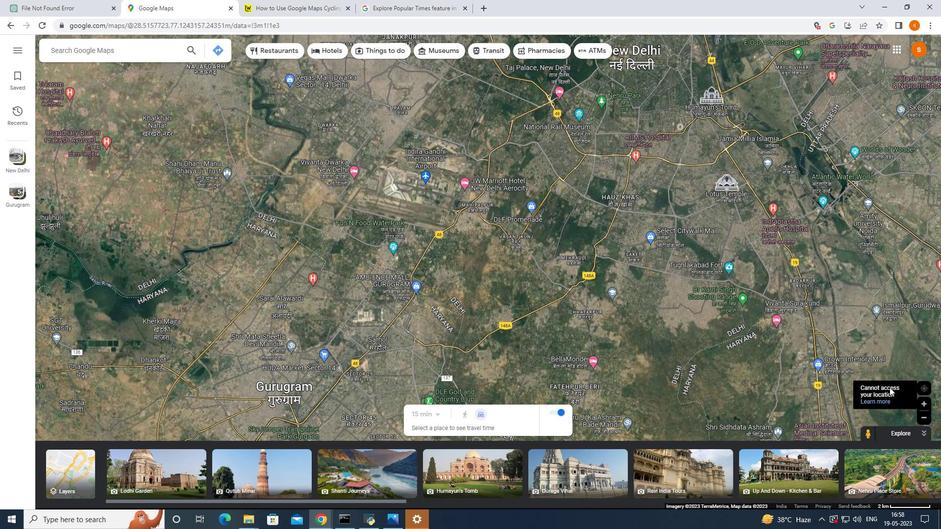 
Action: Mouse moved to (929, 387)
Screenshot: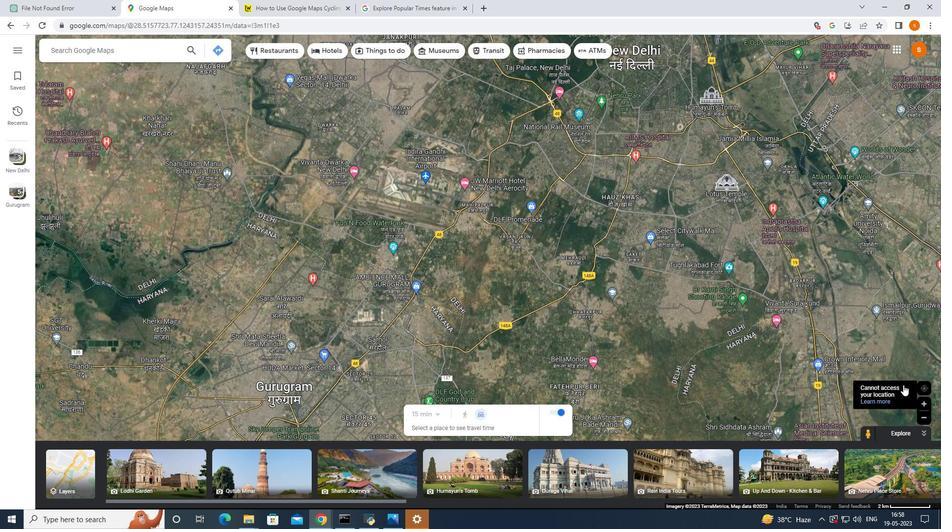 
Action: Mouse pressed left at (929, 387)
Screenshot: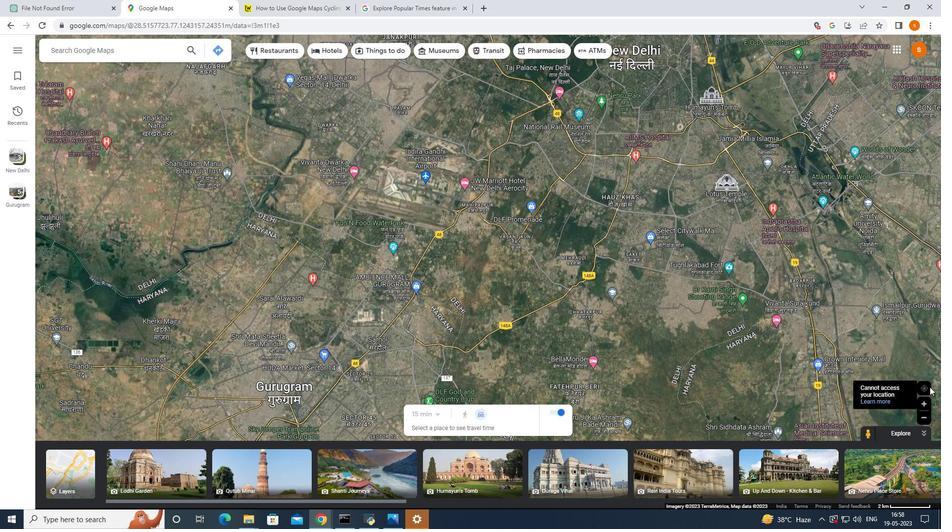 
Action: Mouse moved to (927, 387)
Screenshot: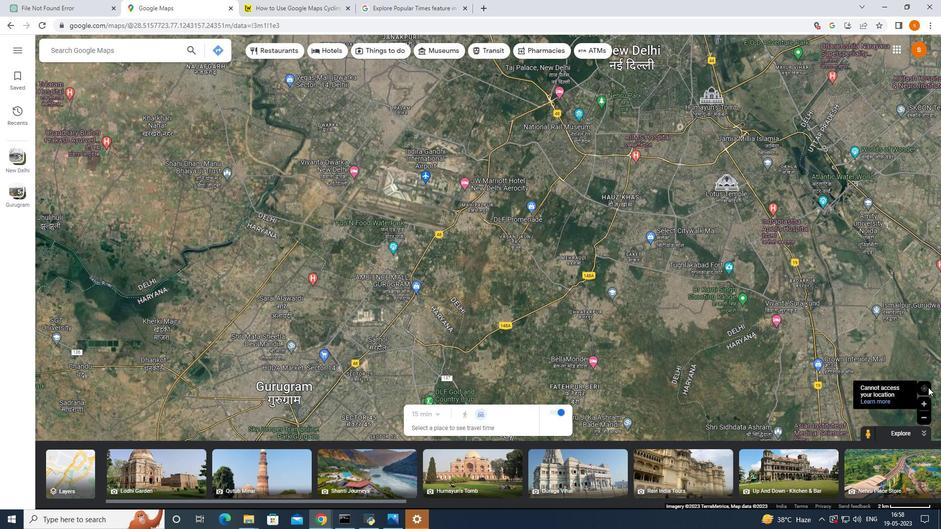 
Action: Mouse pressed left at (927, 387)
Screenshot: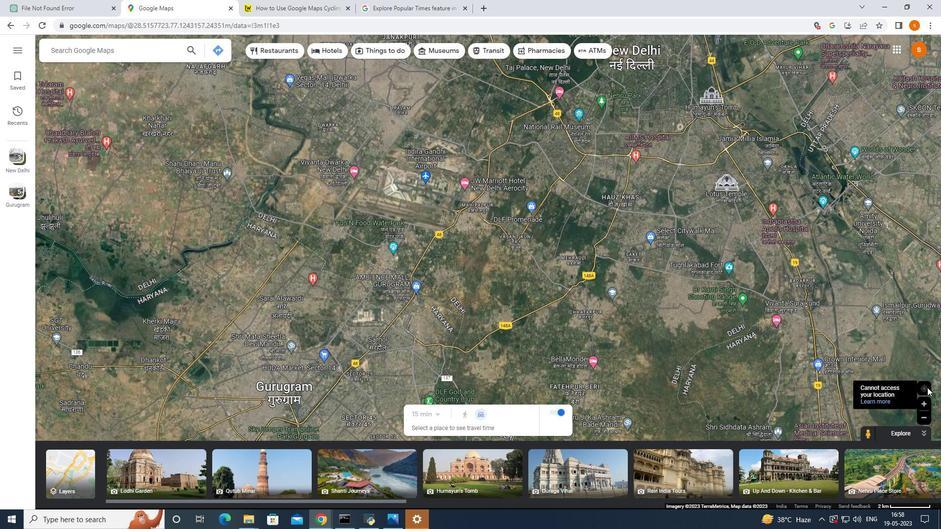 
Action: Mouse pressed left at (927, 387)
Screenshot: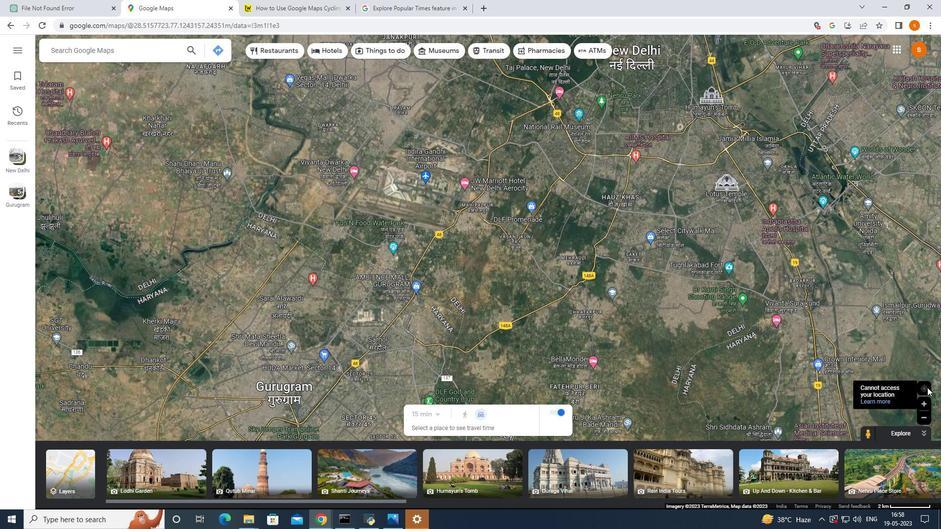 
Action: Mouse moved to (927, 387)
Screenshot: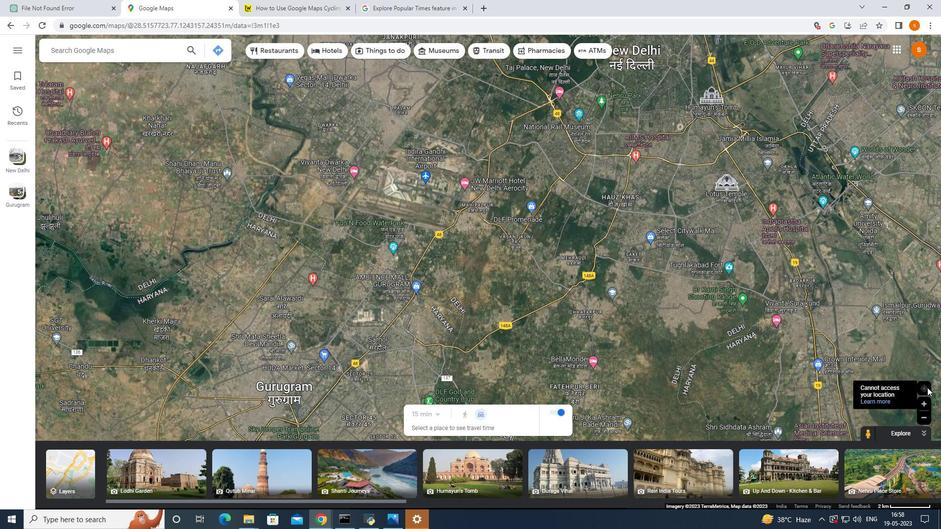 
Action: Mouse pressed left at (927, 387)
Screenshot: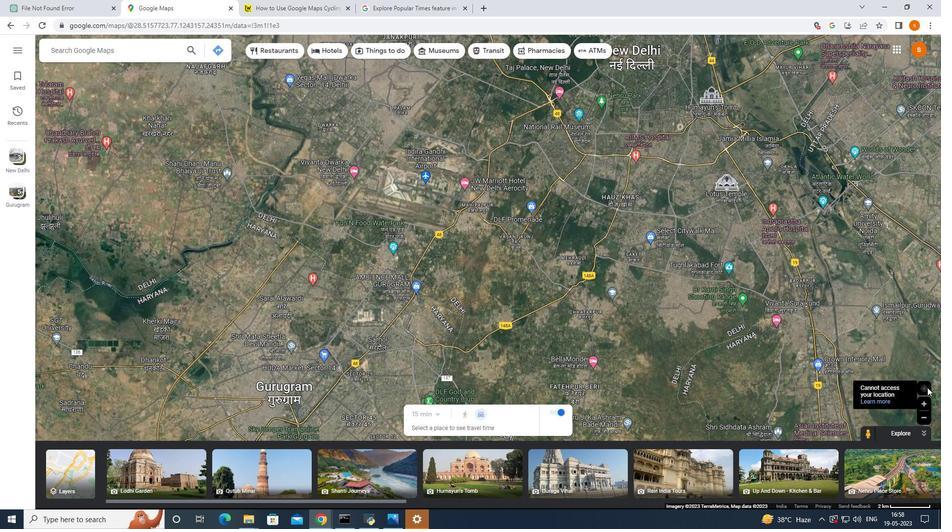 
Action: Mouse pressed left at (927, 387)
Screenshot: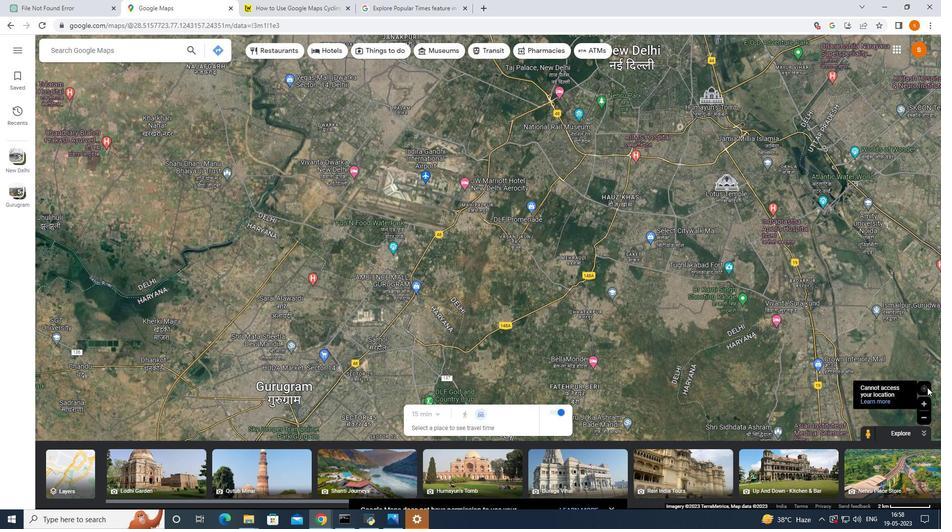 
Action: Mouse moved to (572, 490)
Screenshot: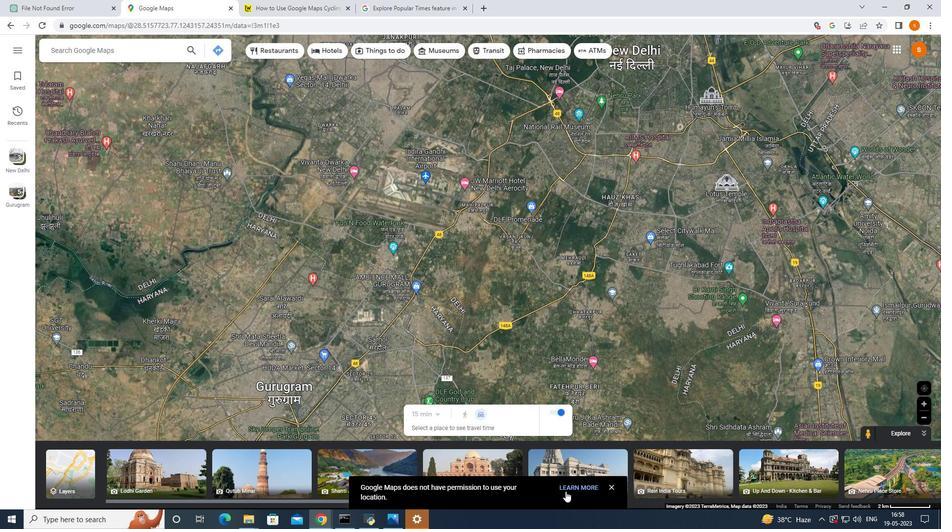 
Action: Mouse pressed left at (572, 490)
Screenshot: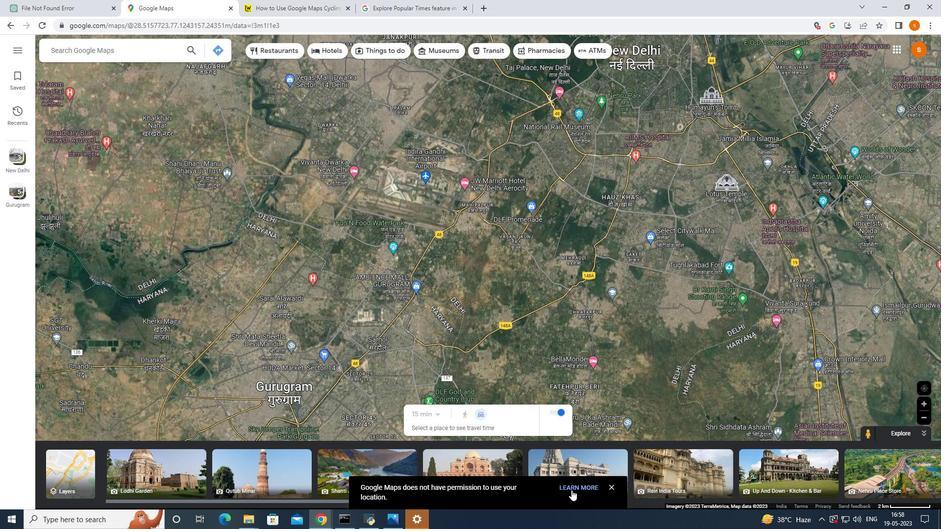 
Action: Mouse moved to (386, 300)
Screenshot: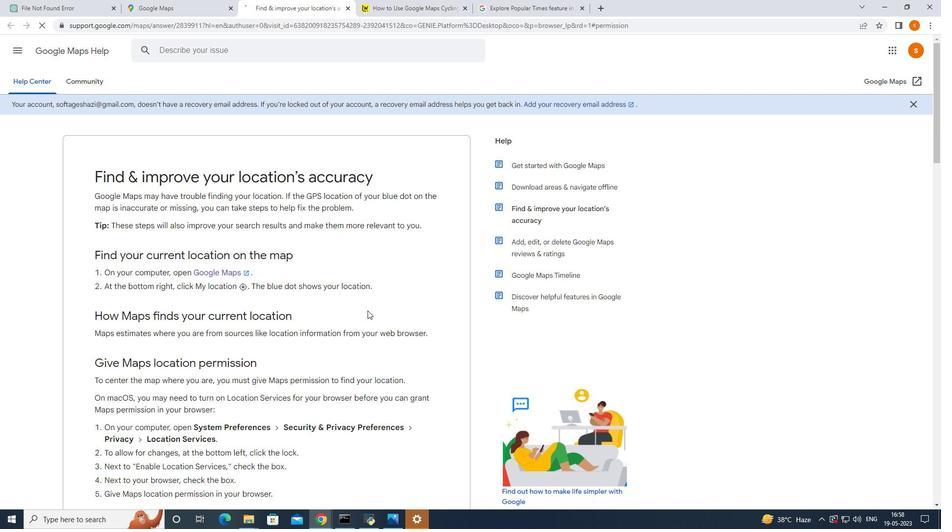 
Action: Mouse scrolled (386, 299) with delta (0, 0)
Screenshot: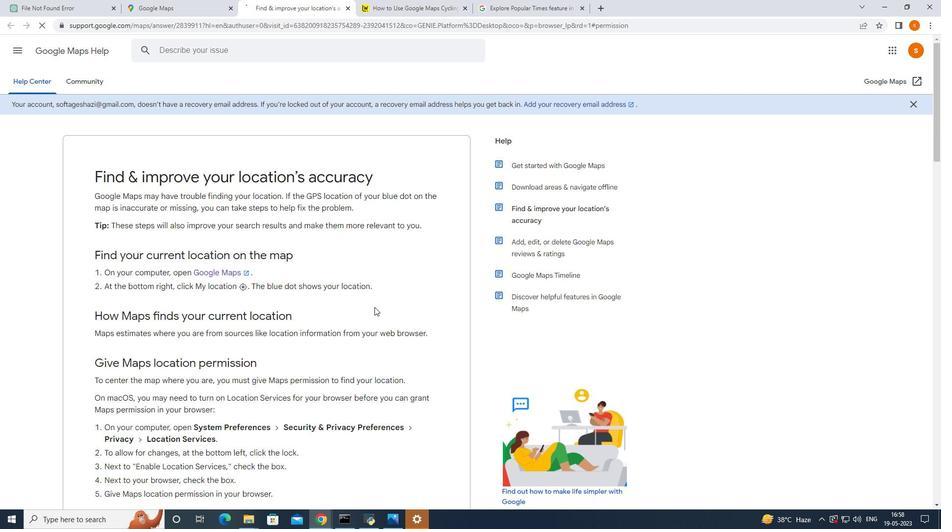 
Action: Mouse scrolled (386, 299) with delta (0, 0)
Screenshot: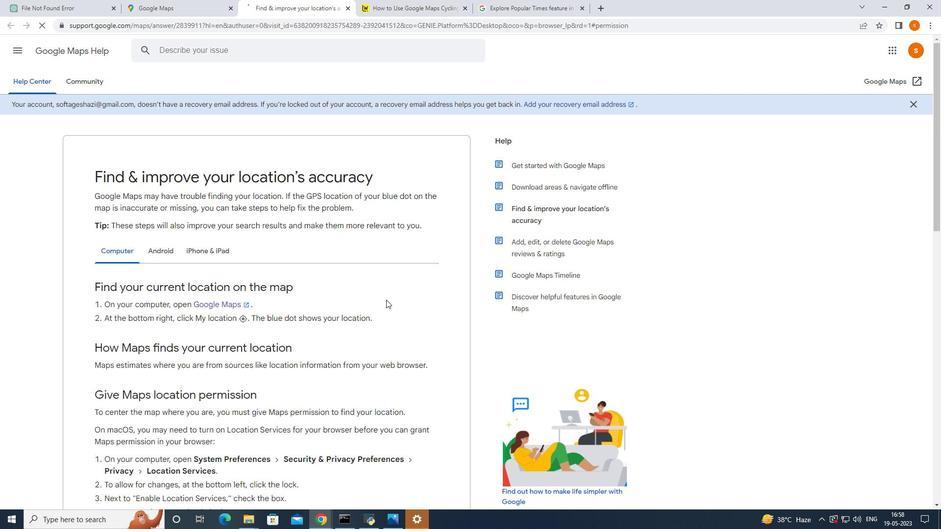 
Action: Mouse moved to (384, 302)
Screenshot: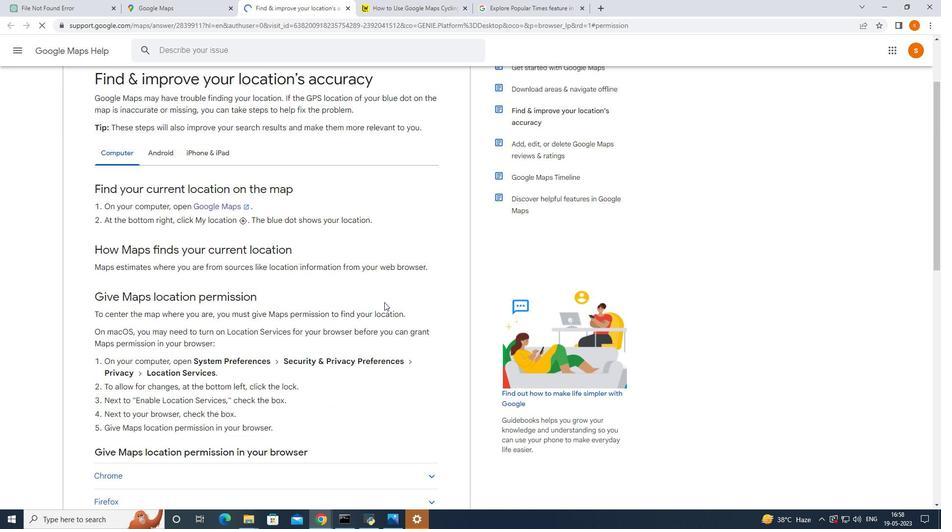 
Action: Mouse scrolled (384, 302) with delta (0, 0)
Screenshot: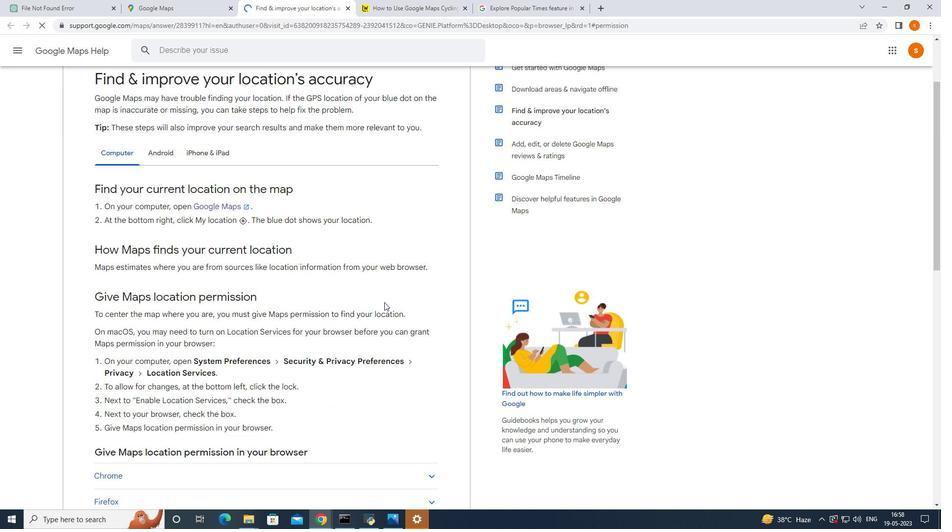 
Action: Mouse moved to (383, 303)
Screenshot: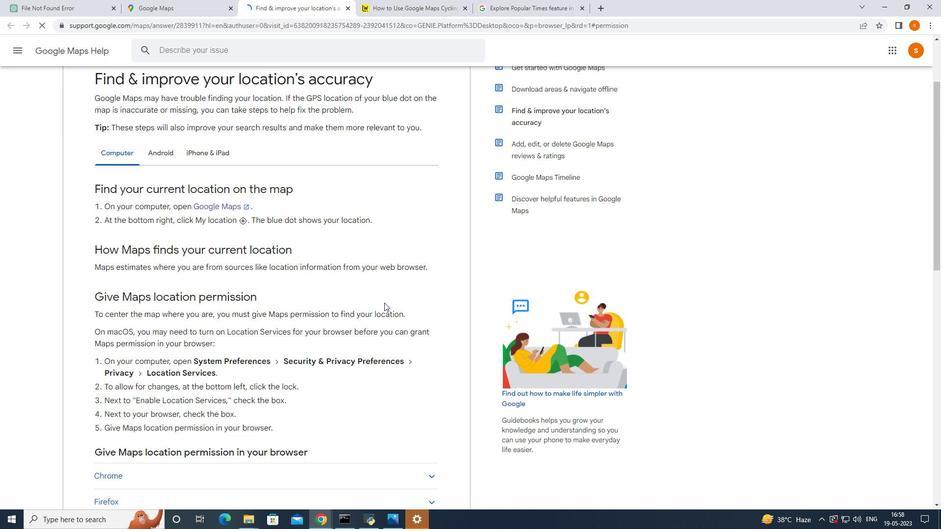 
Action: Mouse scrolled (383, 304) with delta (0, 0)
Screenshot: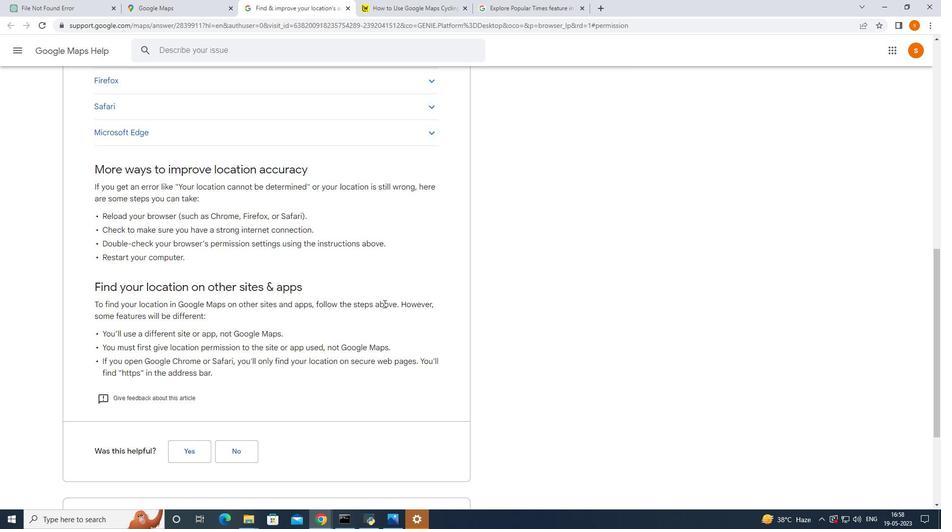 
Action: Mouse scrolled (383, 304) with delta (0, 0)
Screenshot: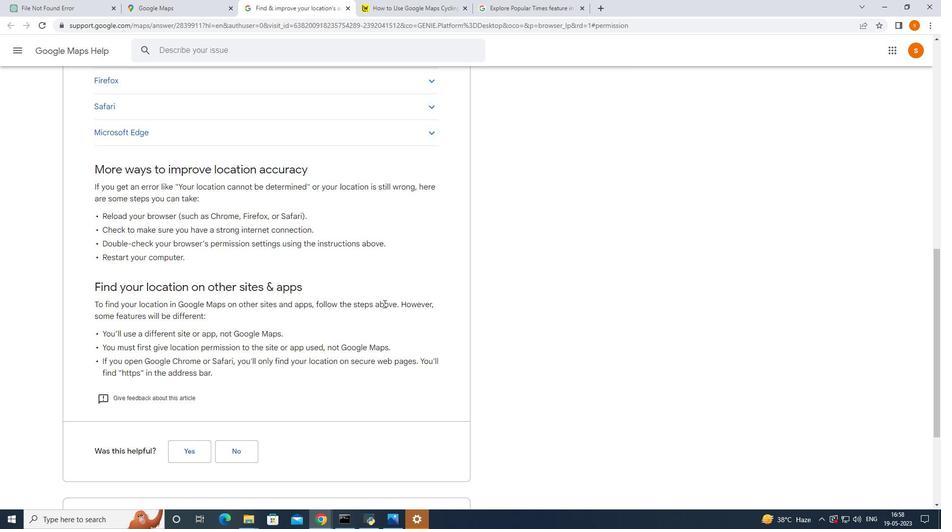 
Action: Mouse moved to (383, 303)
Screenshot: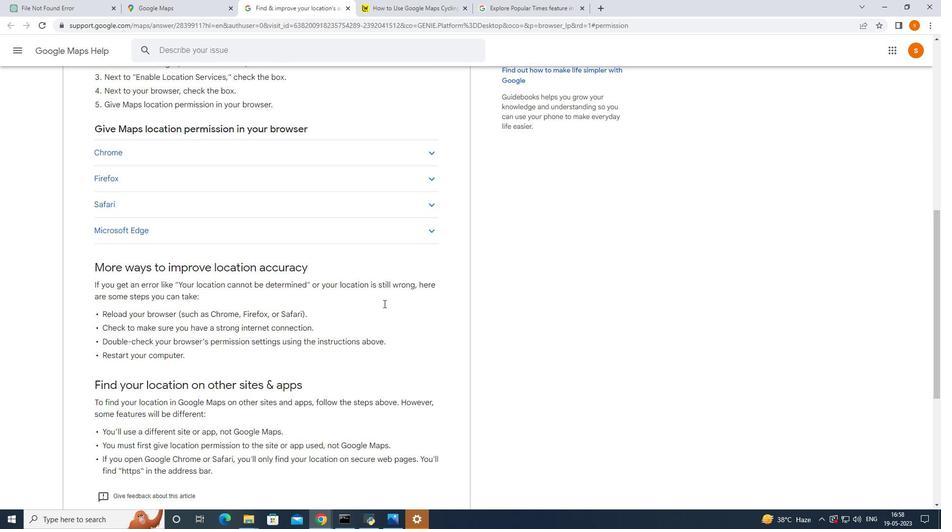 
Action: Mouse scrolled (383, 304) with delta (0, 0)
Screenshot: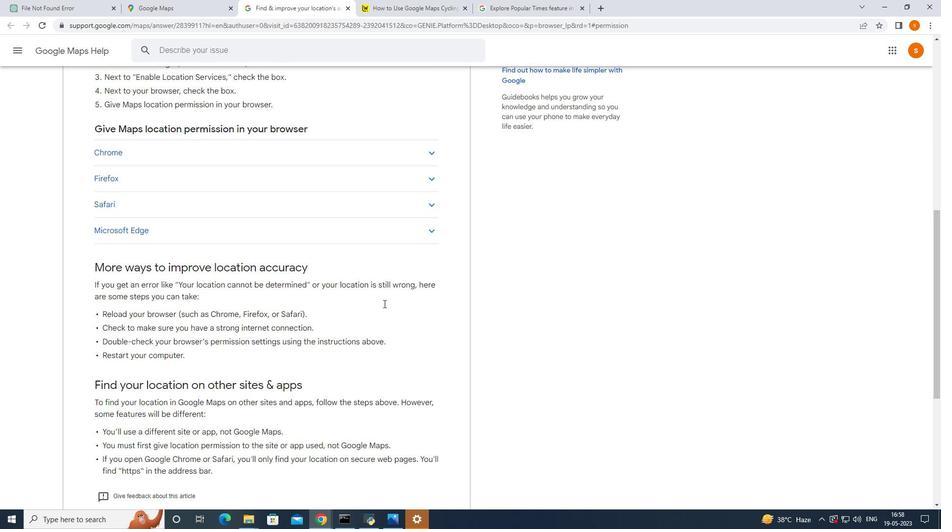 
Action: Mouse scrolled (383, 304) with delta (0, 0)
Screenshot: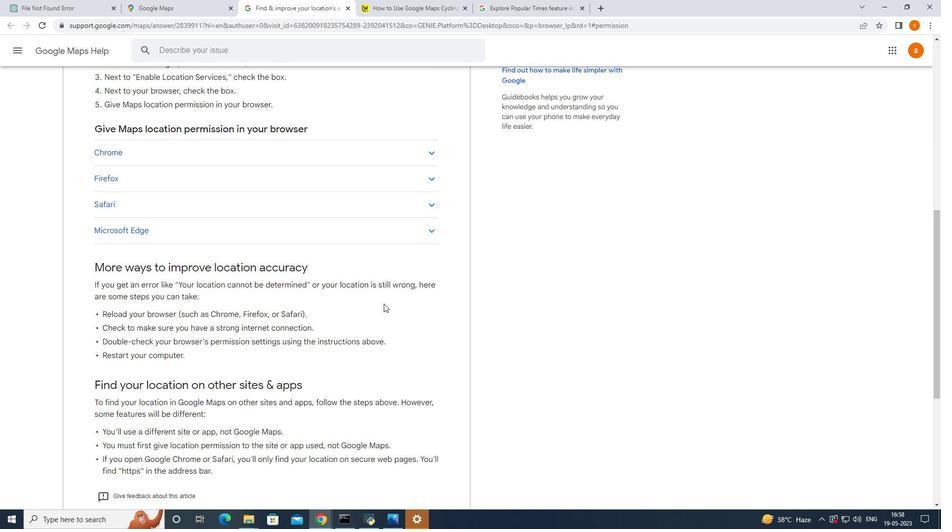 
Action: Mouse scrolled (383, 304) with delta (0, 0)
Screenshot: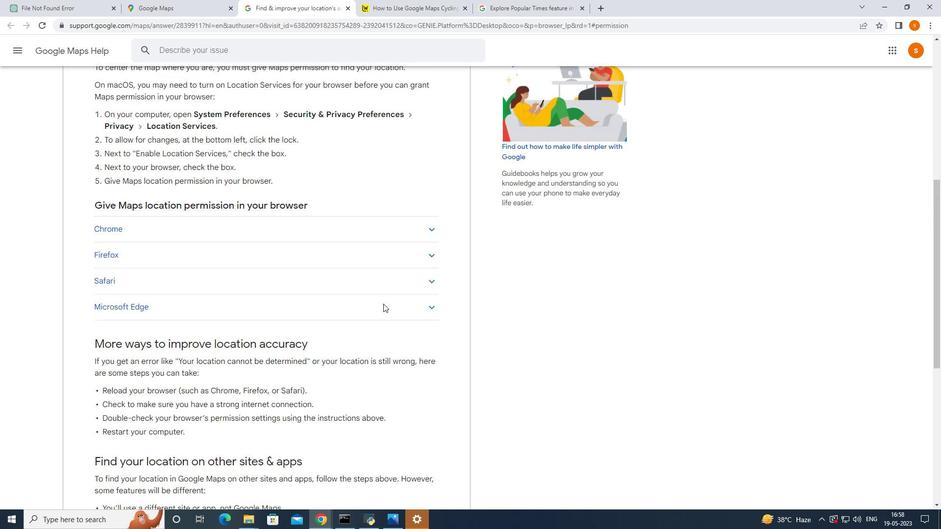 
Action: Mouse moved to (436, 302)
Screenshot: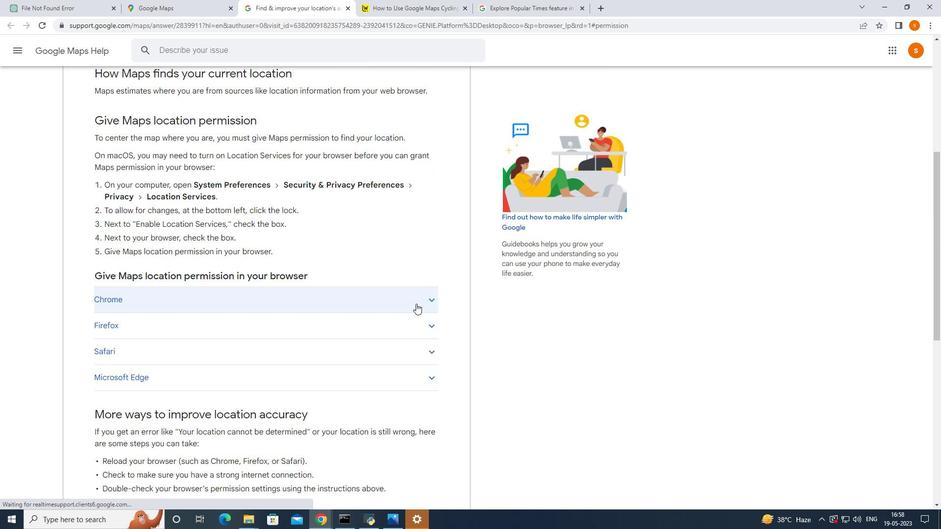 
Action: Mouse pressed left at (436, 302)
Screenshot: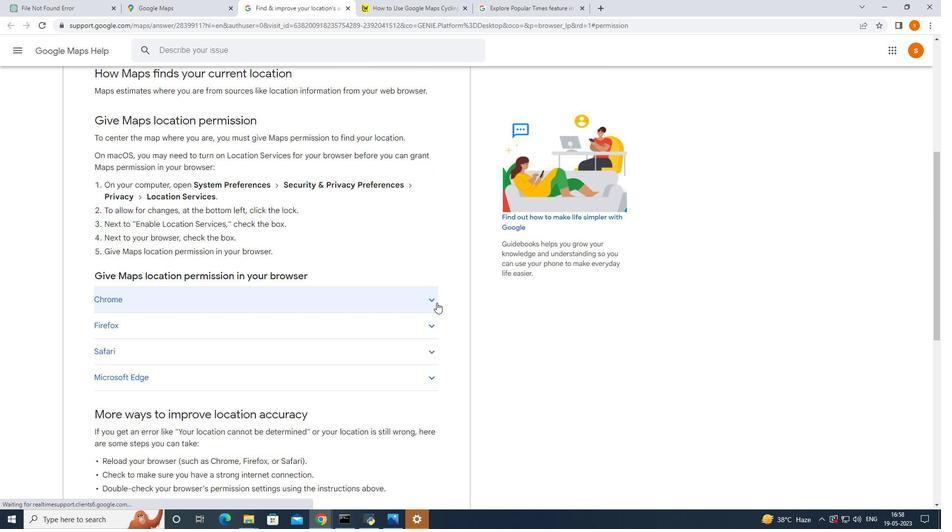 
Action: Mouse moved to (327, 370)
Screenshot: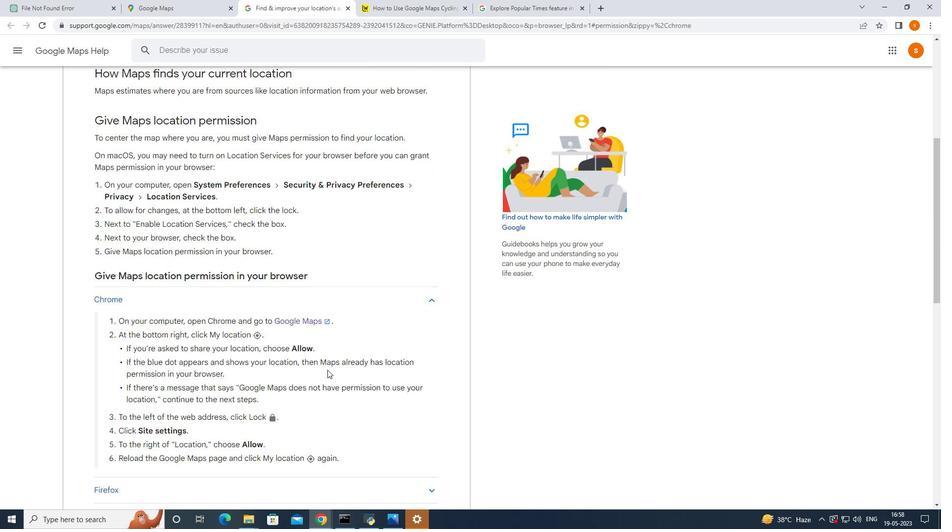 
Action: Mouse scrolled (327, 369) with delta (0, 0)
Screenshot: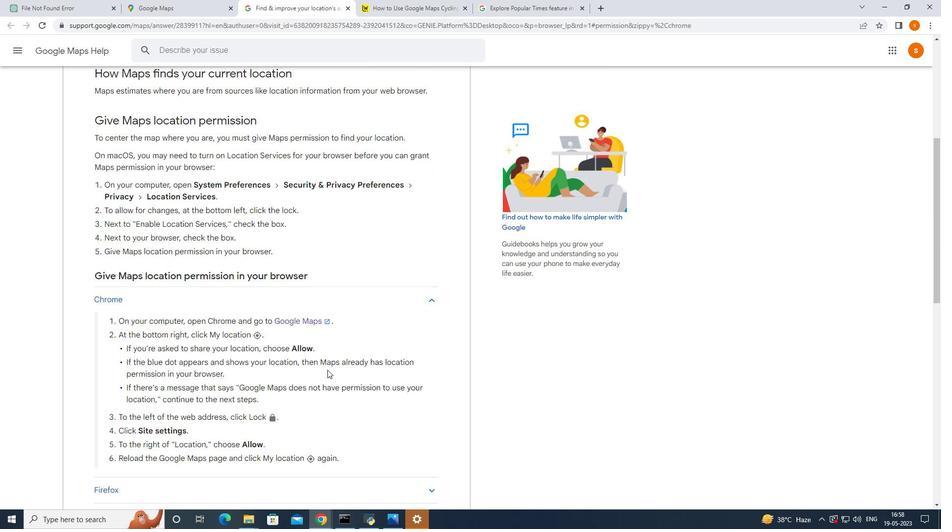 
Action: Mouse moved to (226, 374)
Screenshot: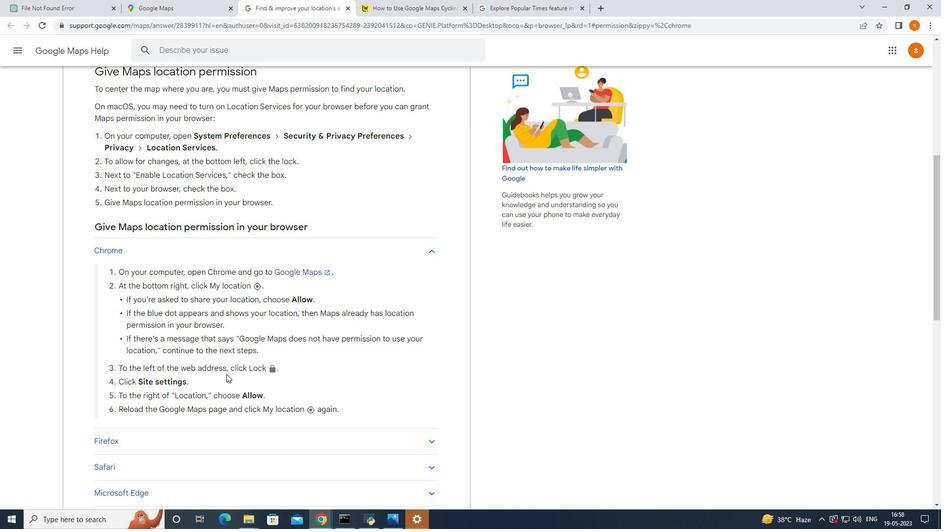 
Action: Mouse scrolled (226, 374) with delta (0, 0)
Screenshot: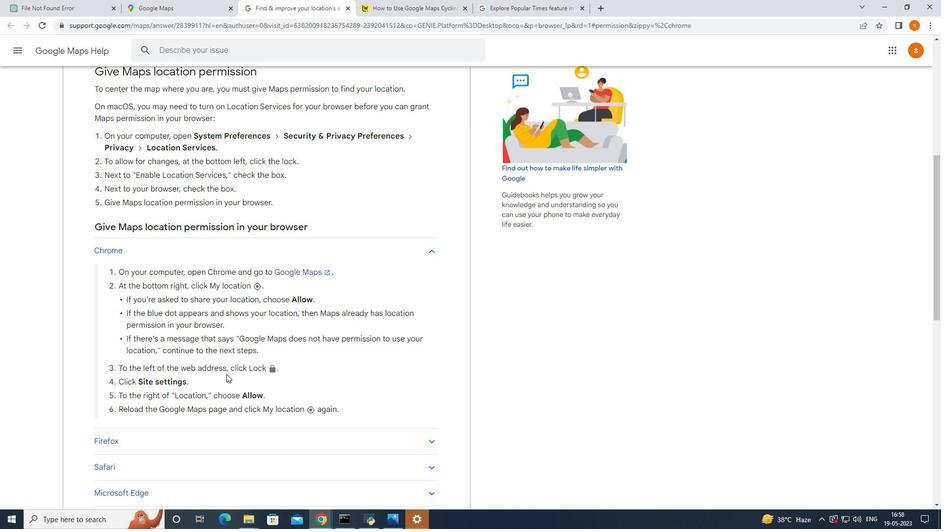 
Action: Mouse moved to (226, 374)
Screenshot: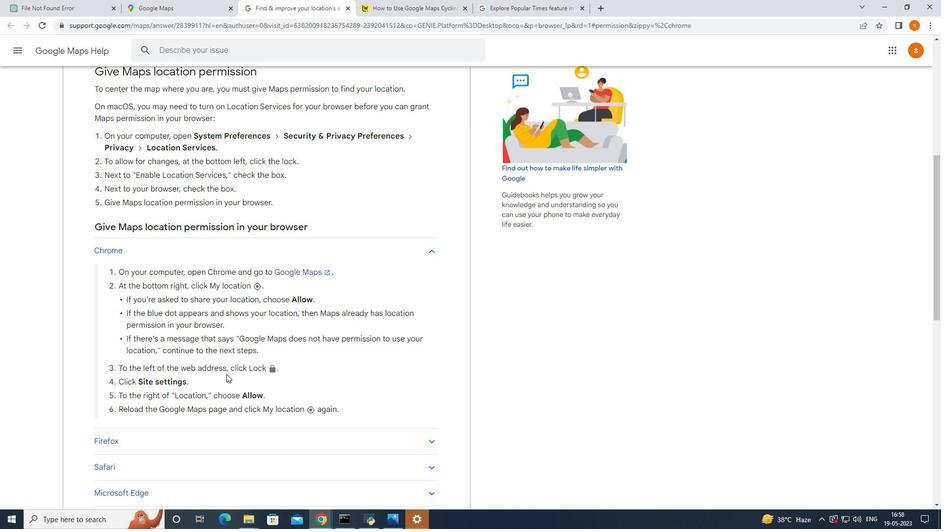 
Action: Mouse scrolled (226, 374) with delta (0, 0)
Screenshot: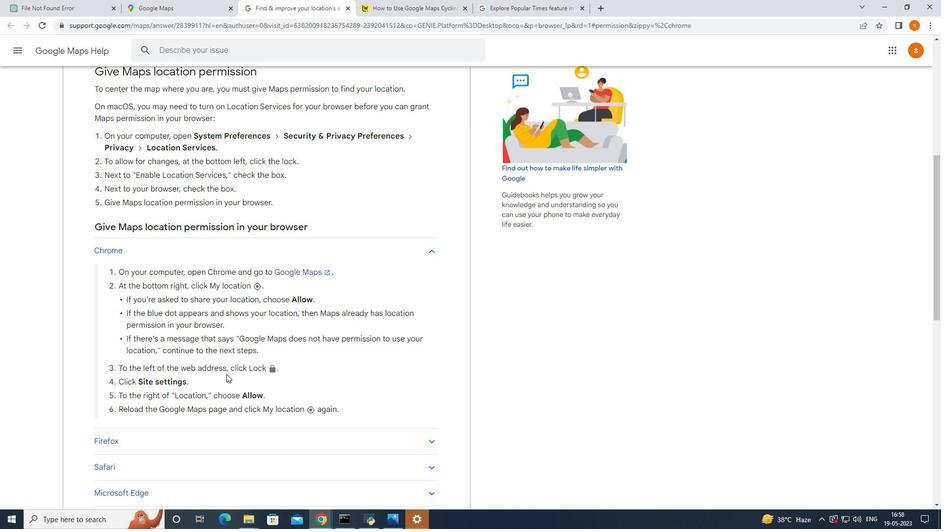 
Action: Mouse scrolled (226, 374) with delta (0, 0)
Screenshot: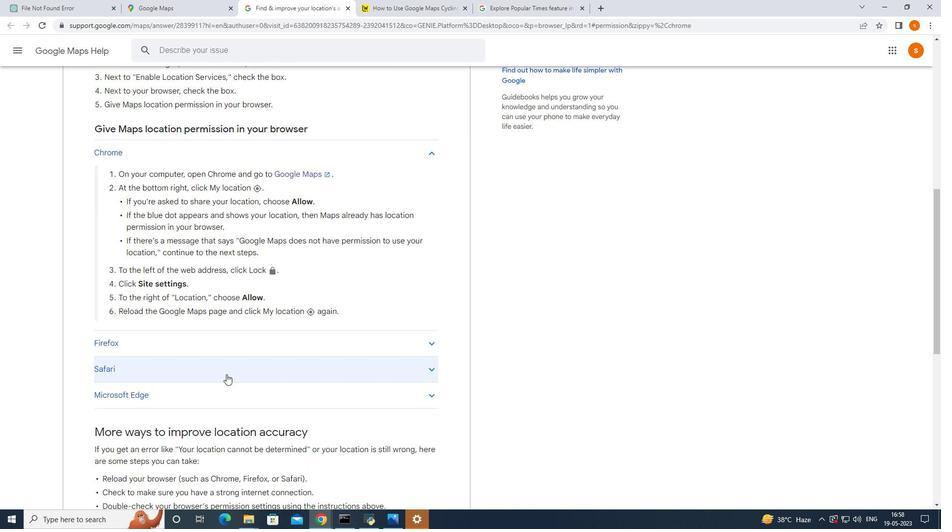 
Action: Mouse moved to (226, 375)
Screenshot: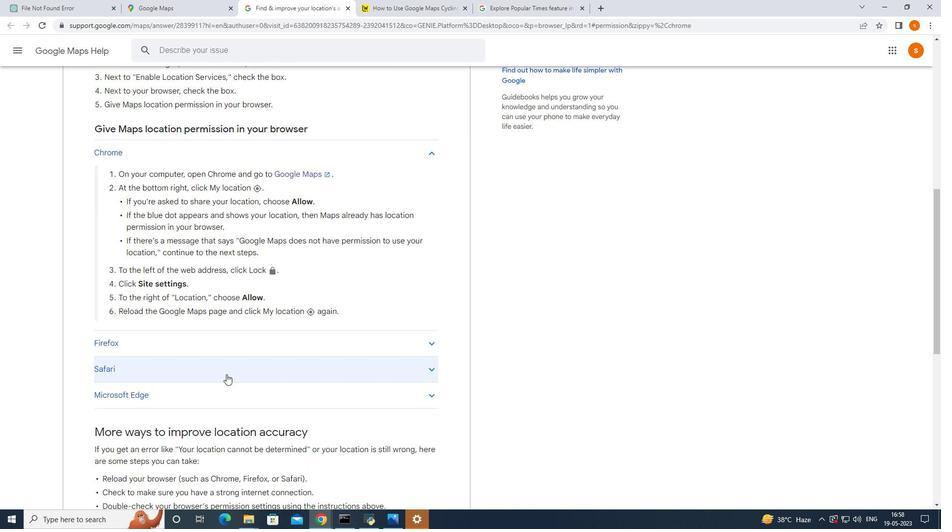 
Action: Mouse scrolled (226, 374) with delta (0, 0)
Screenshot: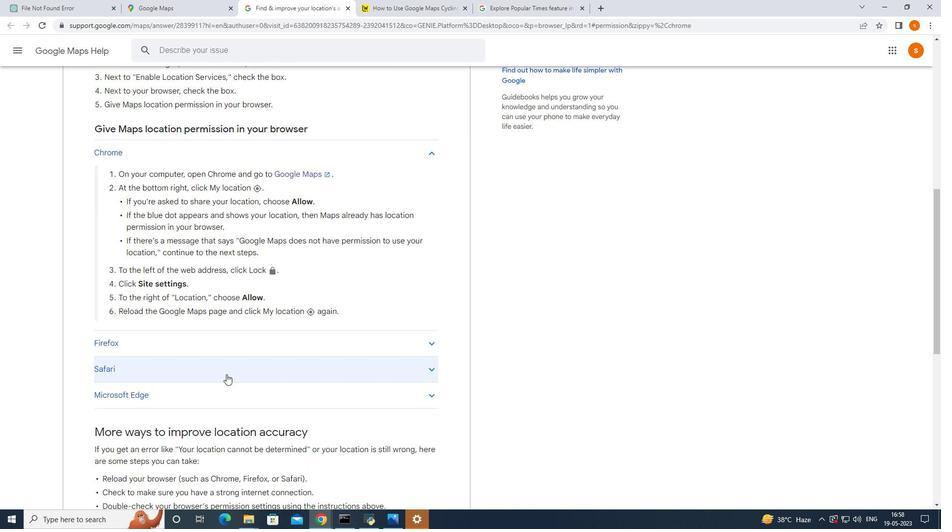 
Action: Mouse moved to (65, 127)
Screenshot: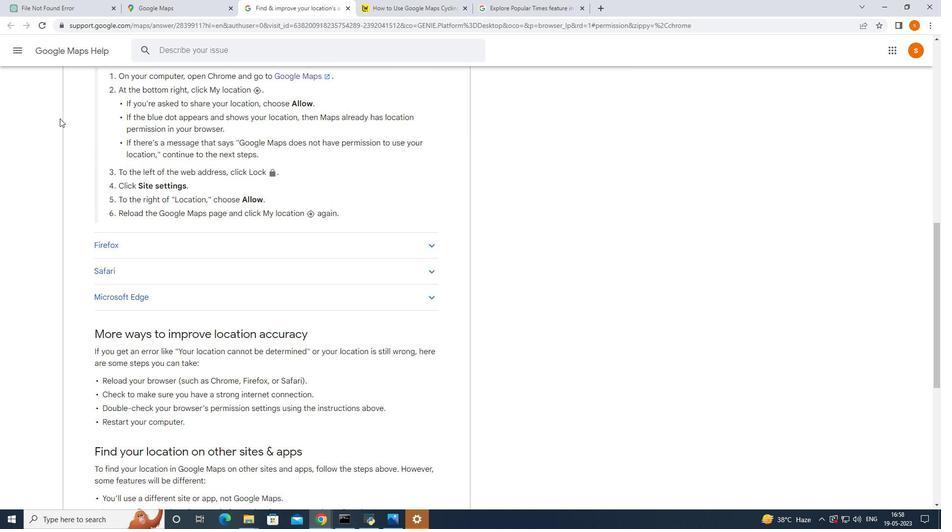 
Action: Mouse scrolled (65, 128) with delta (0, 0)
Screenshot: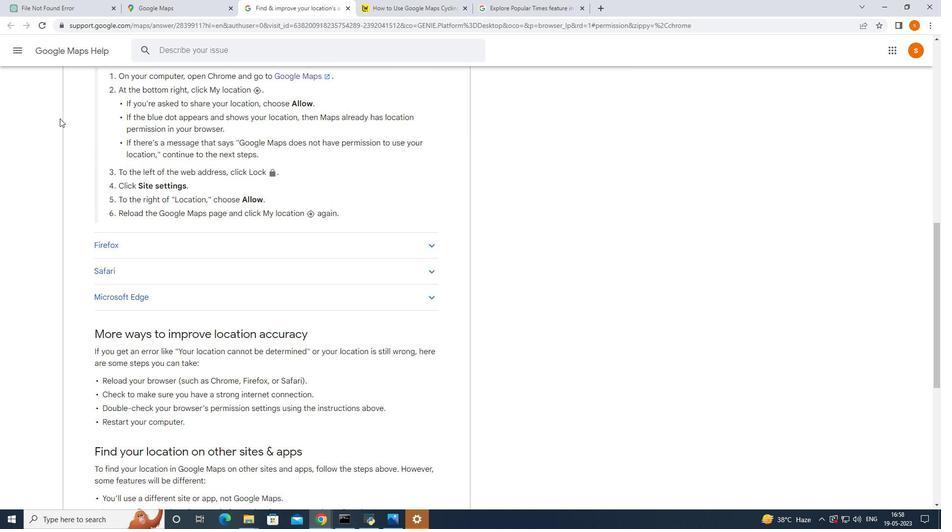 
Action: Mouse moved to (65, 127)
Screenshot: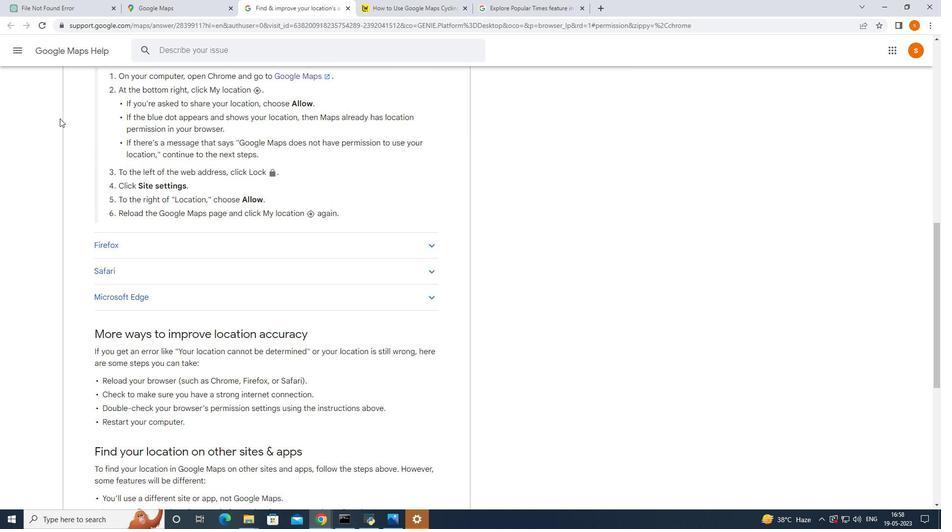 
Action: Mouse scrolled (65, 127) with delta (0, 0)
Screenshot: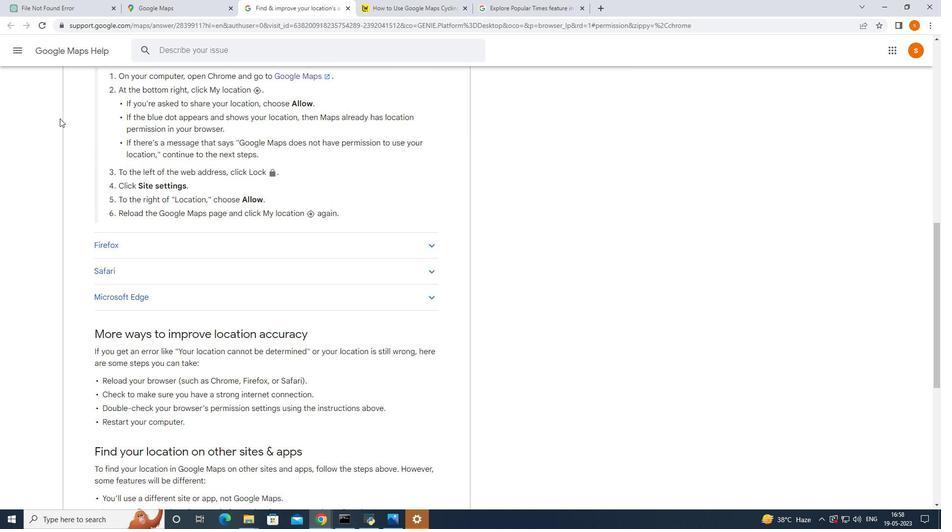 
Action: Mouse scrolled (65, 127) with delta (0, 0)
Screenshot: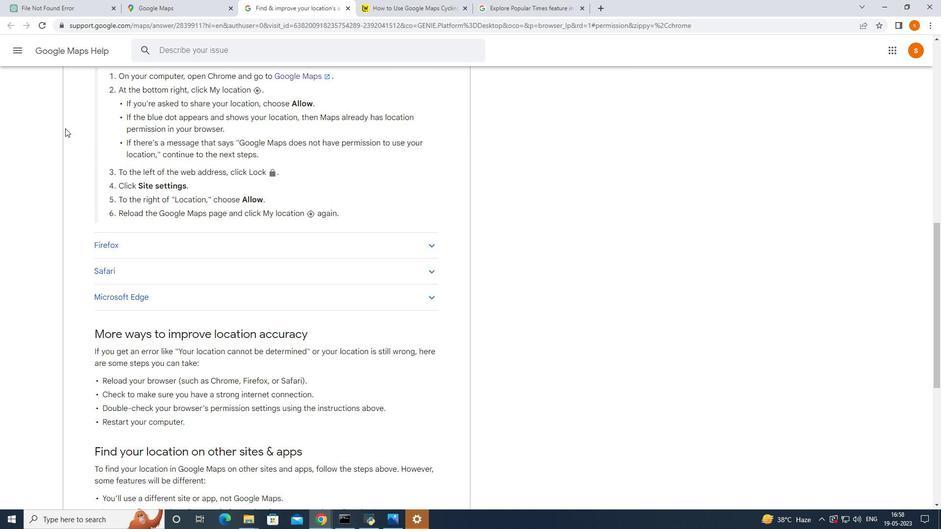 
Action: Mouse moved to (66, 126)
Screenshot: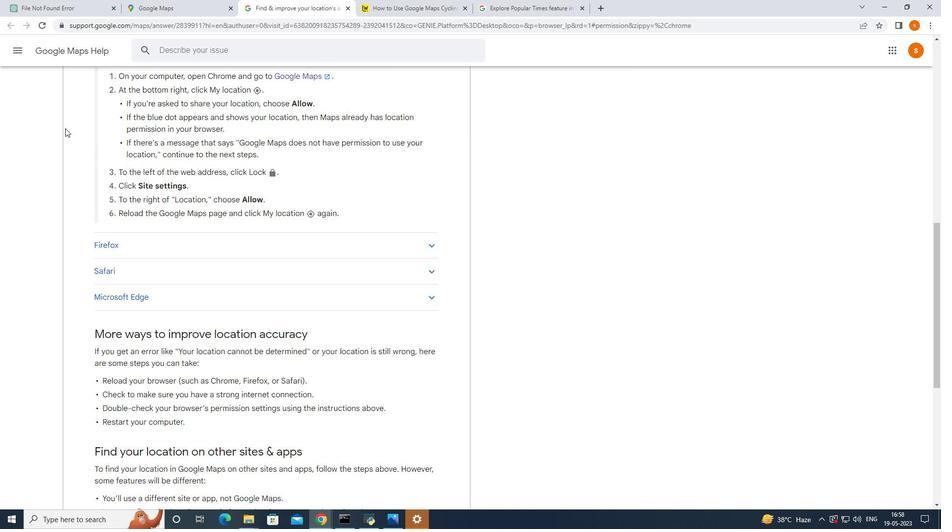 
Action: Mouse scrolled (66, 127) with delta (0, 0)
Screenshot: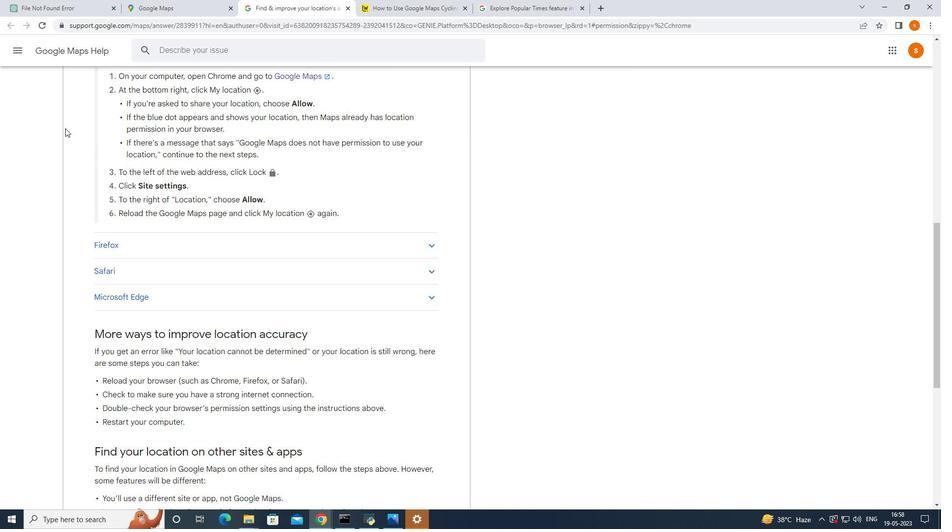 
Action: Mouse moved to (431, 127)
Screenshot: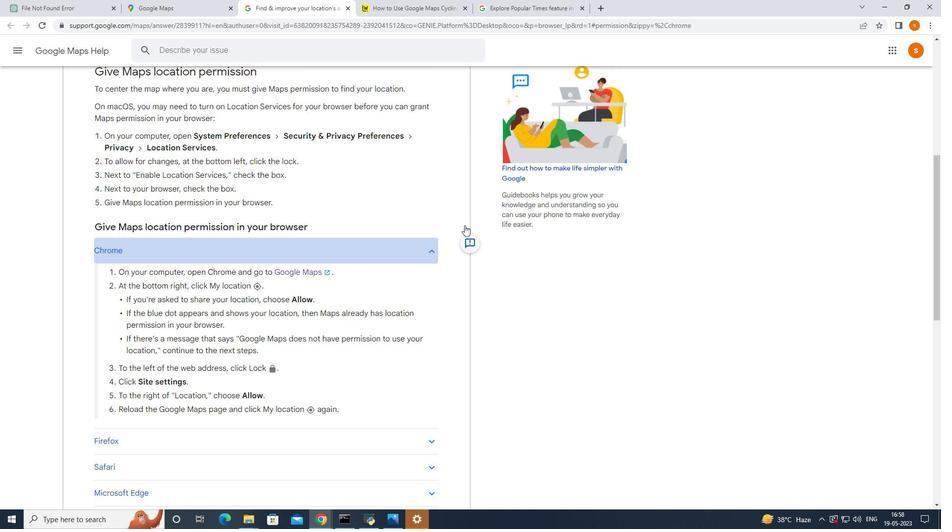 
Action: Mouse scrolled (431, 127) with delta (0, 0)
Screenshot: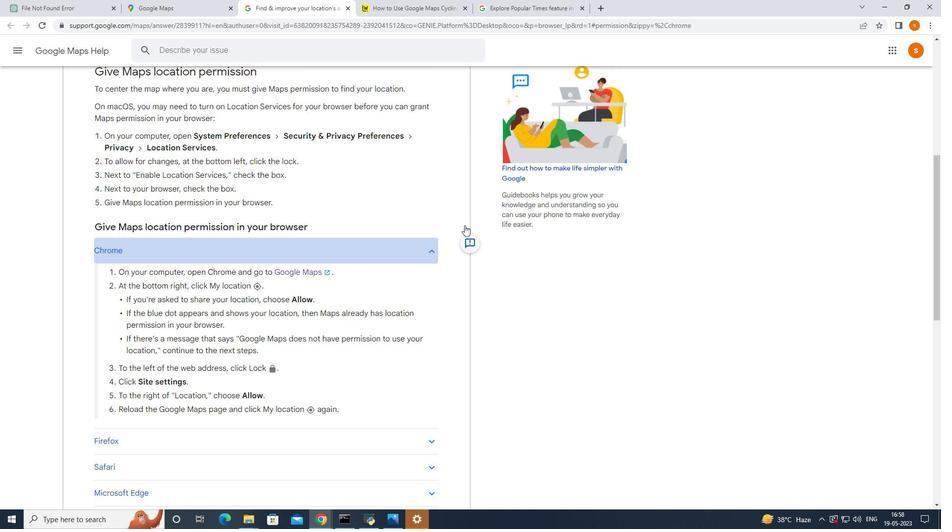 
Action: Mouse moved to (429, 117)
Screenshot: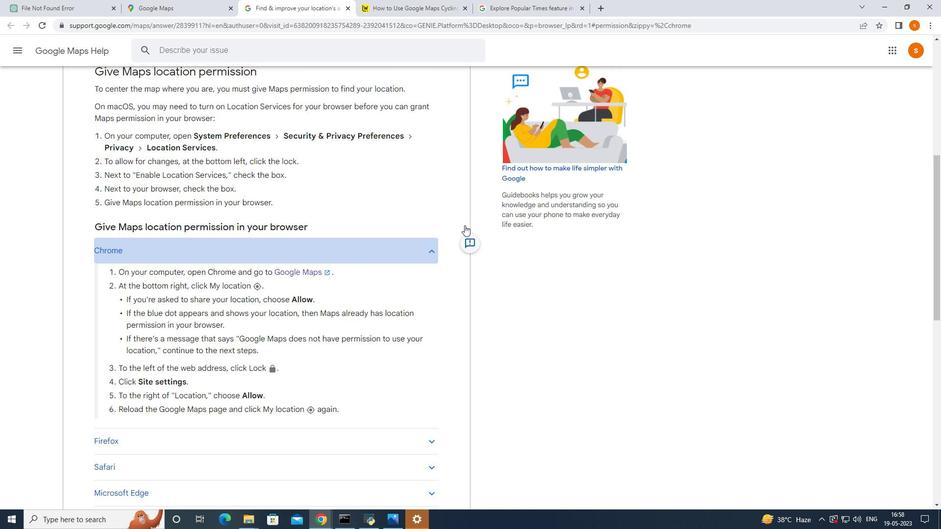 
Action: Mouse scrolled (429, 118) with delta (0, 0)
Screenshot: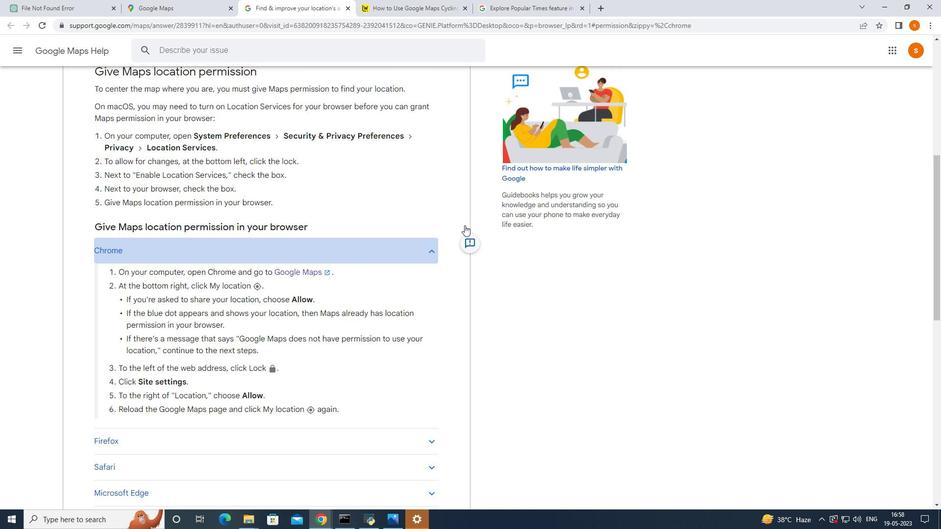 
Action: Mouse moved to (421, 110)
Screenshot: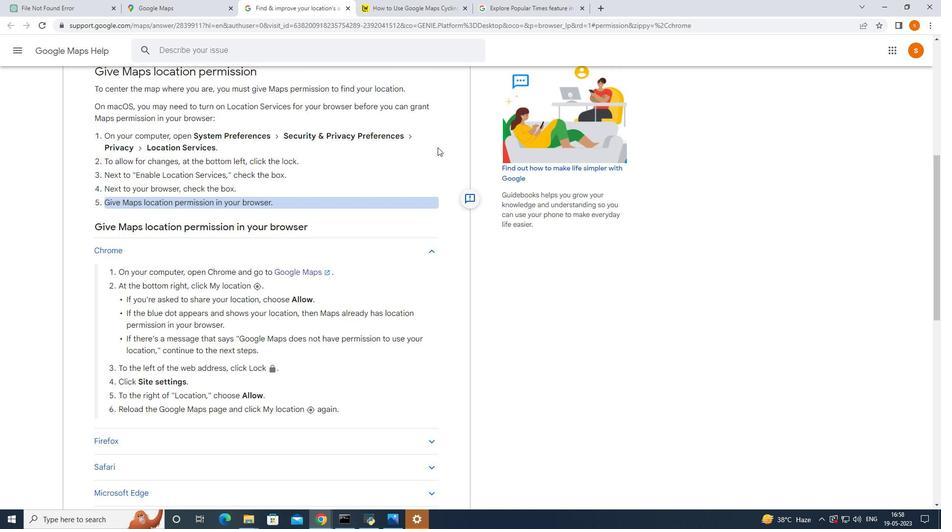 
Action: Mouse scrolled (423, 112) with delta (0, 0)
Screenshot: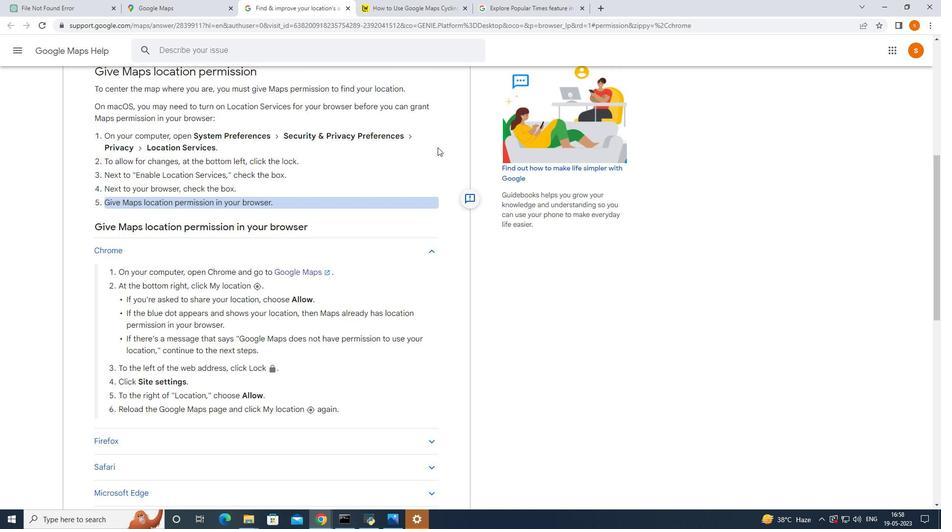 
Action: Mouse moved to (445, 379)
Screenshot: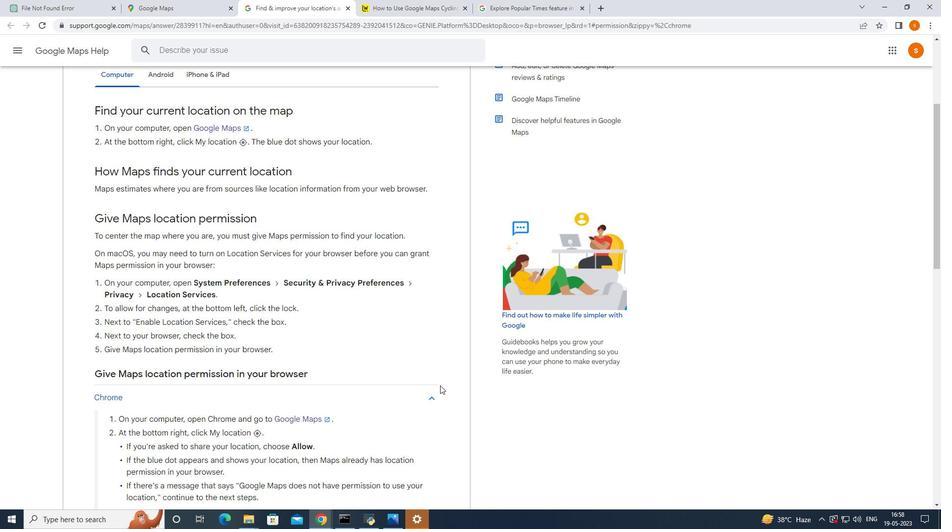 
Action: Mouse scrolled (445, 379) with delta (0, 0)
Screenshot: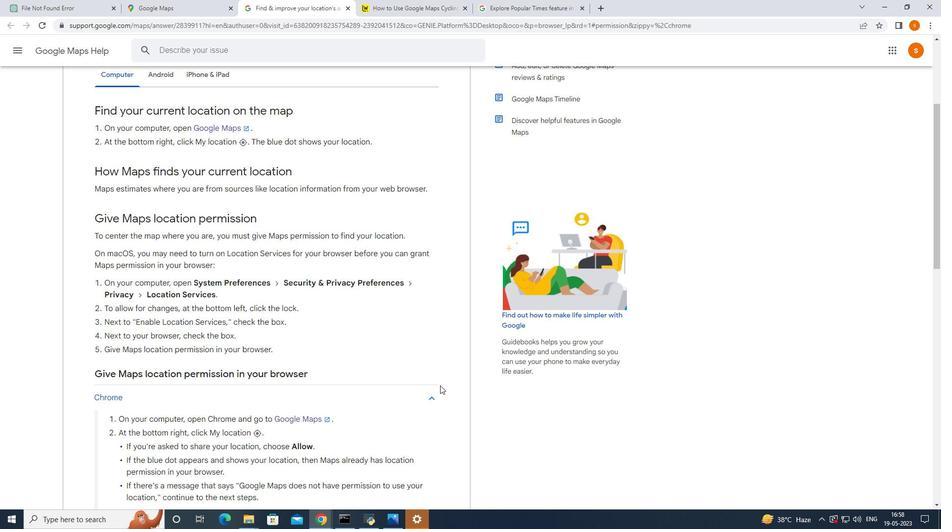 
Action: Mouse moved to (445, 378)
Screenshot: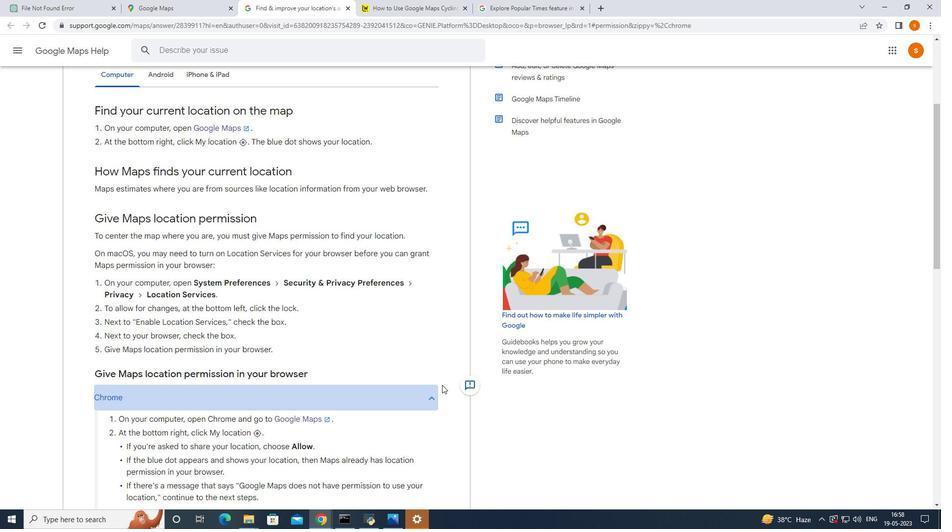 
Action: Mouse scrolled (445, 379) with delta (0, 0)
Screenshot: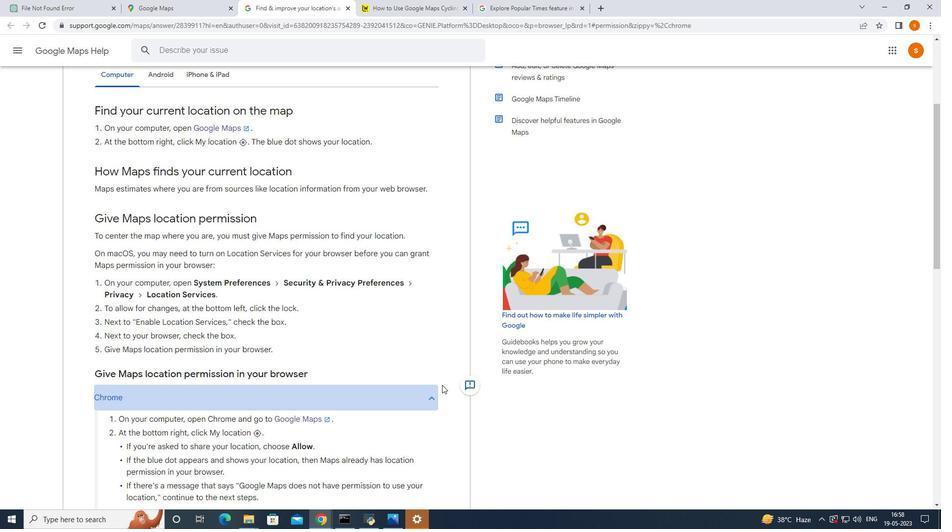 
Action: Mouse moved to (445, 378)
Screenshot: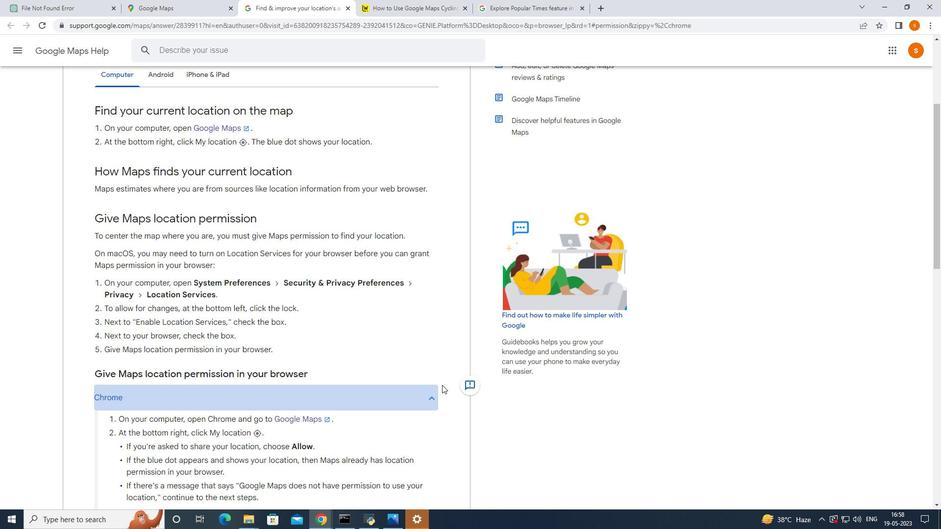
Action: Mouse scrolled (445, 378) with delta (0, 0)
Screenshot: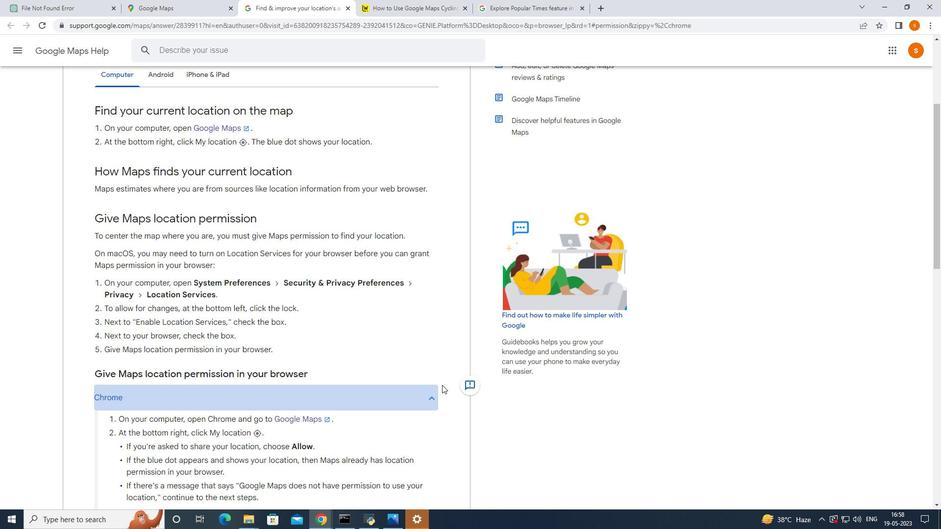 
Action: Mouse moved to (432, 343)
Screenshot: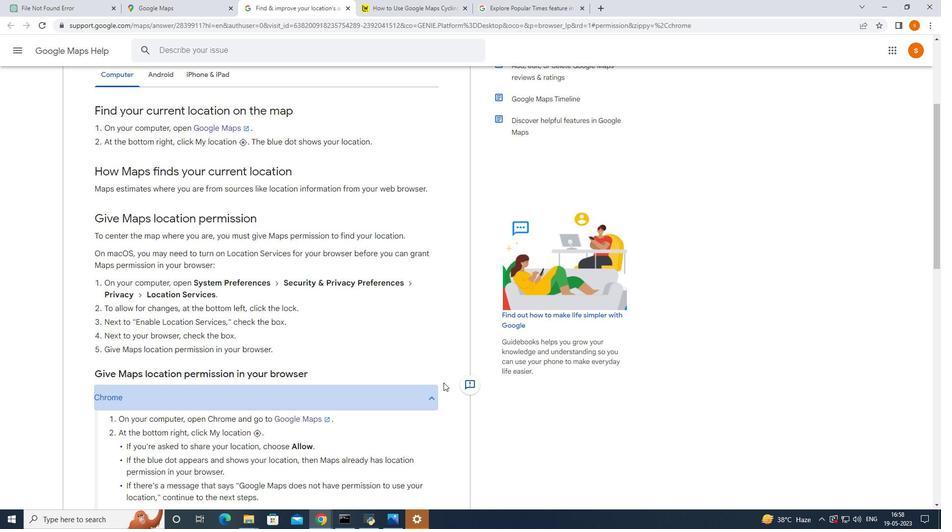 
Action: Mouse scrolled (432, 343) with delta (0, 0)
Screenshot: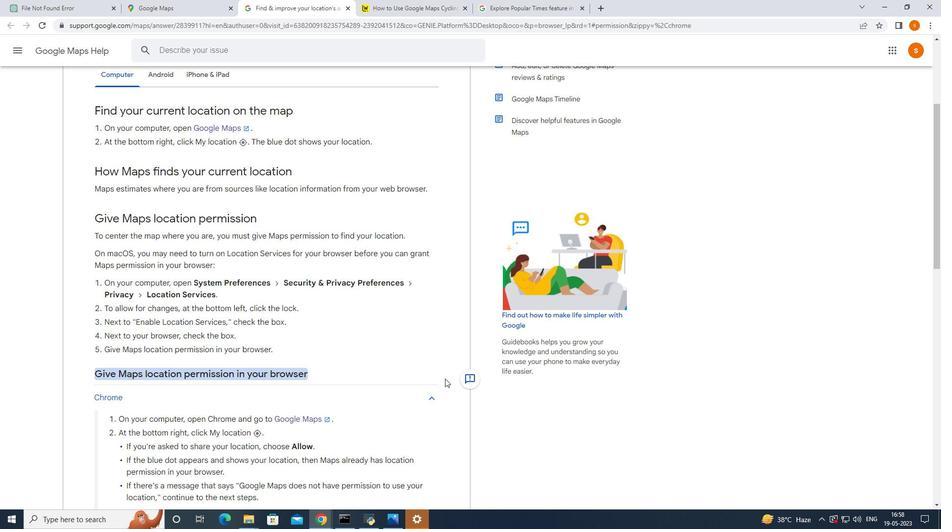 
Action: Mouse moved to (347, 9)
Screenshot: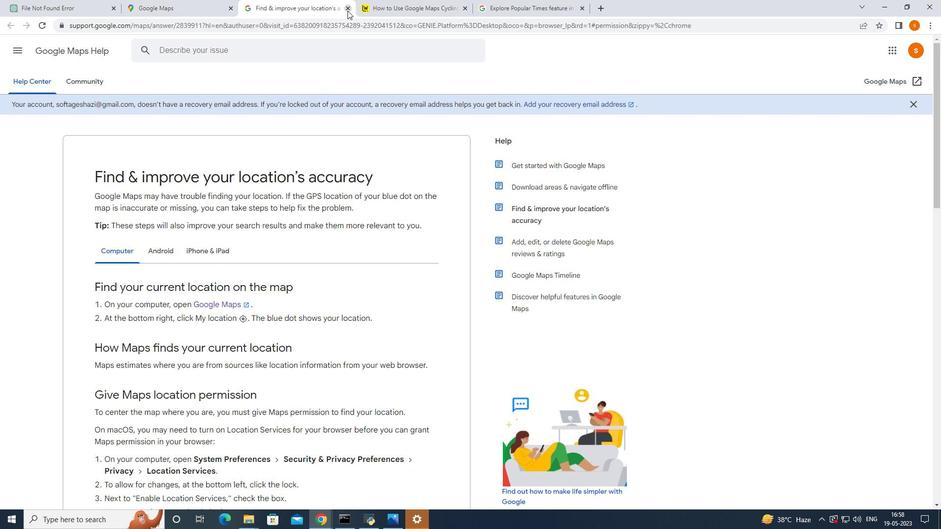 
Action: Mouse pressed left at (347, 9)
Screenshot: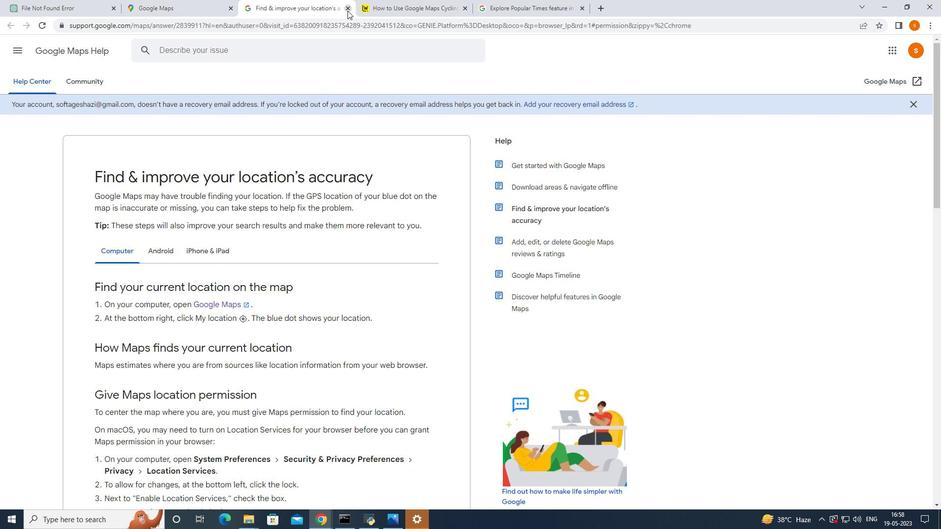 
Action: Mouse moved to (266, 457)
Screenshot: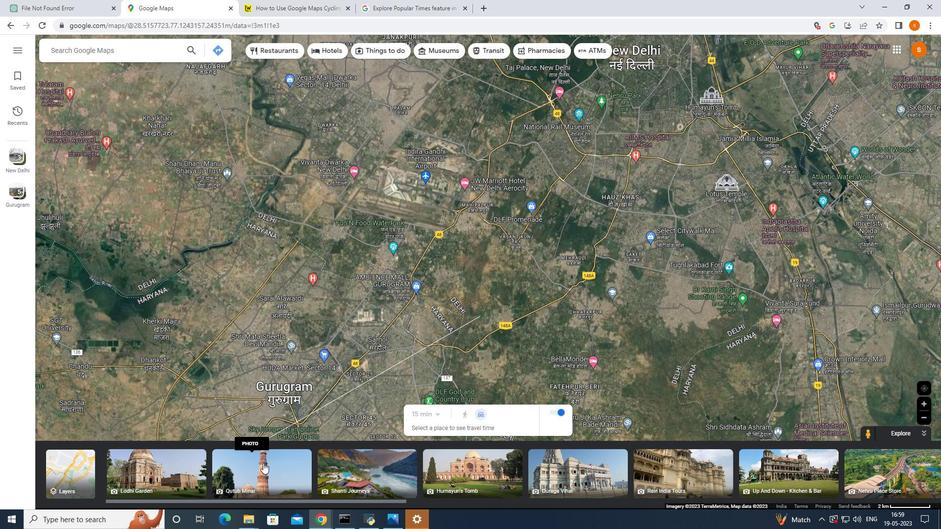 
Action: Mouse scrolled (266, 457) with delta (0, 0)
Screenshot: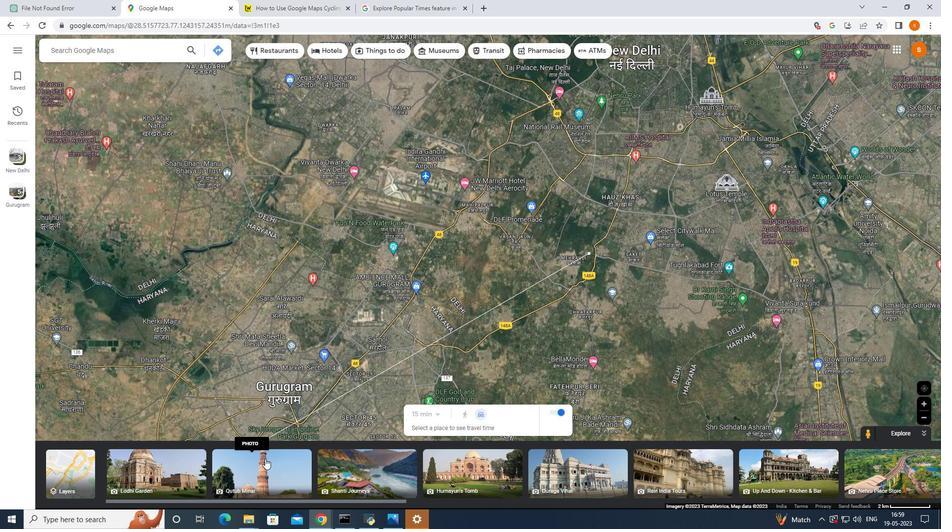 
Action: Mouse scrolled (266, 457) with delta (0, 0)
Screenshot: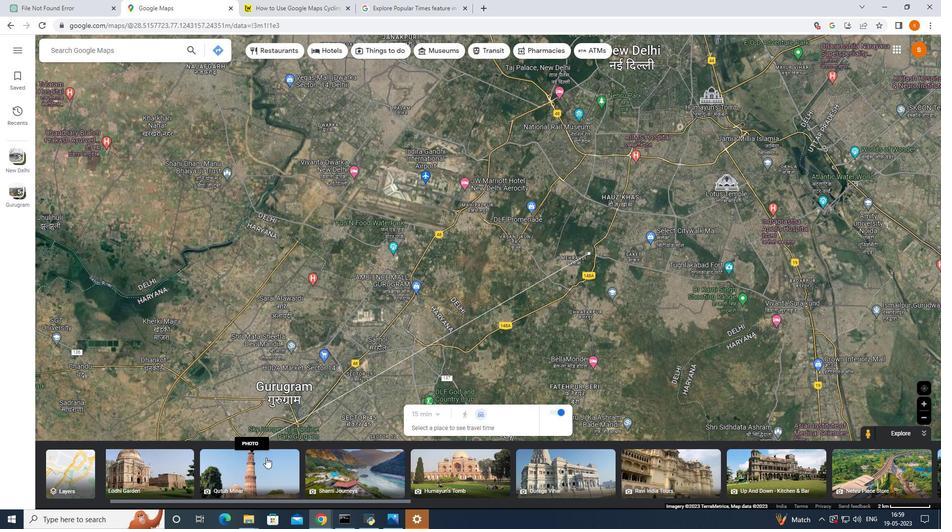 
Action: Mouse moved to (783, 493)
Screenshot: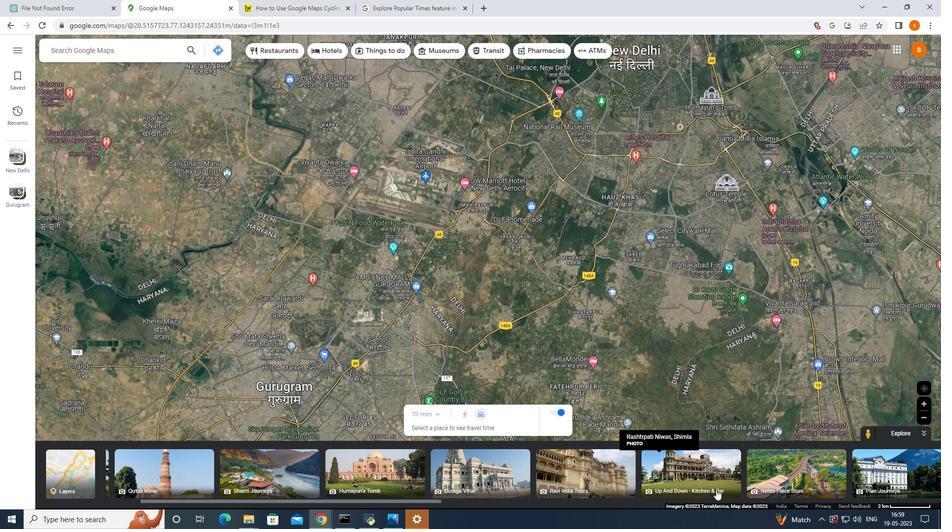 
Action: Mouse scrolled (783, 493) with delta (0, 0)
Screenshot: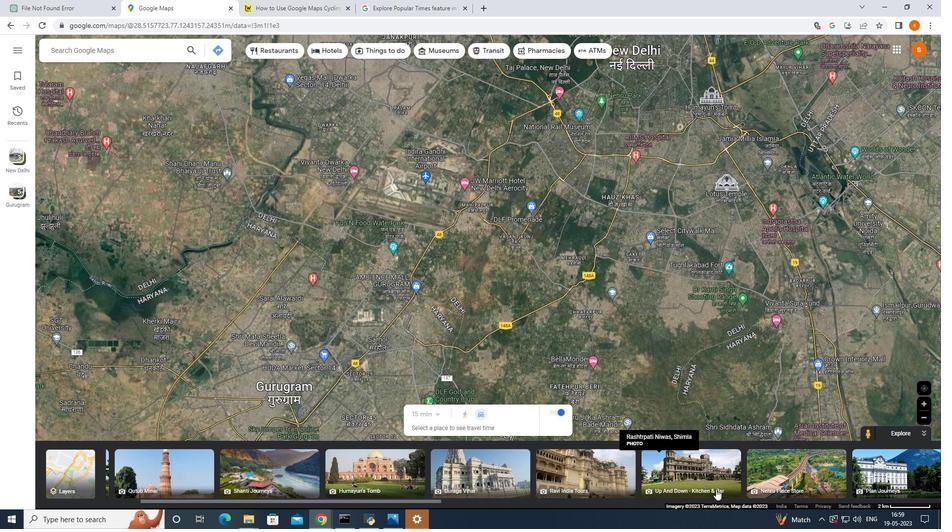 
Action: Mouse scrolled (783, 493) with delta (0, 0)
Screenshot: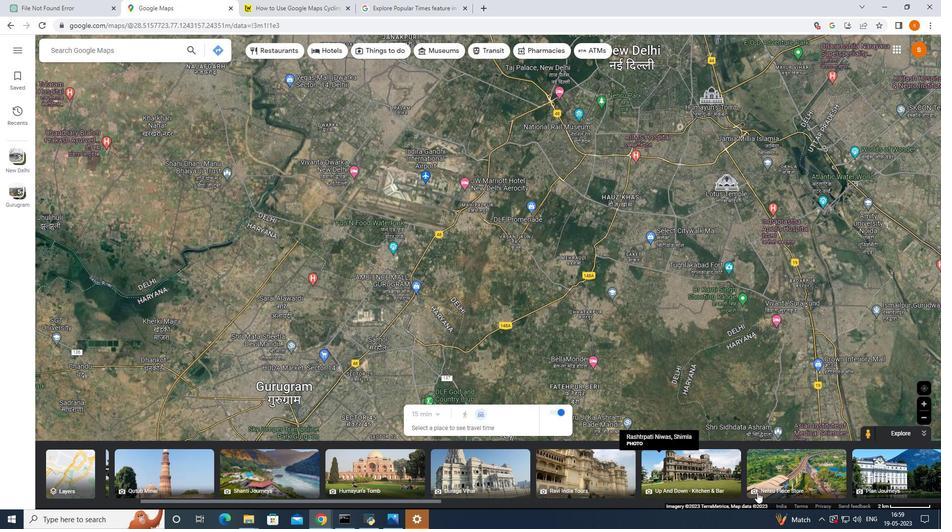 
Action: Mouse moved to (925, 429)
Screenshot: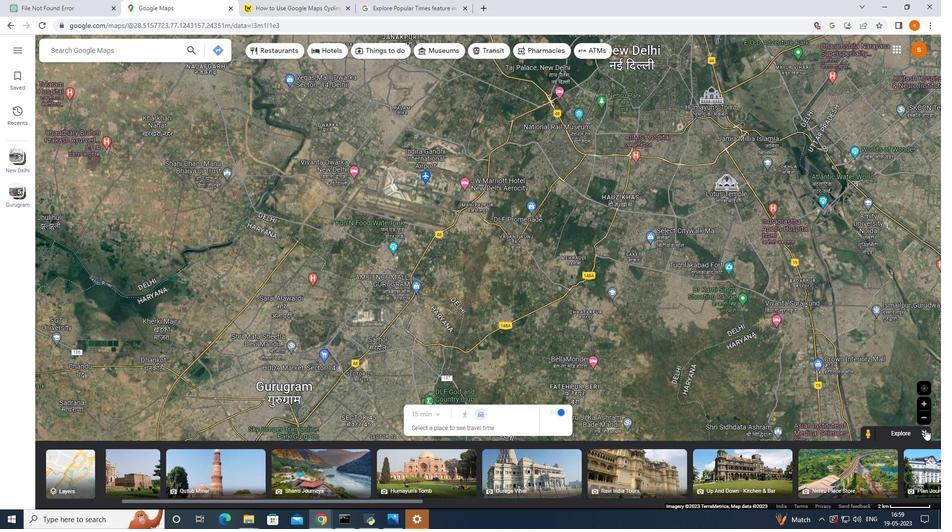 
Action: Mouse pressed left at (925, 429)
Screenshot: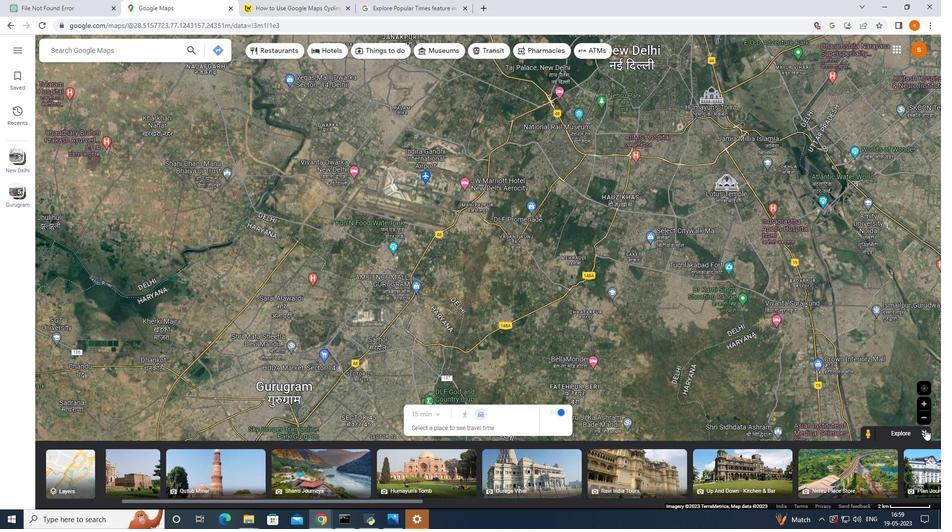 
Action: Mouse moved to (923, 494)
Screenshot: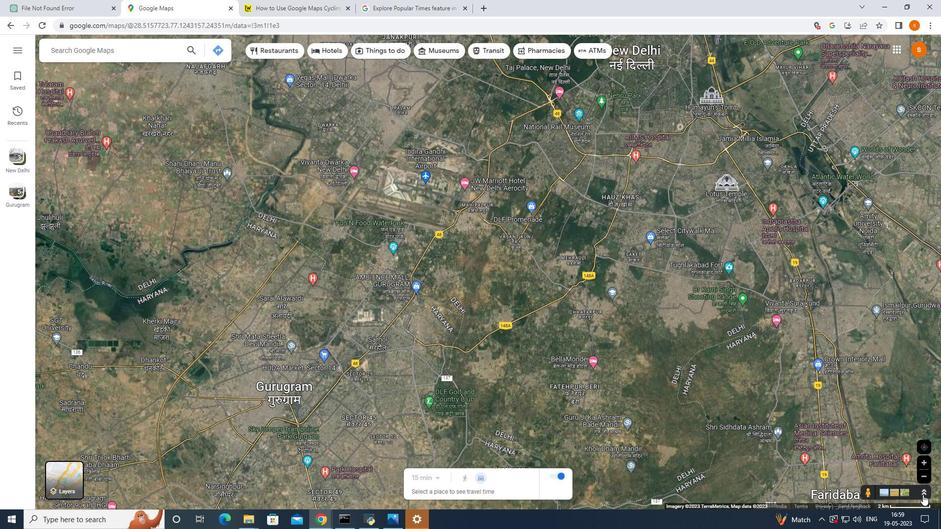 
Action: Mouse pressed left at (923, 494)
Screenshot: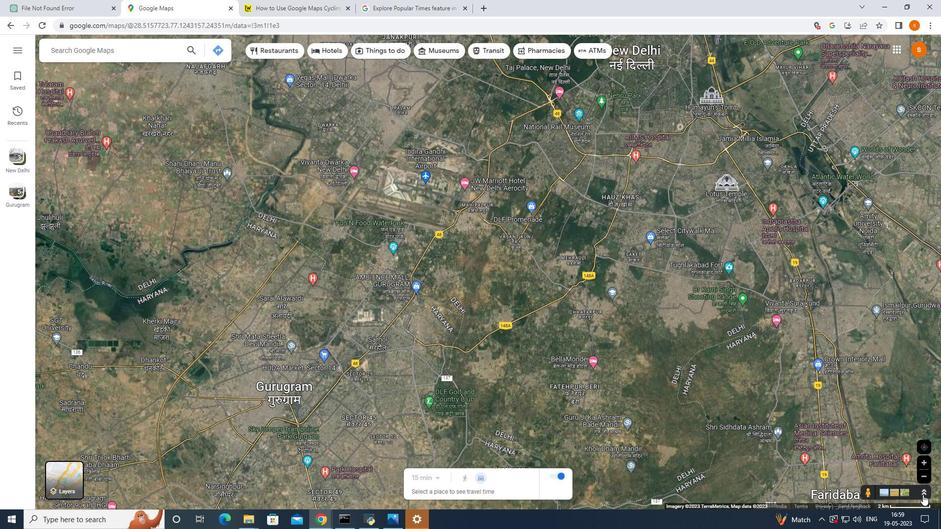 
Action: Mouse moved to (927, 402)
Screenshot: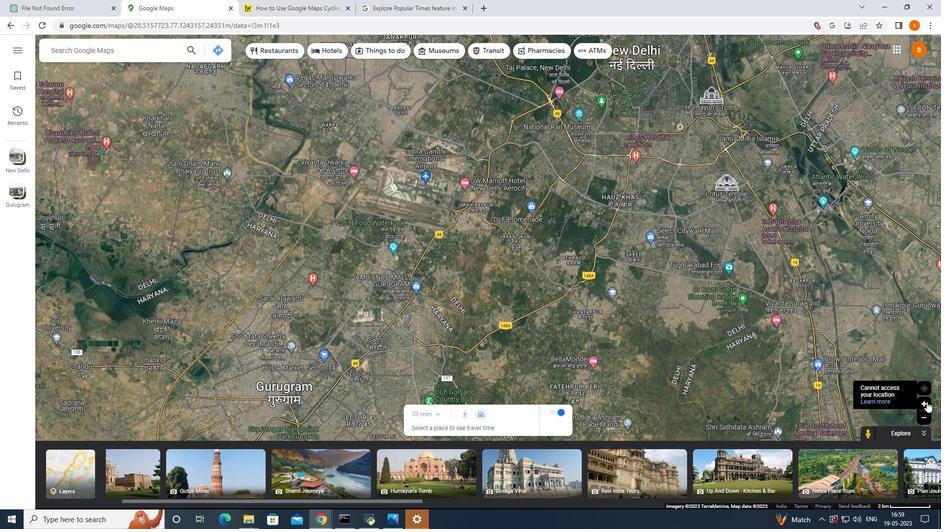
Action: Mouse pressed left at (927, 402)
Screenshot: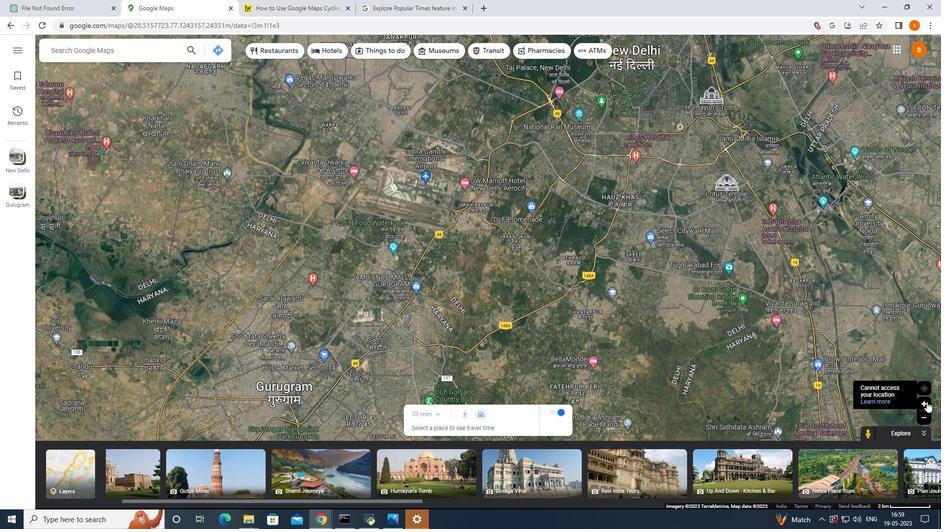 
Action: Mouse moved to (926, 402)
Screenshot: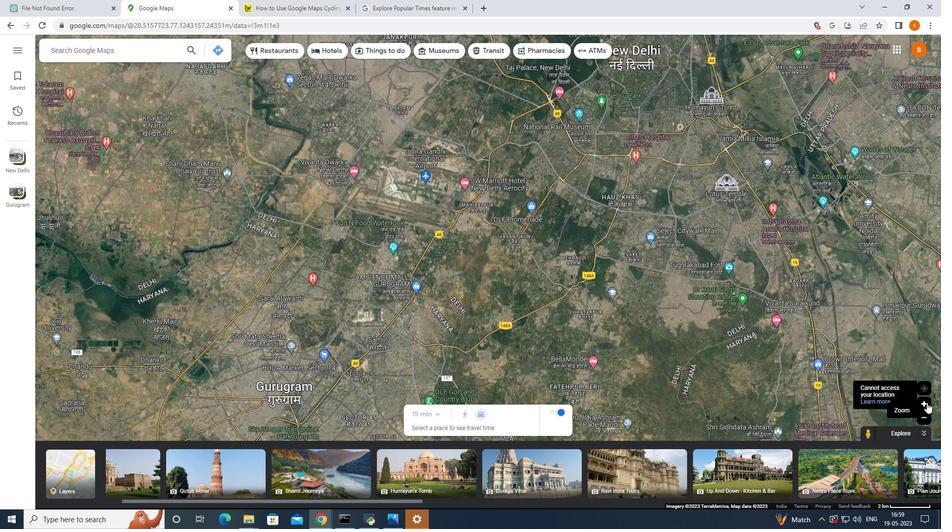 
Action: Mouse pressed left at (926, 402)
Screenshot: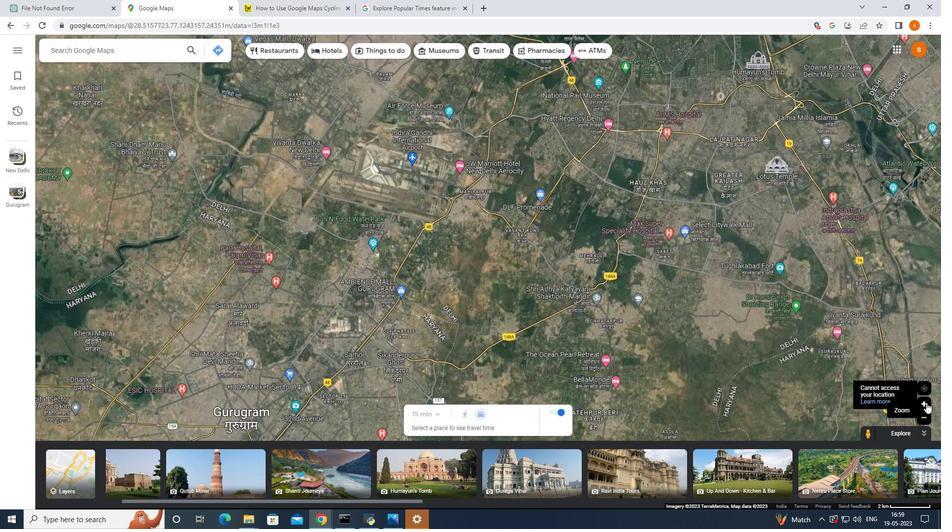 
Action: Mouse moved to (925, 386)
Screenshot: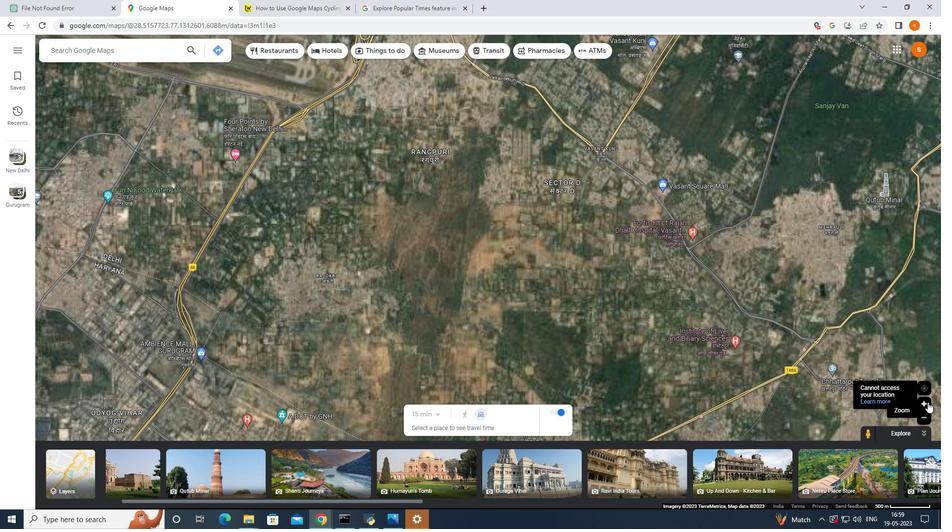 
Action: Mouse pressed left at (925, 386)
Screenshot: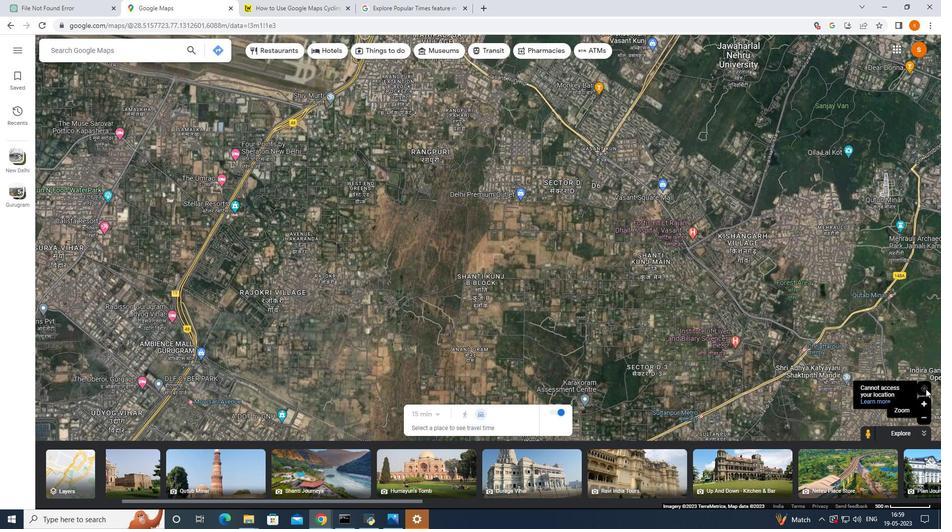 
Action: Mouse moved to (869, 402)
Screenshot: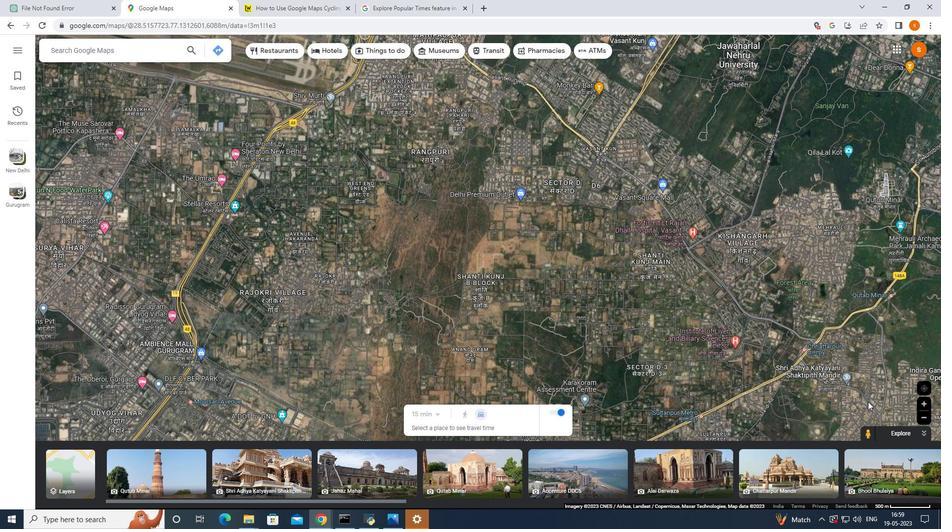 
Action: Mouse scrolled (869, 401) with delta (0, 0)
Screenshot: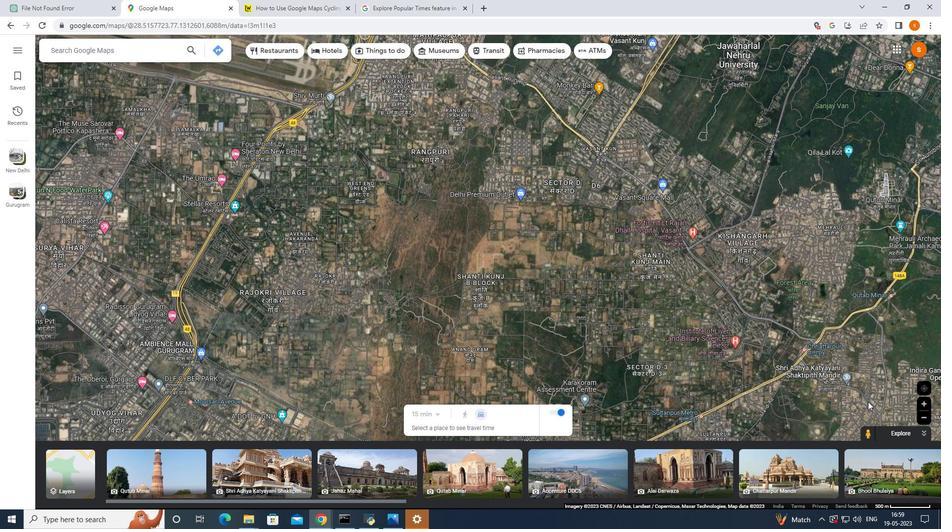 
Action: Mouse moved to (868, 402)
Screenshot: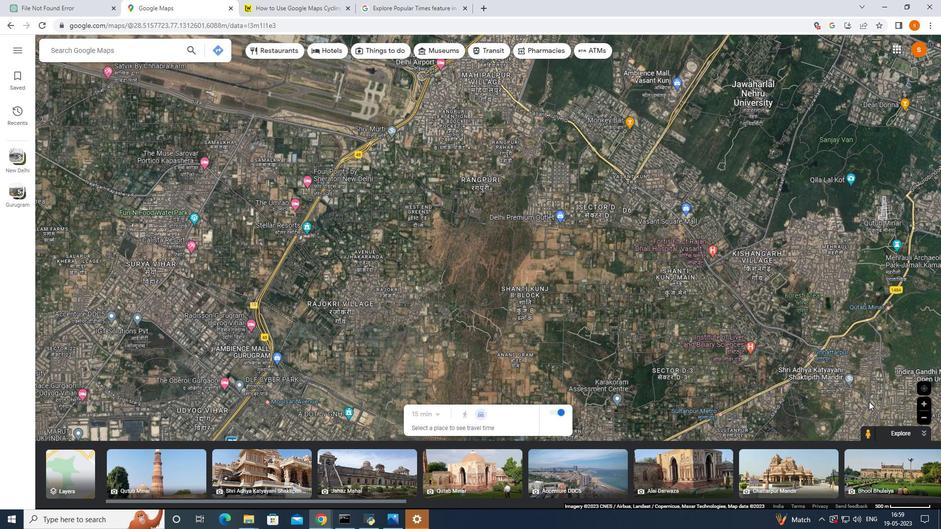
Action: Mouse scrolled (868, 402) with delta (0, 0)
Screenshot: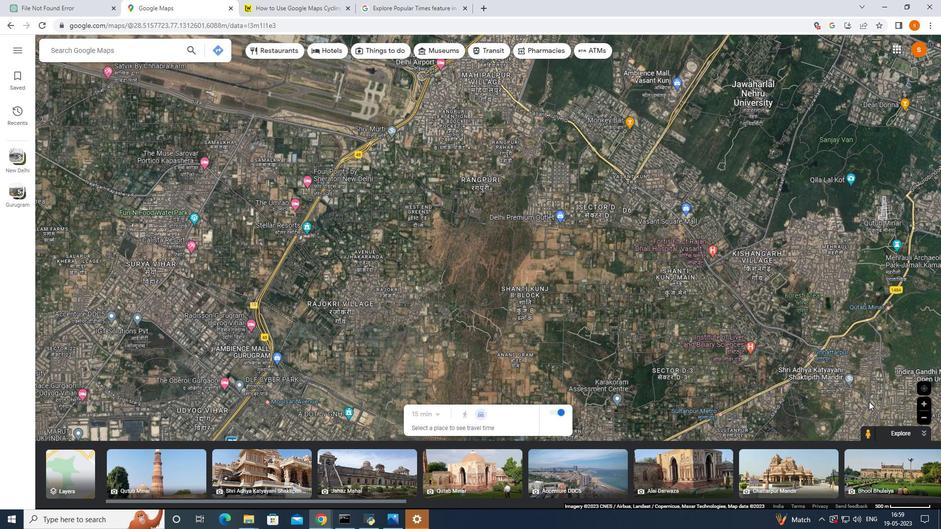 
Action: Mouse moved to (89, 226)
Screenshot: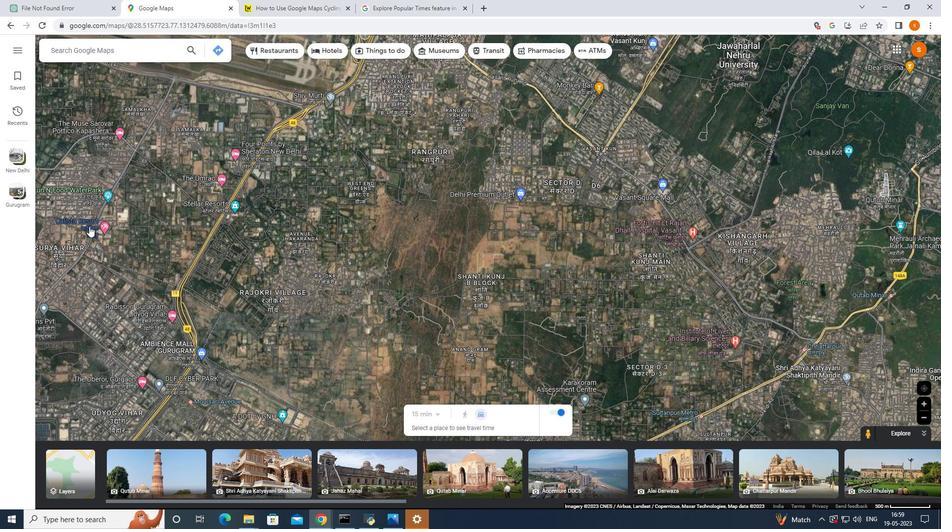 
Action: Mouse scrolled (89, 226) with delta (0, 0)
Screenshot: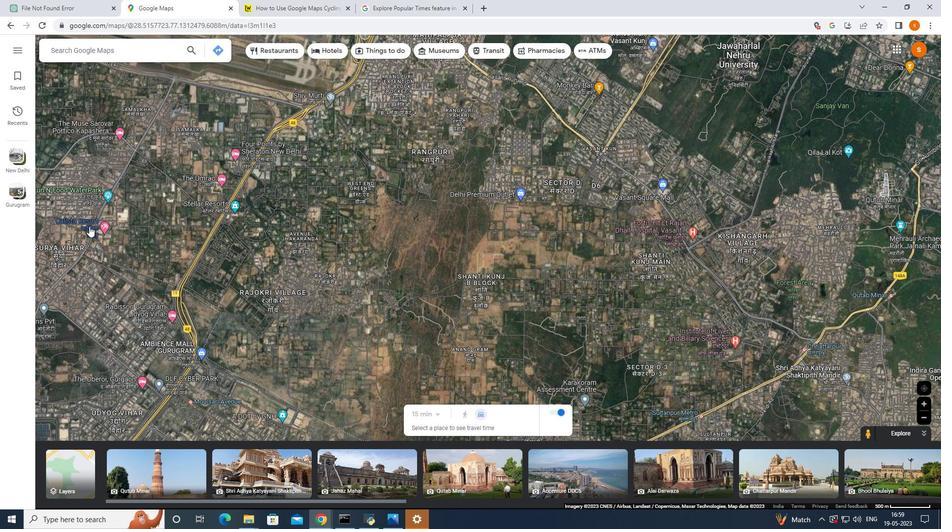 
Action: Mouse moved to (15, 156)
Screenshot: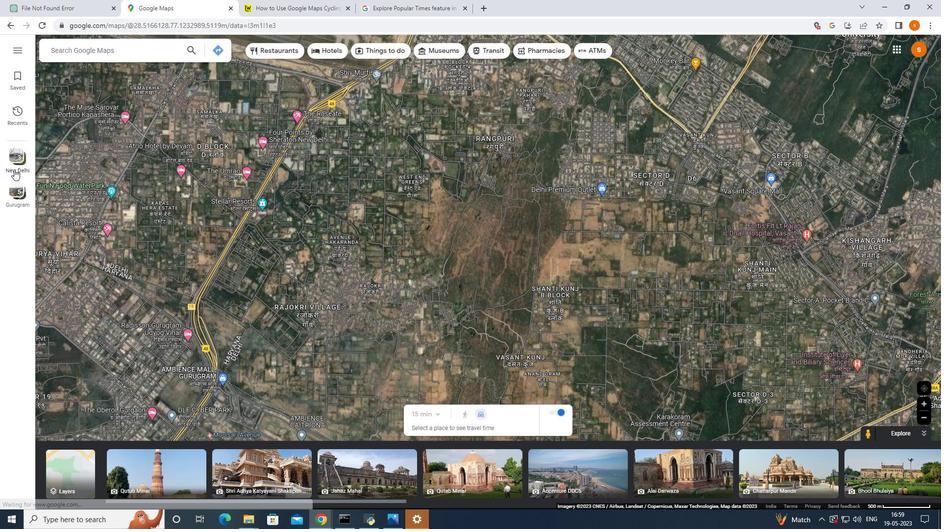 
Action: Mouse pressed left at (15, 156)
Screenshot: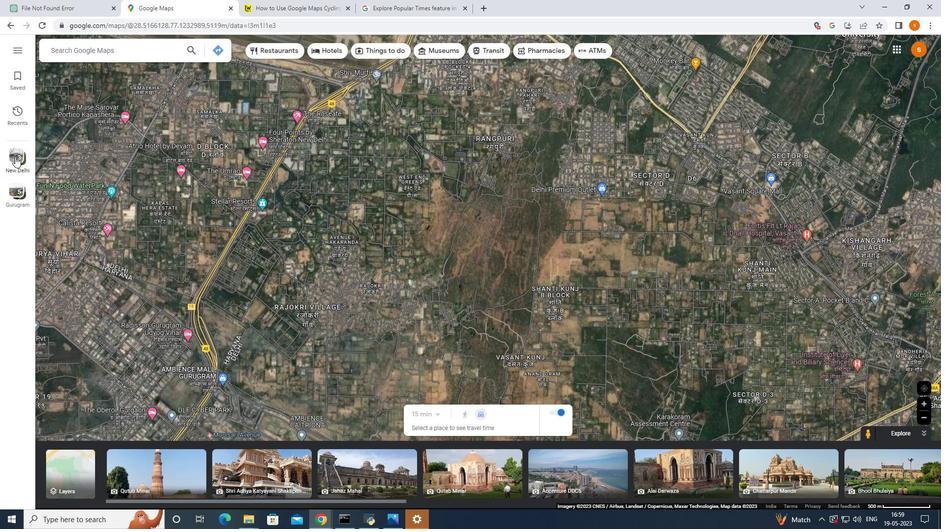 
Action: Mouse moved to (13, 191)
Screenshot: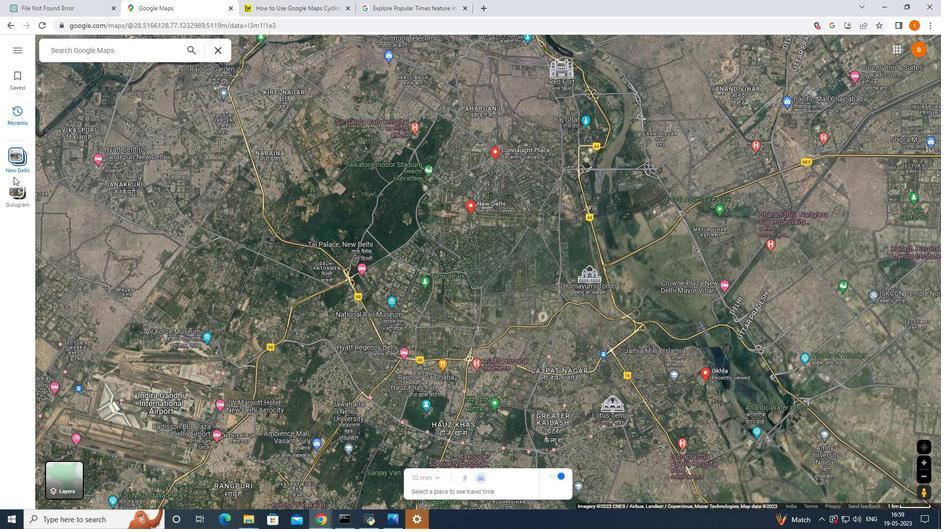 
Action: Mouse pressed left at (13, 191)
Screenshot: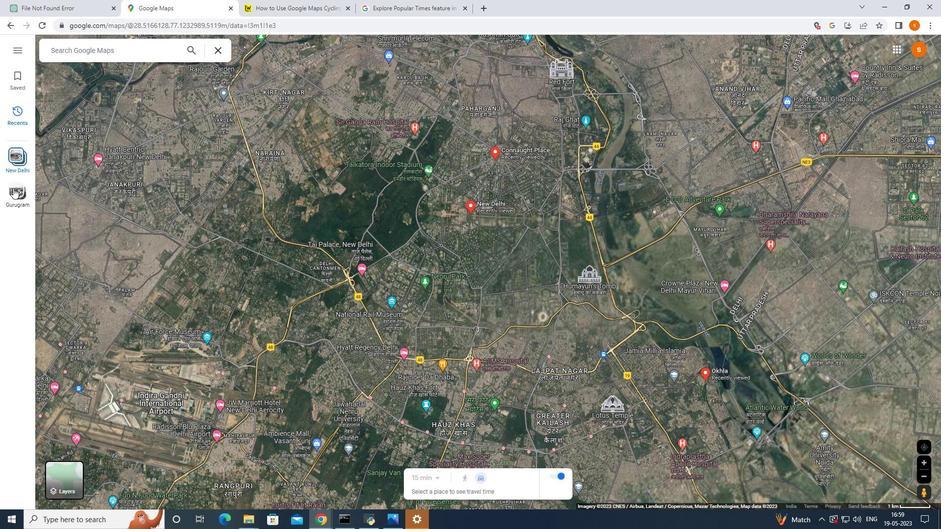 
Action: Mouse moved to (926, 495)
Screenshot: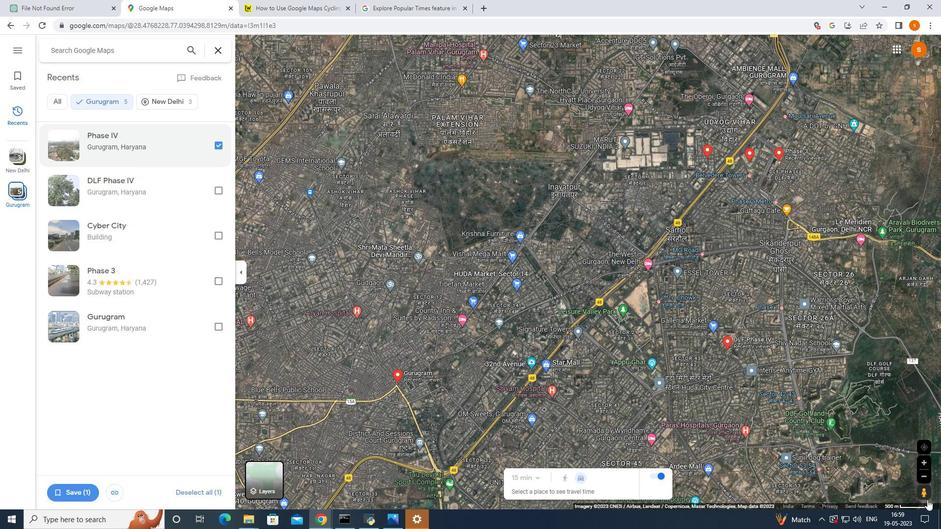 
Action: Mouse pressed left at (926, 495)
Screenshot: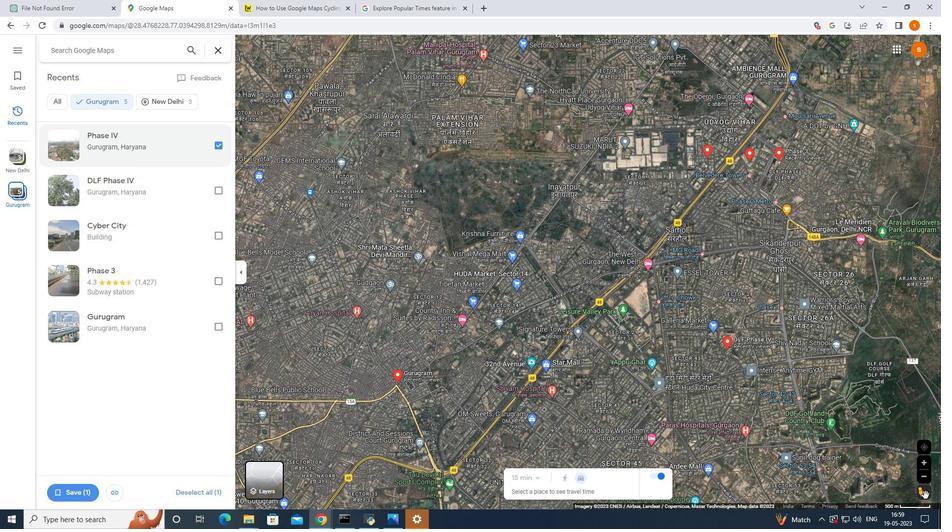 
Action: Mouse pressed left at (926, 495)
Screenshot: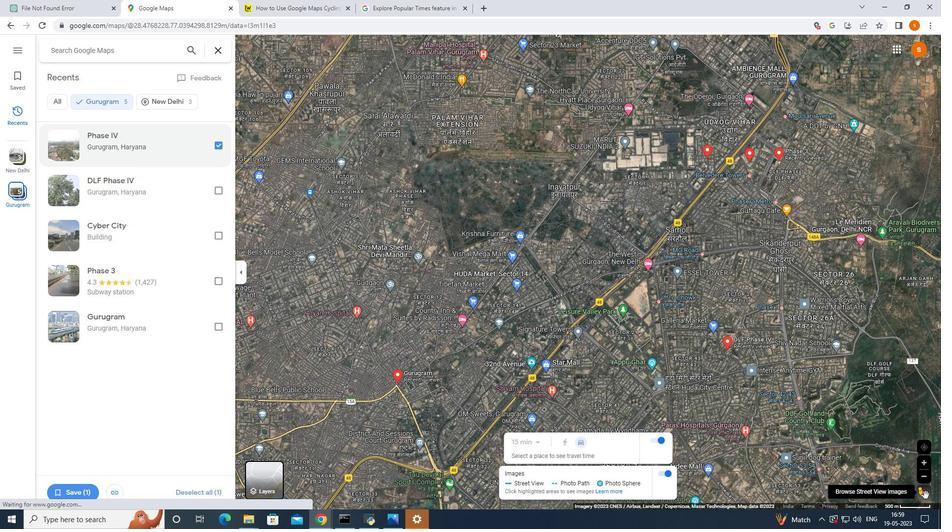
Action: Mouse moved to (922, 490)
Screenshot: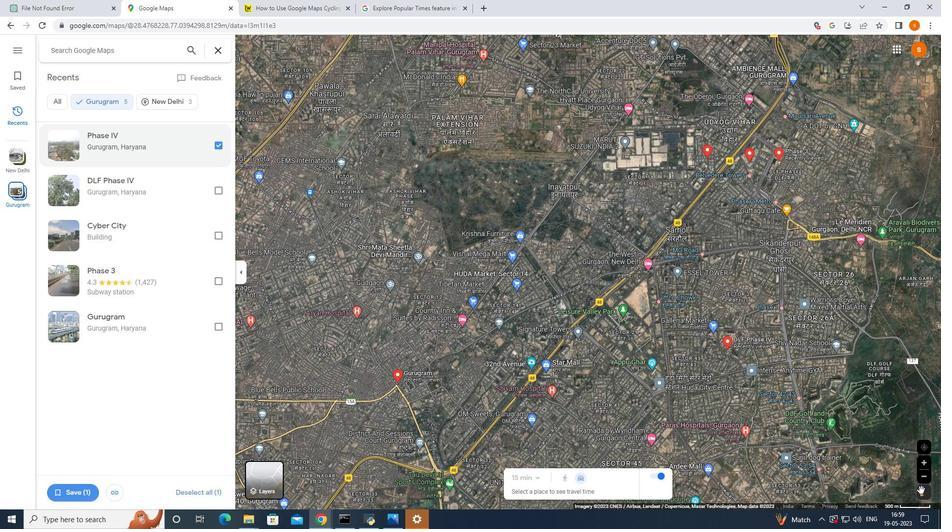 
Action: Mouse pressed left at (922, 490)
Screenshot: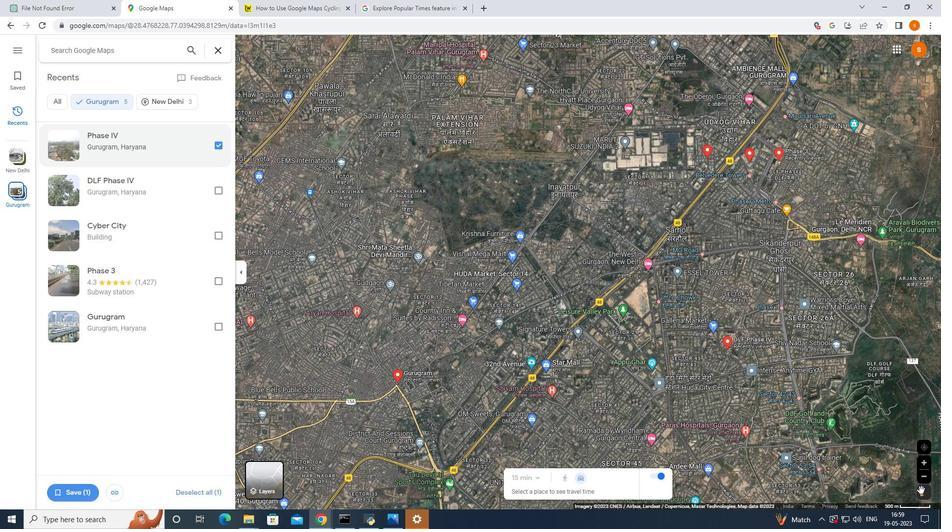 
Action: Mouse moved to (719, 333)
Screenshot: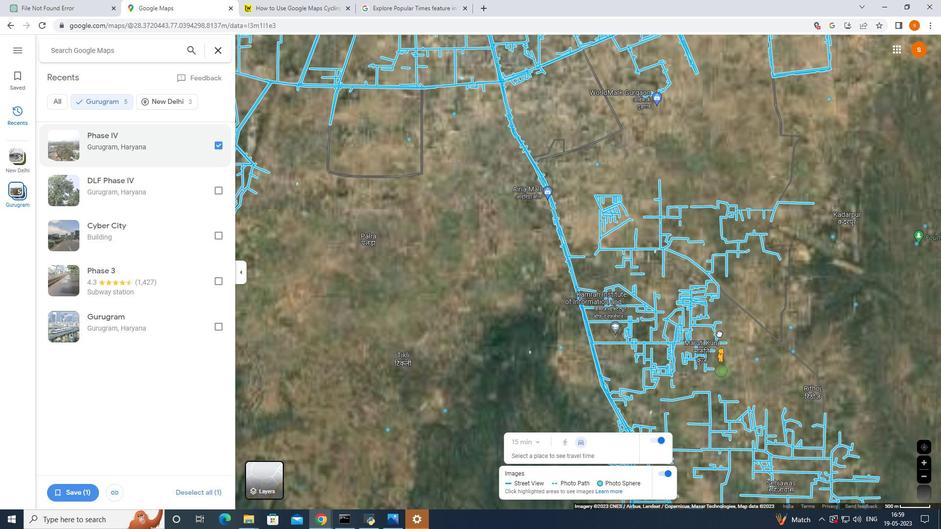 
Action: Mouse scrolled (719, 334) with delta (0, 0)
Screenshot: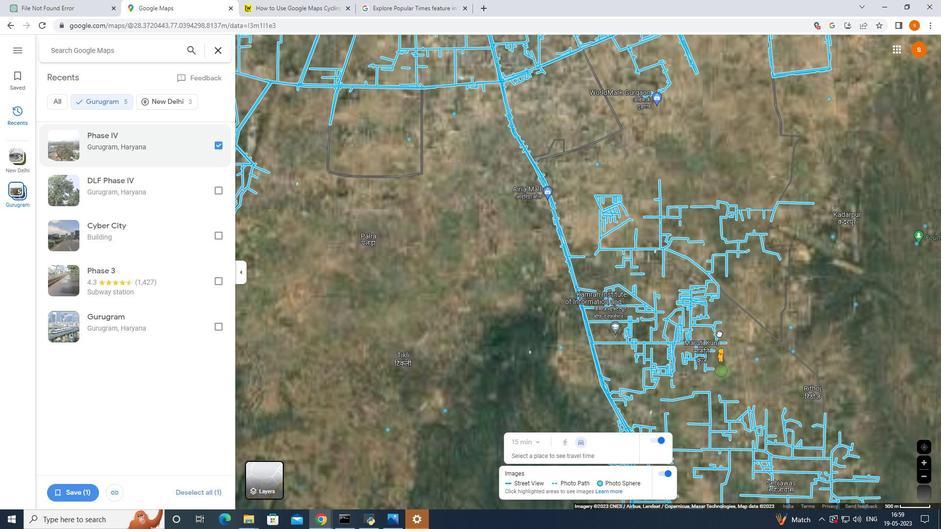 
Action: Mouse scrolled (719, 334) with delta (0, 0)
Screenshot: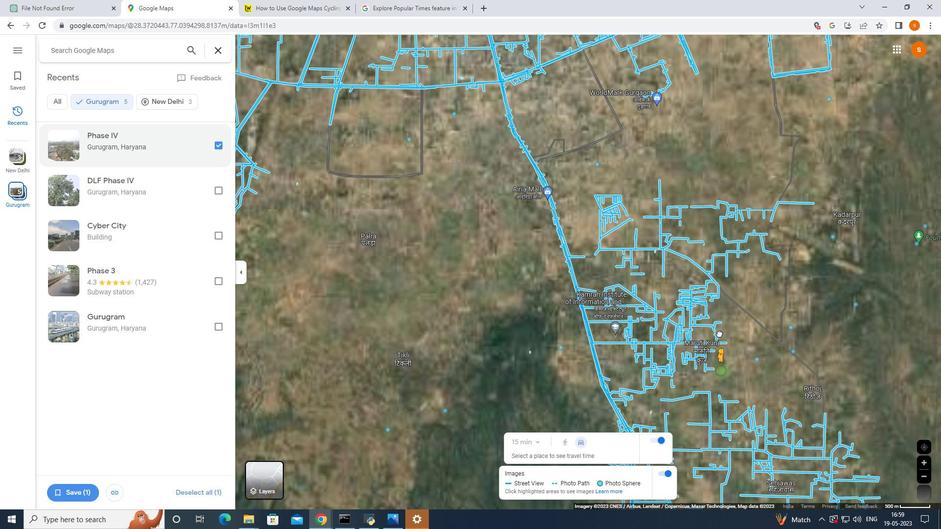 
Action: Mouse moved to (720, 333)
Screenshot: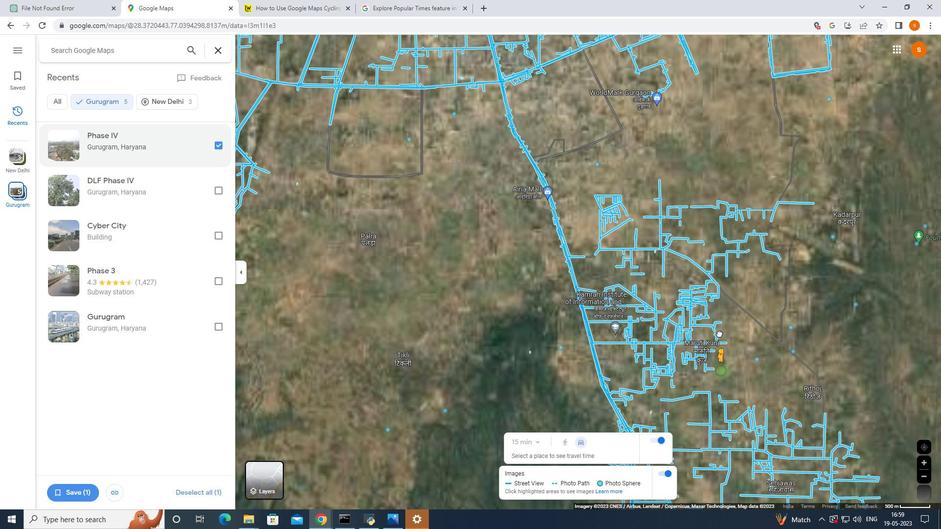 
Action: Mouse scrolled (720, 334) with delta (0, 0)
Screenshot: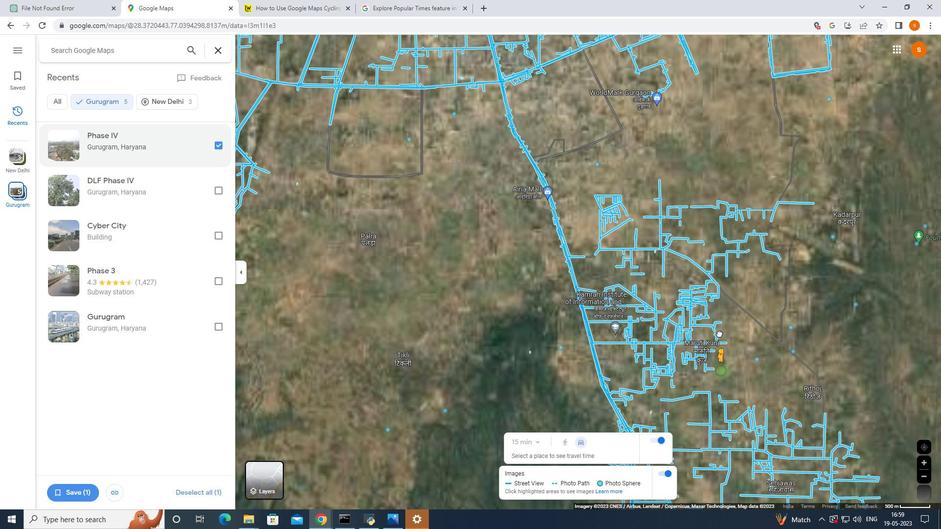 
Action: Mouse moved to (730, 349)
Screenshot: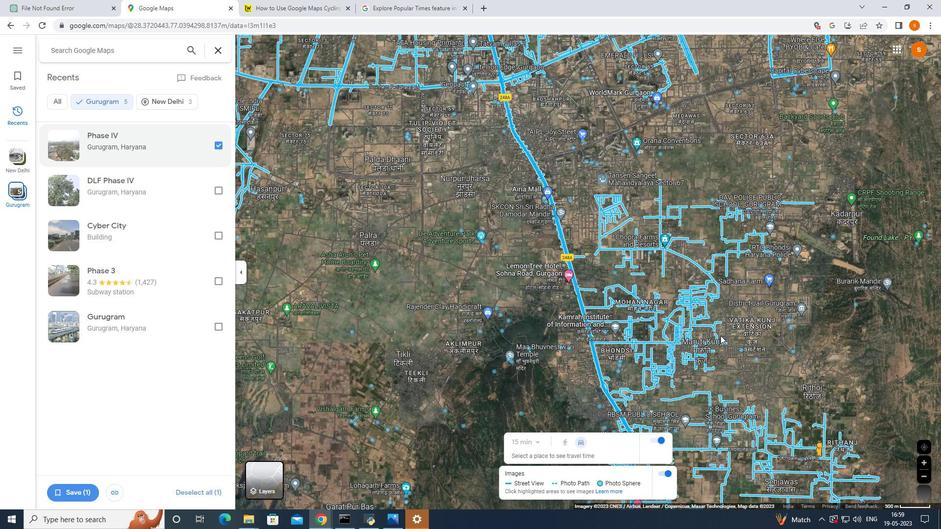 
Action: Mouse scrolled (730, 348) with delta (0, 0)
Screenshot: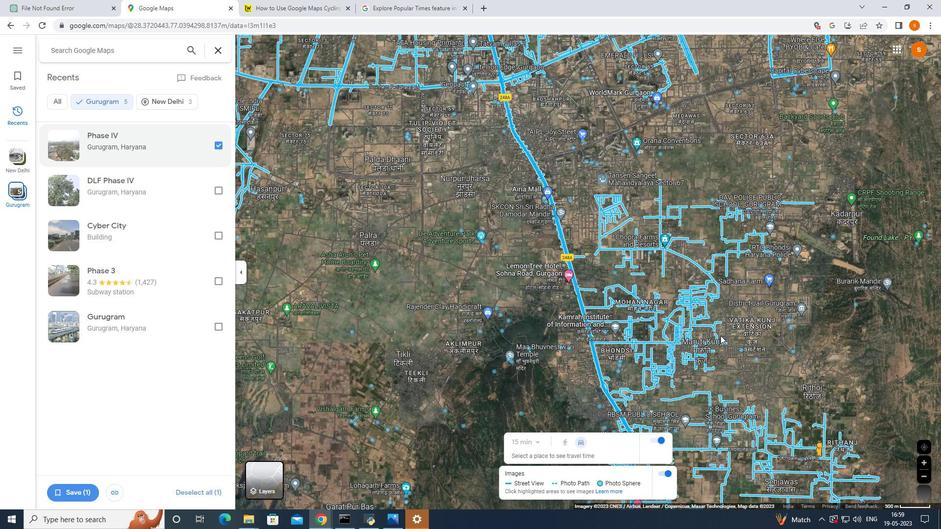 
Action: Mouse moved to (870, 437)
Screenshot: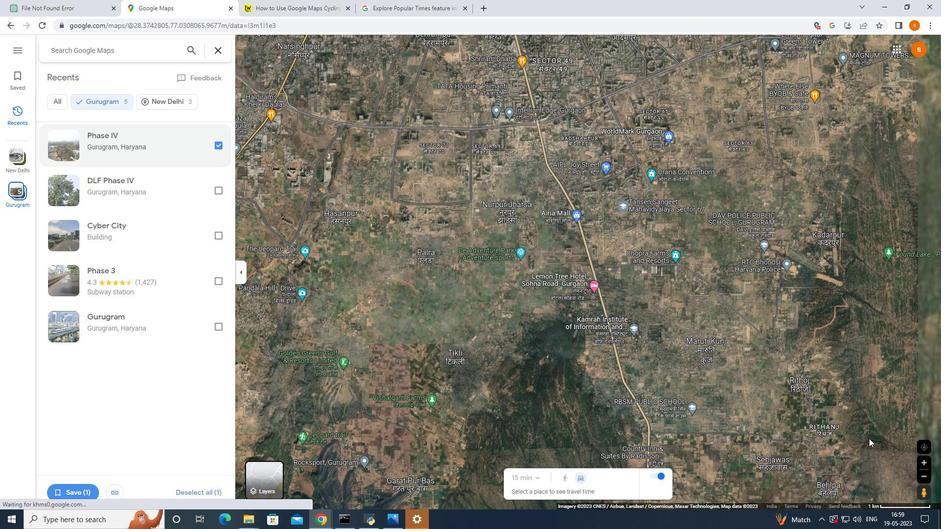 
Action: Mouse scrolled (870, 437) with delta (0, 0)
Screenshot: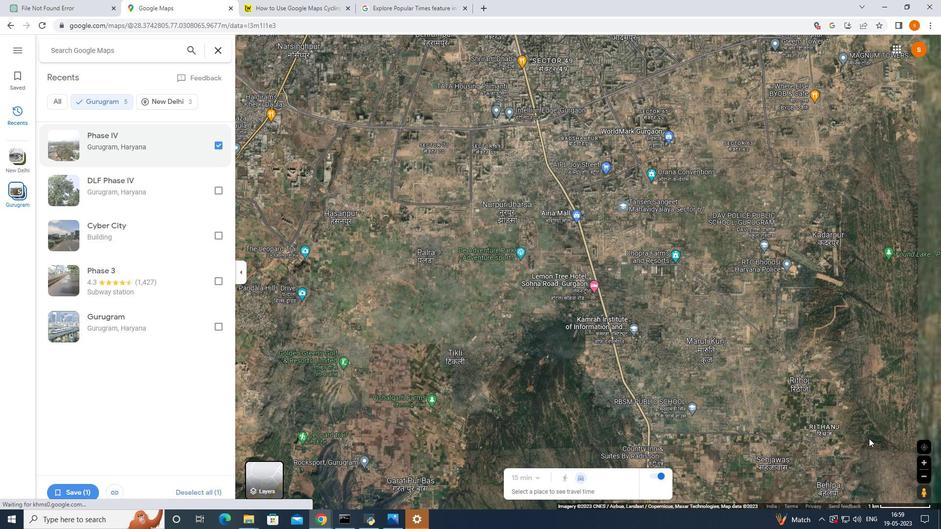 
Action: Mouse moved to (217, 48)
Screenshot: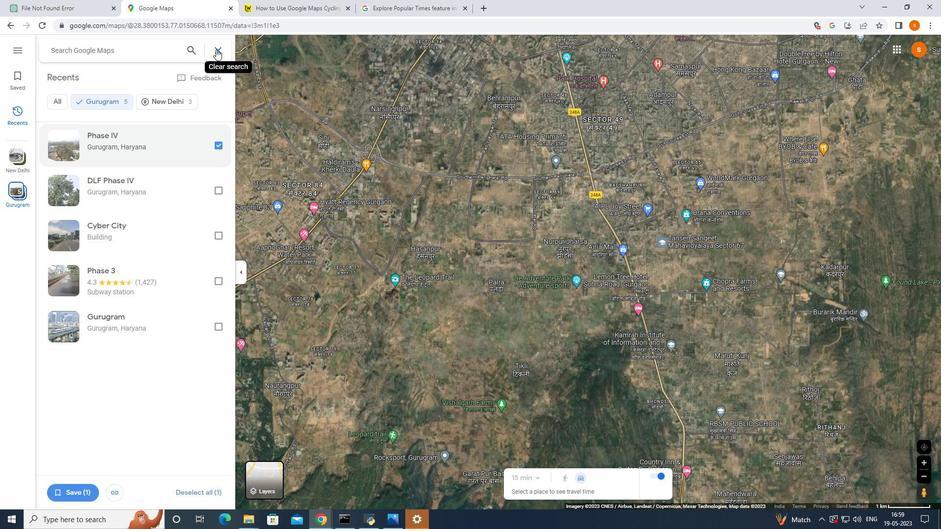 
Action: Mouse pressed left at (217, 48)
Screenshot: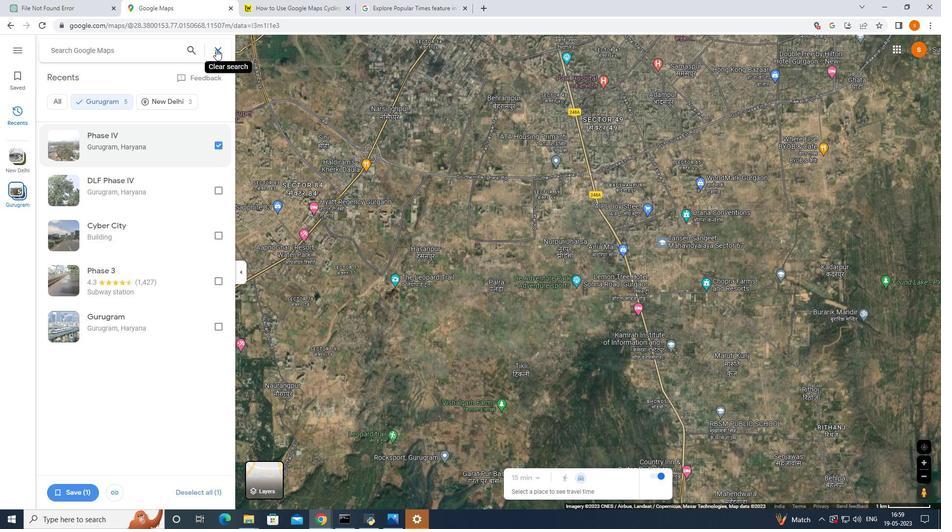 
Action: Mouse moved to (95, 50)
Screenshot: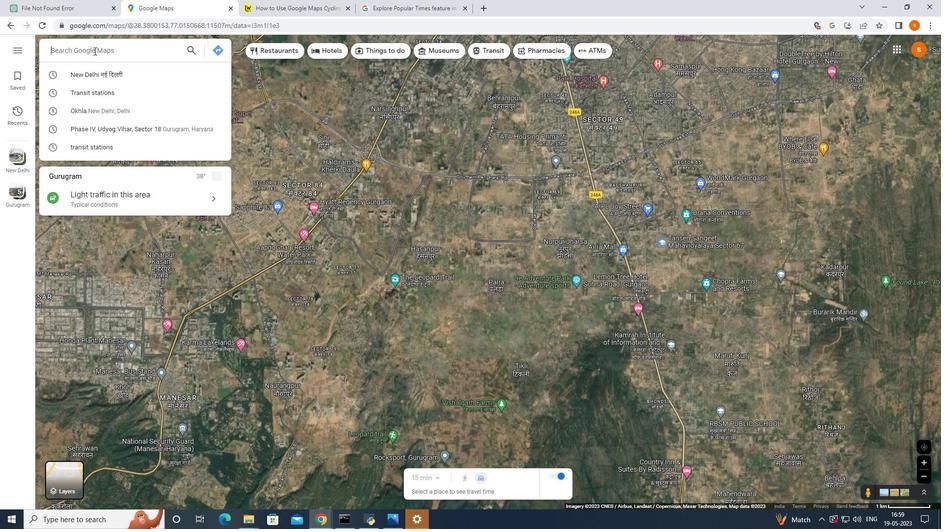 
Action: Mouse pressed left at (95, 50)
Screenshot: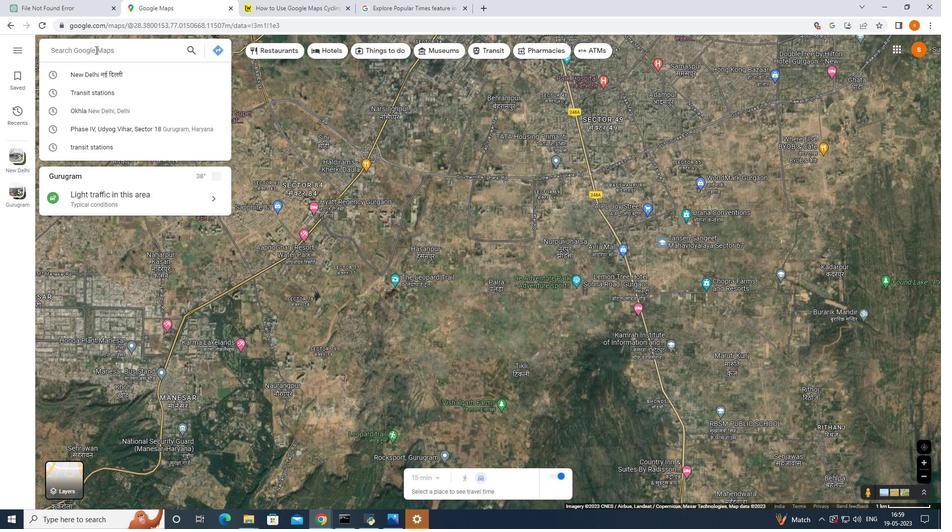 
Action: Mouse moved to (284, 51)
Screenshot: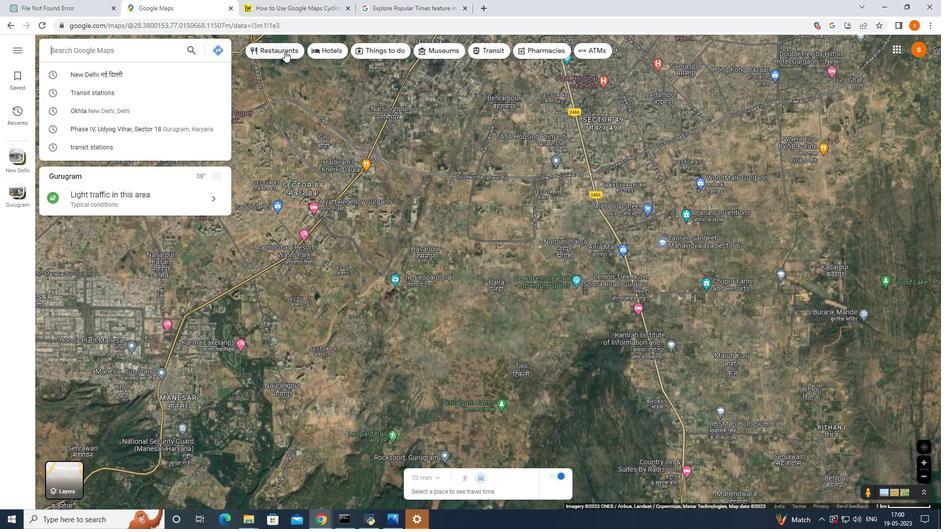 
Action: Mouse pressed left at (284, 51)
Screenshot: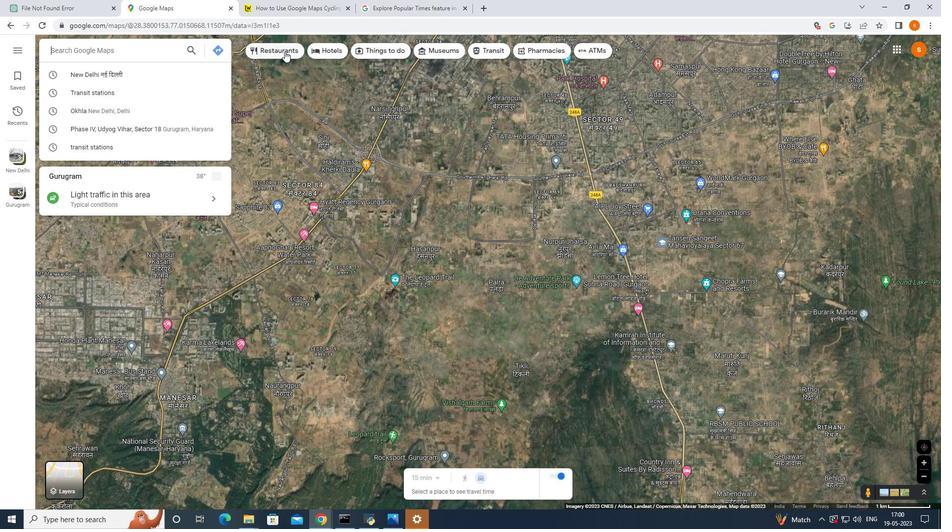 
Action: Mouse moved to (437, 184)
Screenshot: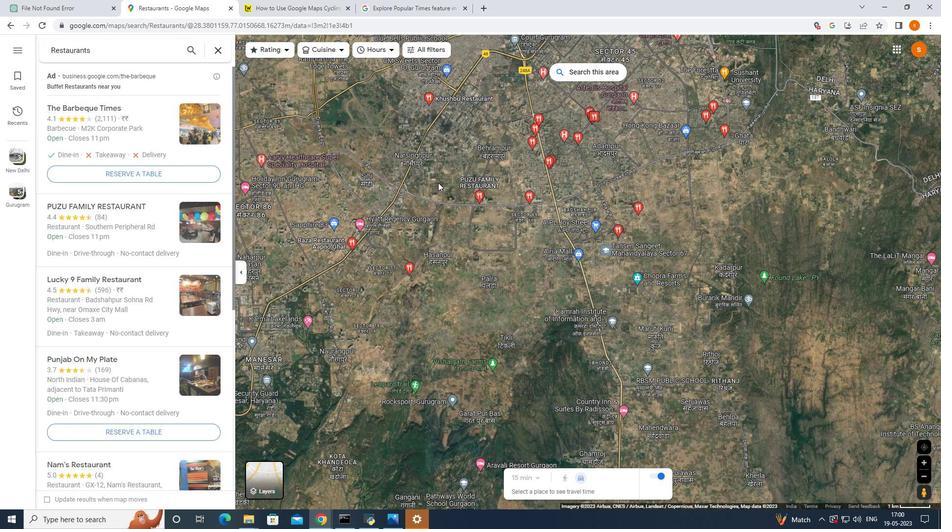 
Action: Mouse scrolled (437, 184) with delta (0, 0)
Screenshot: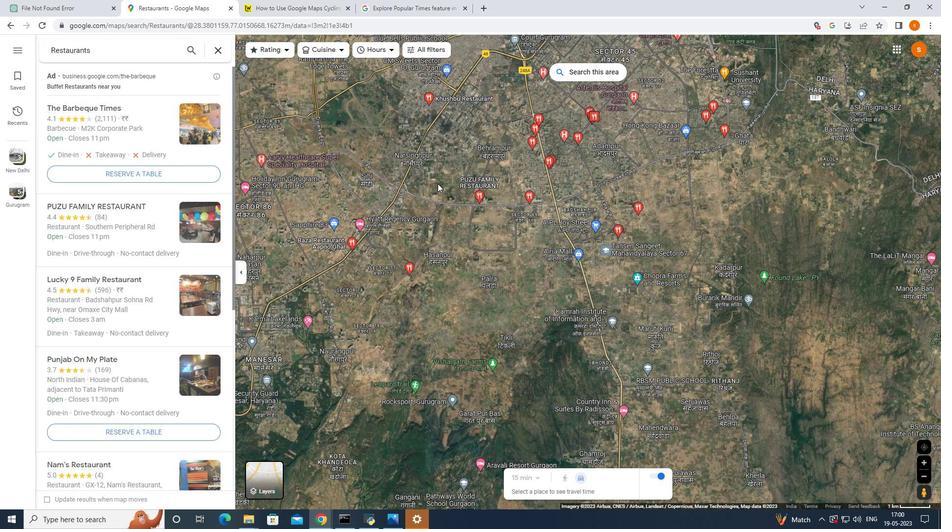 
Action: Mouse scrolled (437, 184) with delta (0, 0)
Screenshot: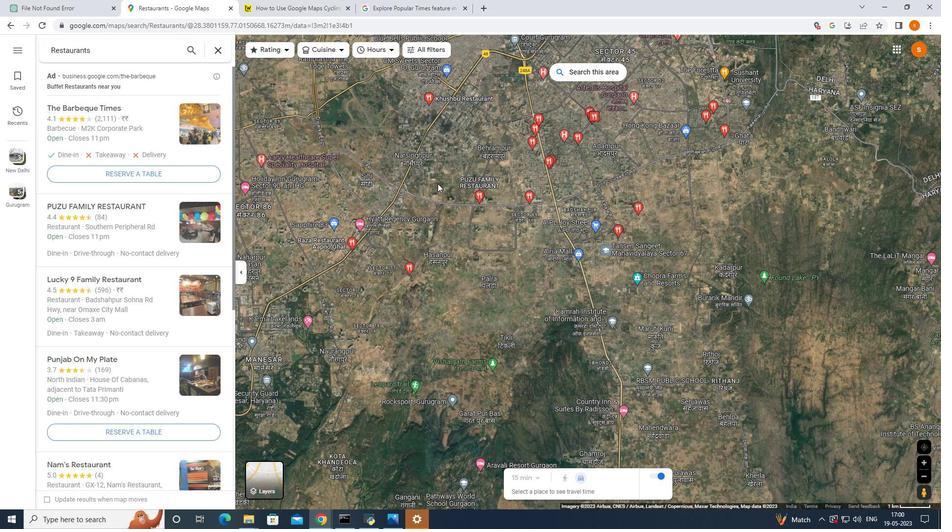 
Action: Mouse moved to (437, 184)
Screenshot: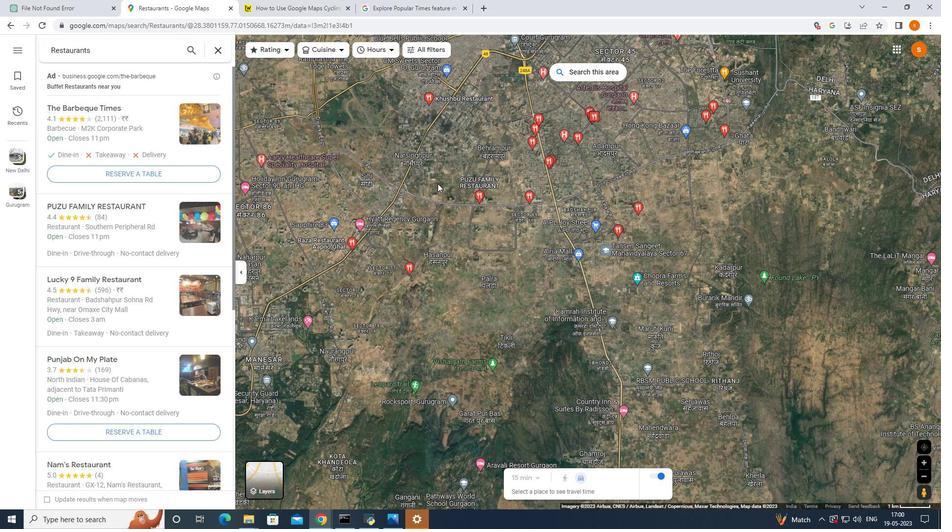 
Action: Mouse scrolled (437, 184) with delta (0, 0)
Screenshot: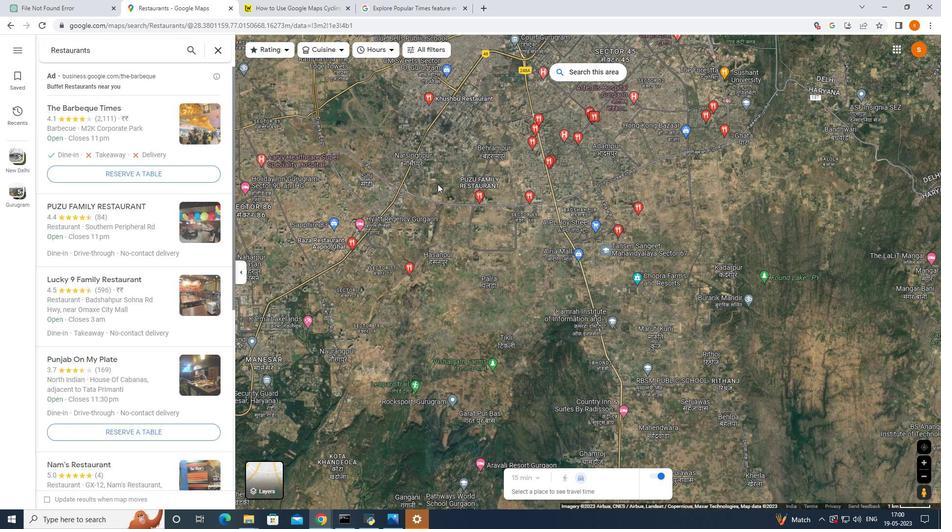 
Action: Mouse moved to (437, 184)
Screenshot: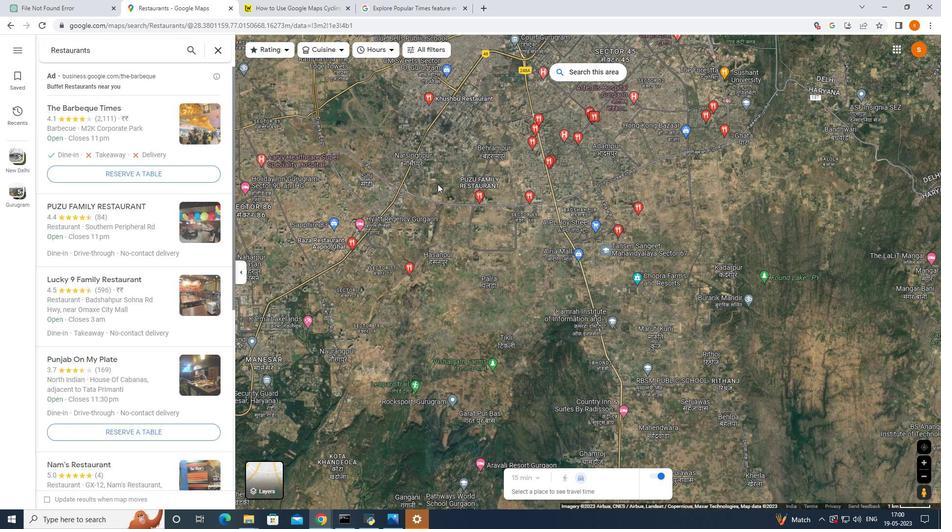 
Action: Mouse scrolled (437, 184) with delta (0, 0)
Screenshot: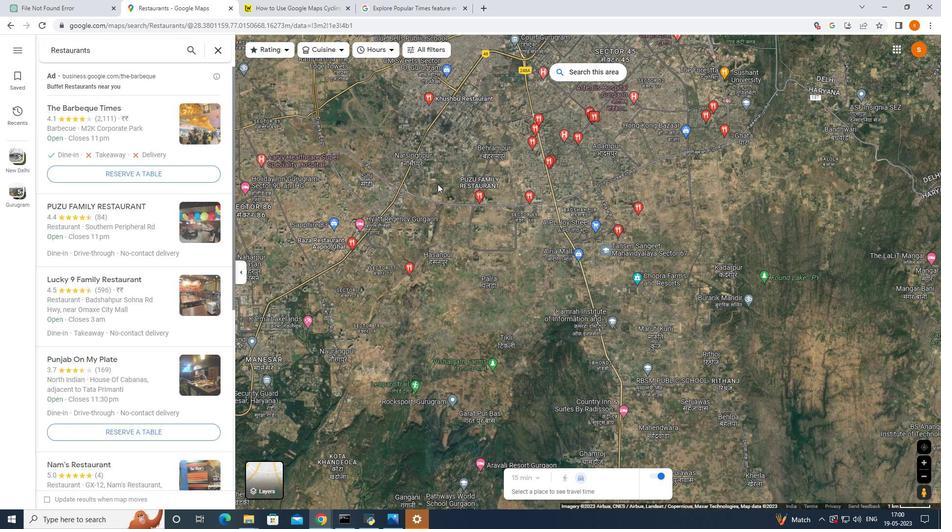
Action: Mouse moved to (433, 183)
Screenshot: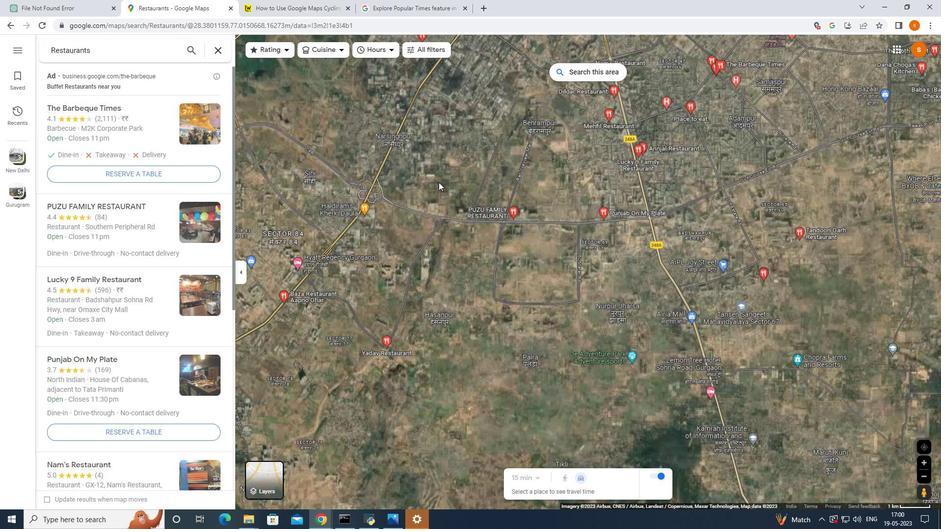 
Action: Mouse scrolled (433, 184) with delta (0, 0)
Screenshot: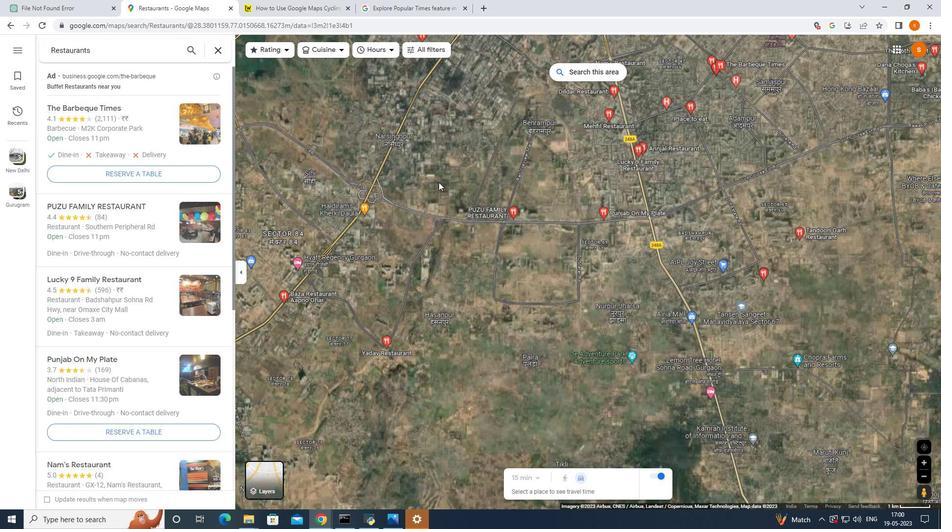 
Action: Mouse scrolled (433, 184) with delta (0, 0)
Screenshot: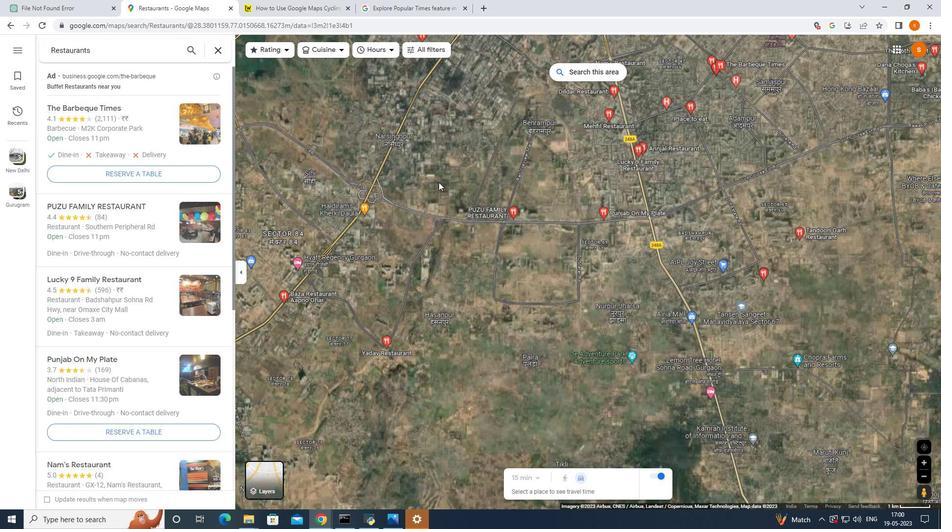 
Action: Mouse scrolled (433, 184) with delta (0, 0)
Screenshot: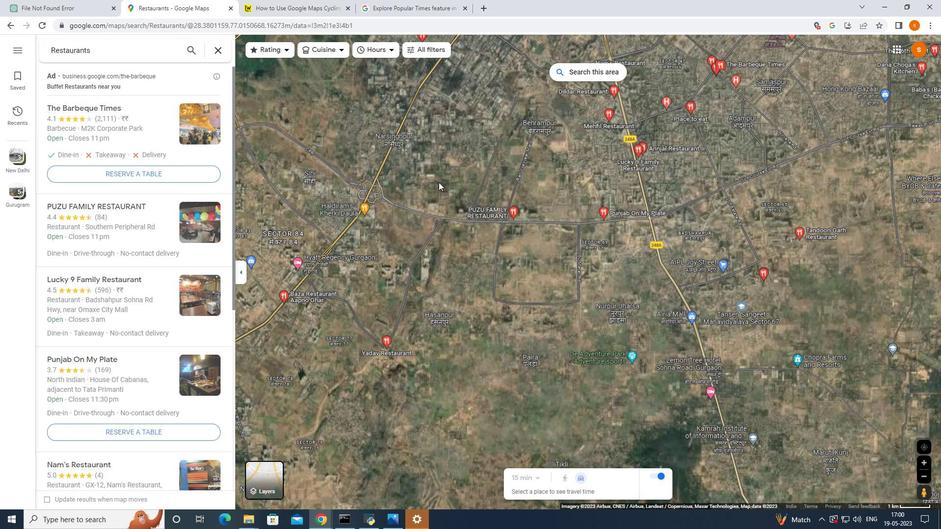 
Action: Mouse moved to (433, 183)
Screenshot: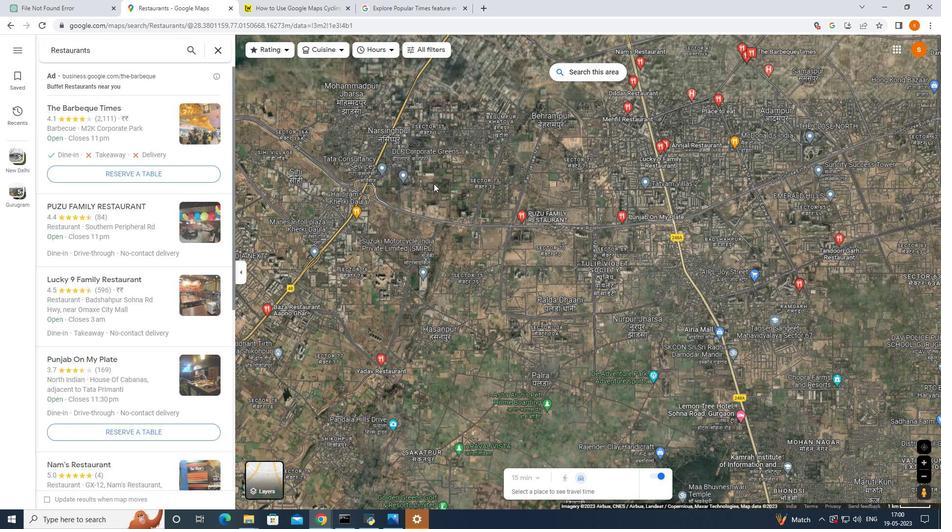 
Action: Mouse scrolled (433, 184) with delta (0, 0)
Screenshot: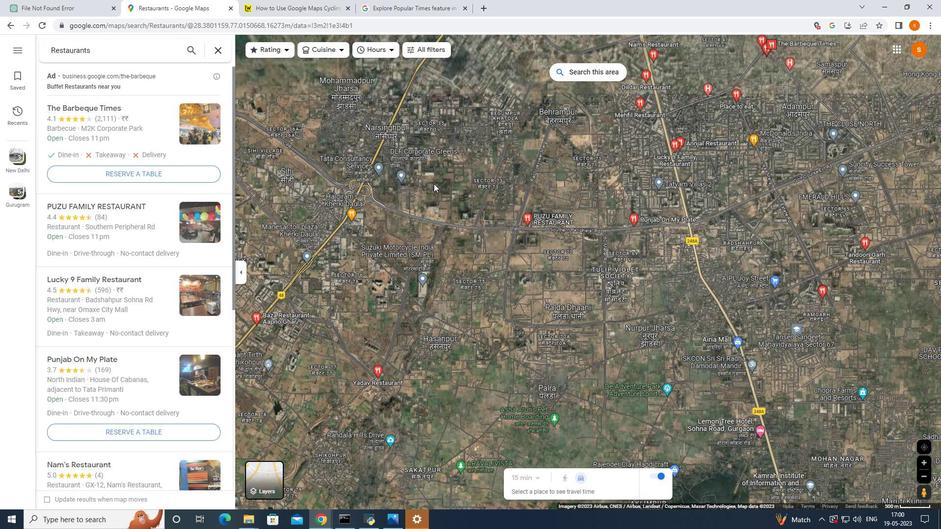 
Action: Mouse moved to (414, 176)
Screenshot: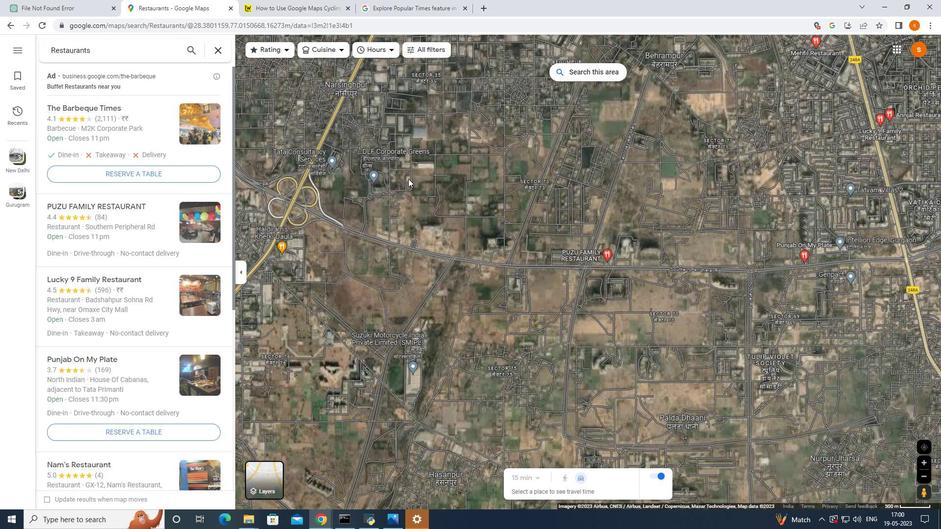 
Action: Mouse pressed left at (414, 176)
Screenshot: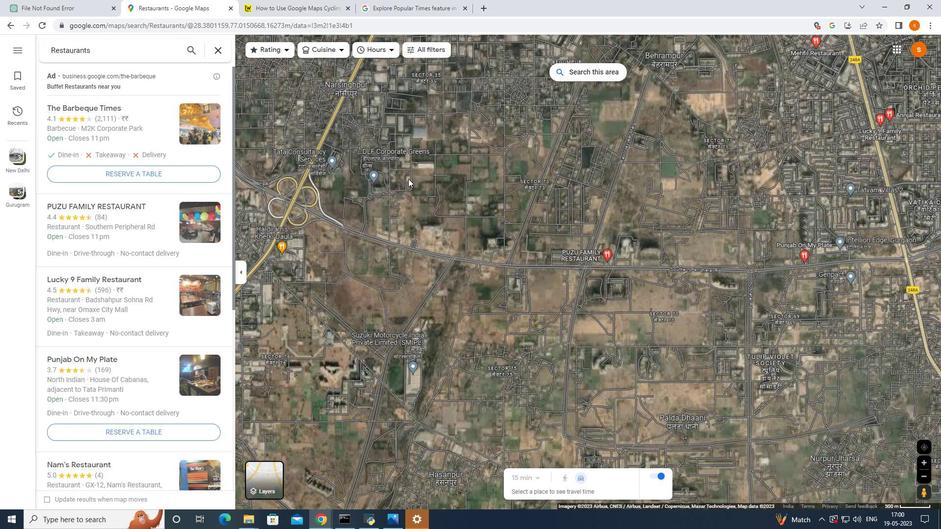 
Action: Mouse moved to (479, 271)
Screenshot: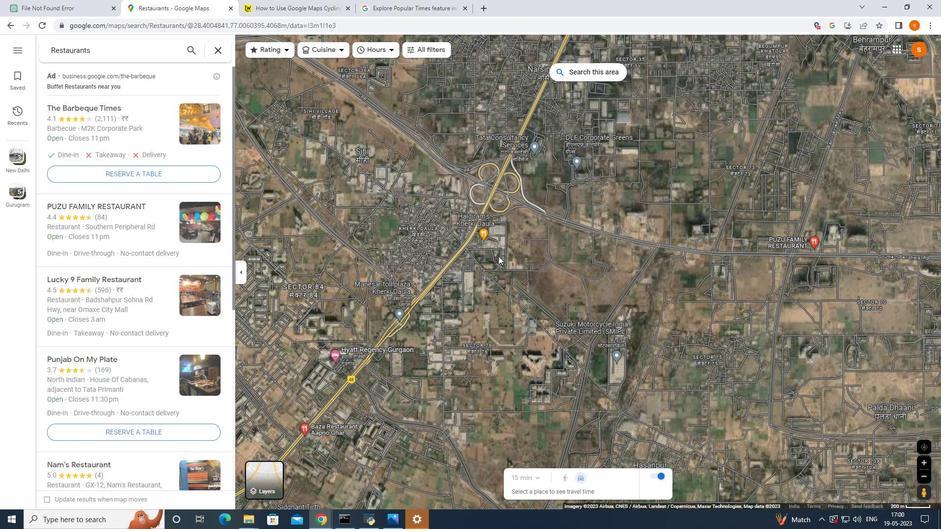 
Action: Mouse pressed left at (477, 273)
Screenshot: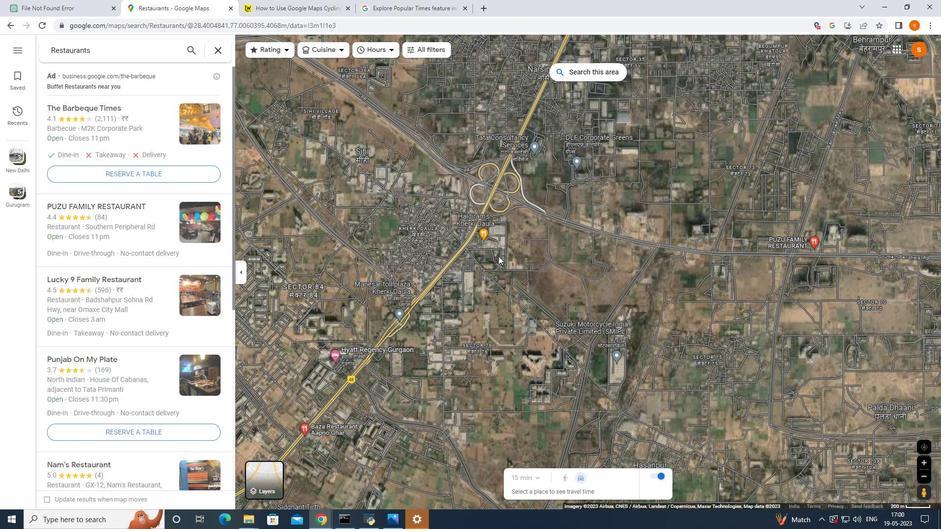 
Action: Mouse moved to (336, 479)
